 Task: Compose an email with the signature Jordan Davis with the subject Update on a new policy and the message As a reminder, the project status report is due by the end of the week. from softage.5@softage.net to softage.9@softage.net, select the message and change font size to huge, align the email to right Send the email. Finally, move the email from Sent Items to the label Coding
Action: Mouse moved to (61, 60)
Screenshot: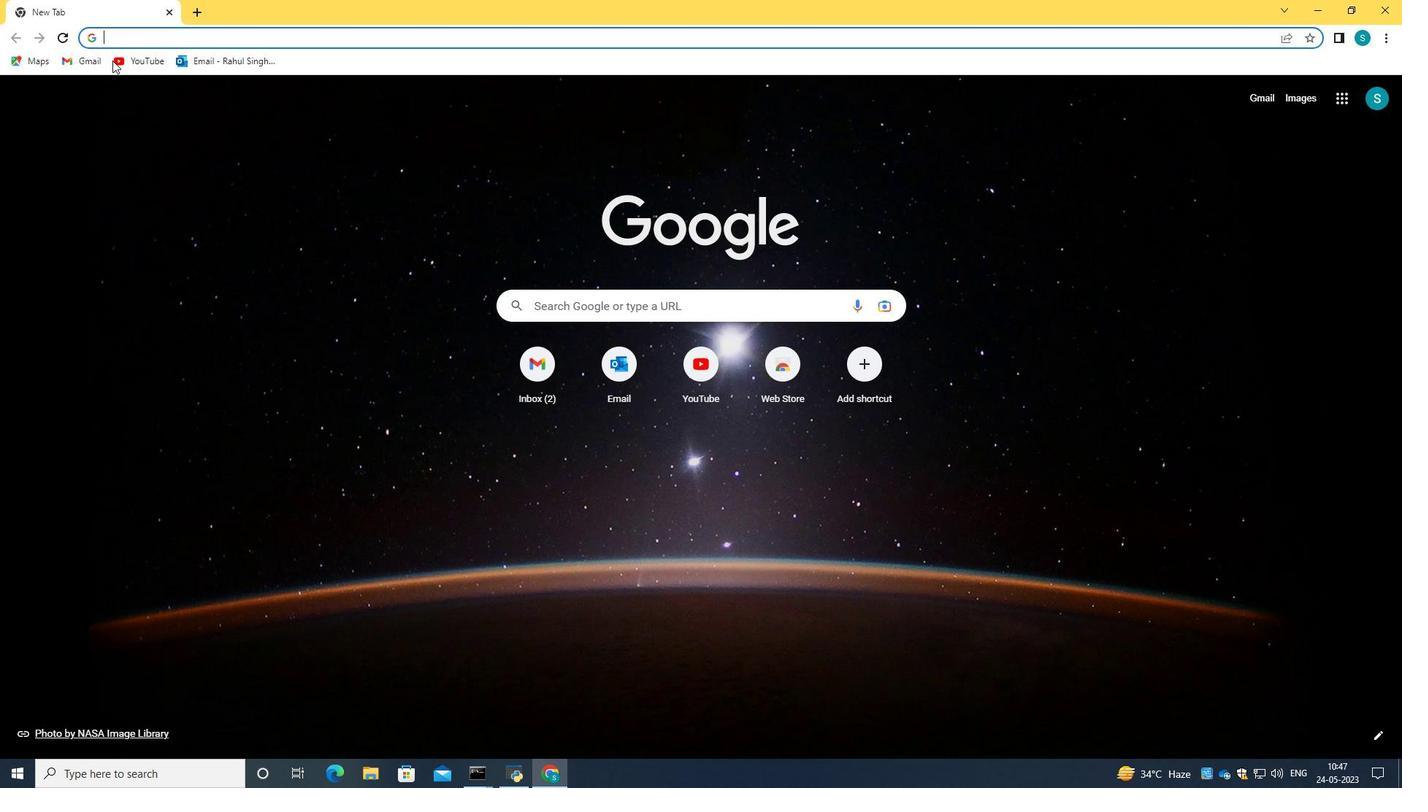 
Action: Mouse pressed left at (61, 60)
Screenshot: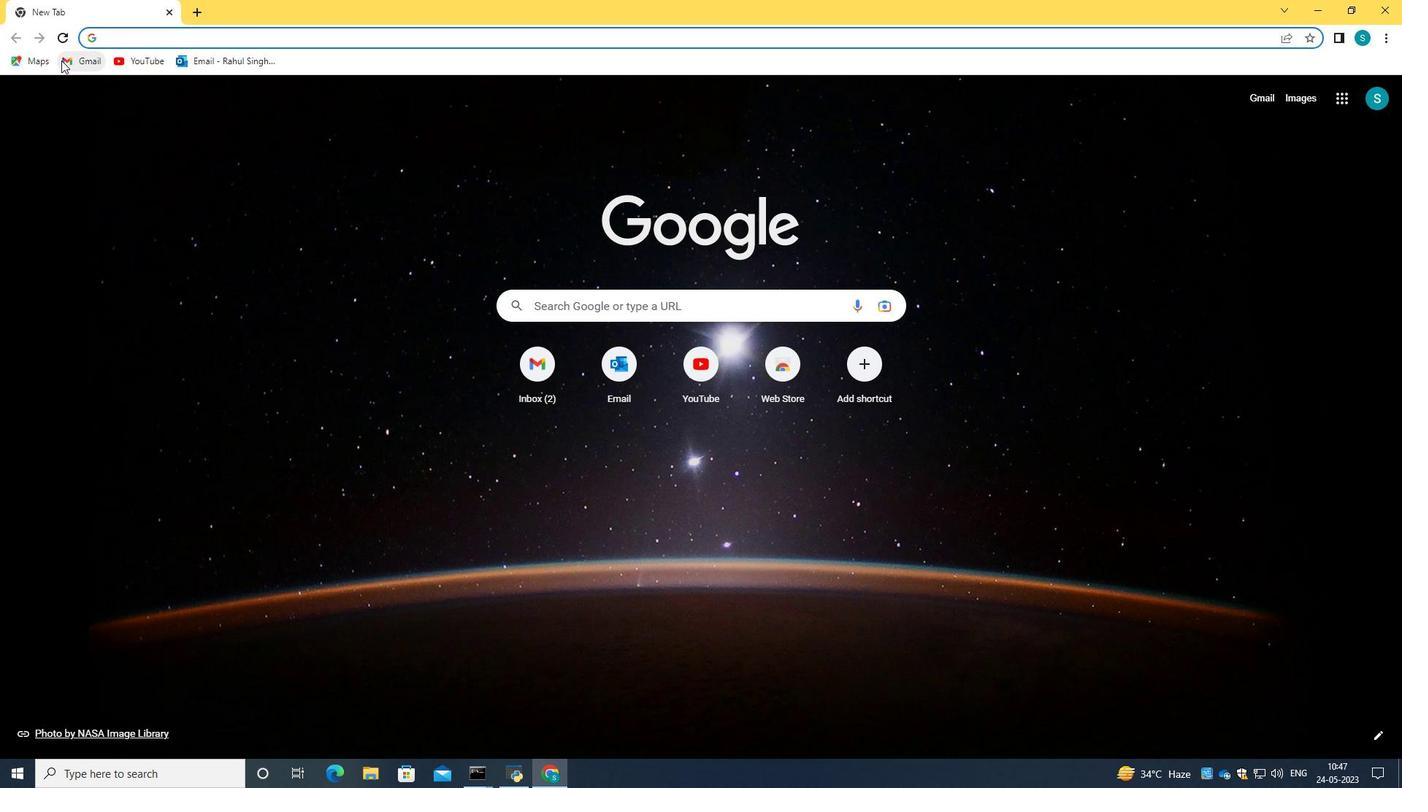 
Action: Mouse moved to (727, 225)
Screenshot: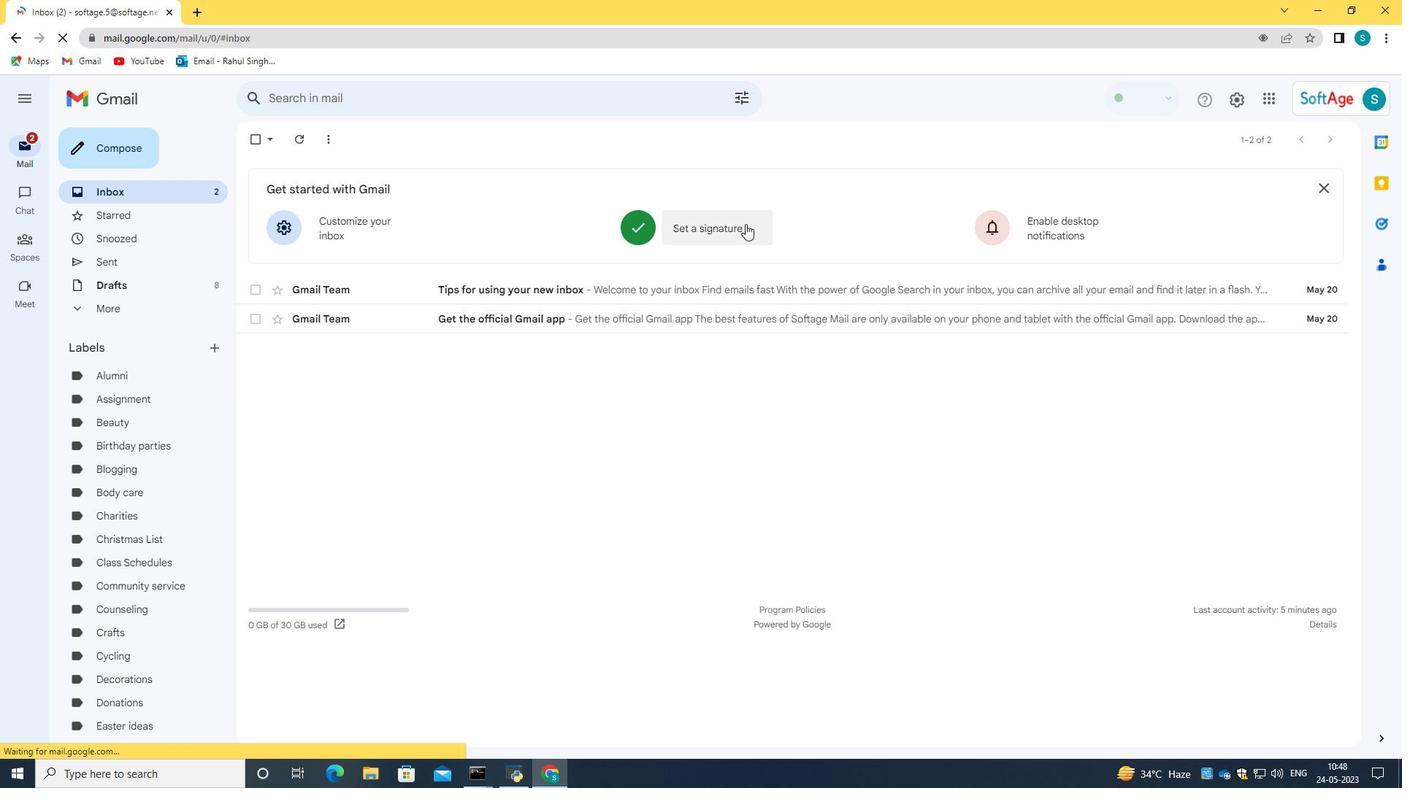
Action: Mouse pressed left at (727, 225)
Screenshot: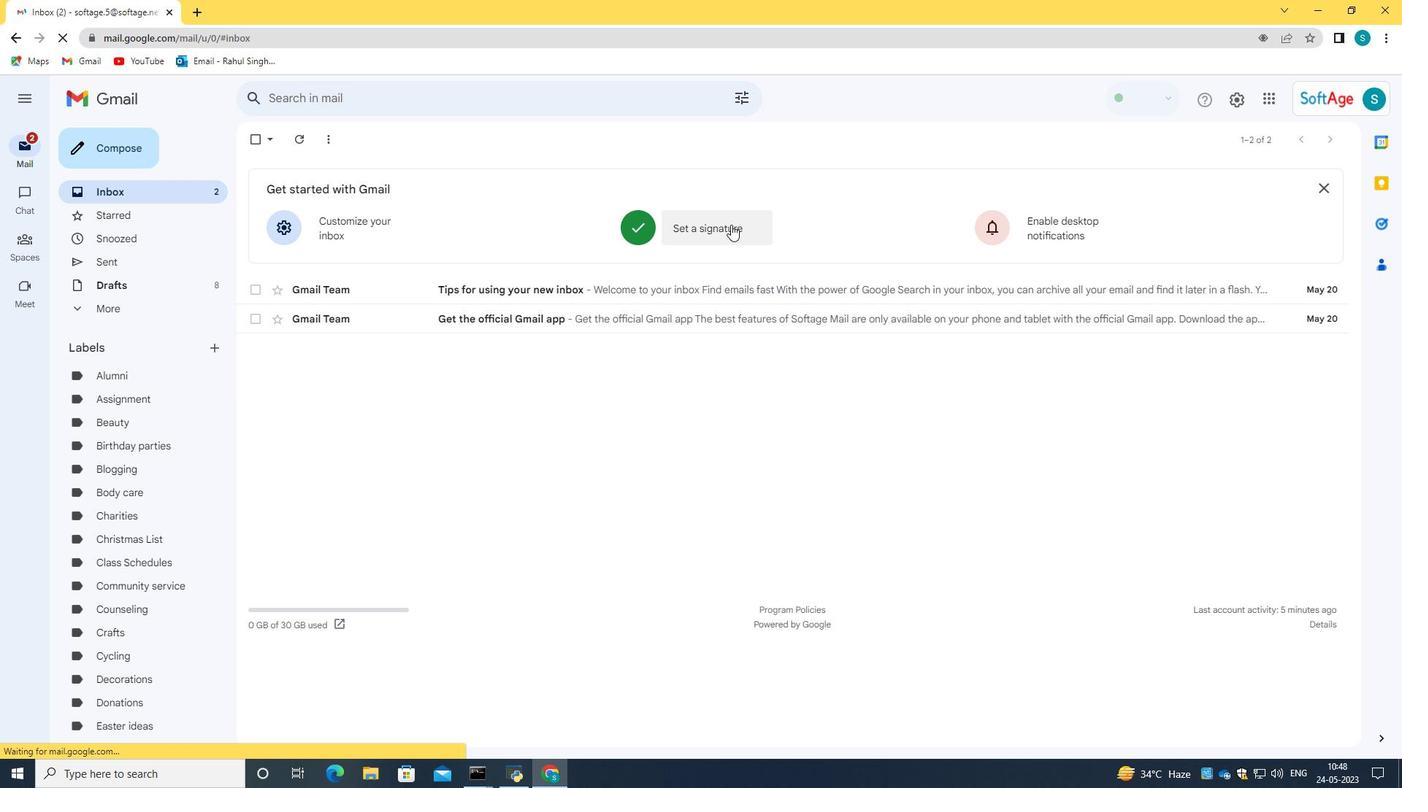 
Action: Mouse moved to (881, 293)
Screenshot: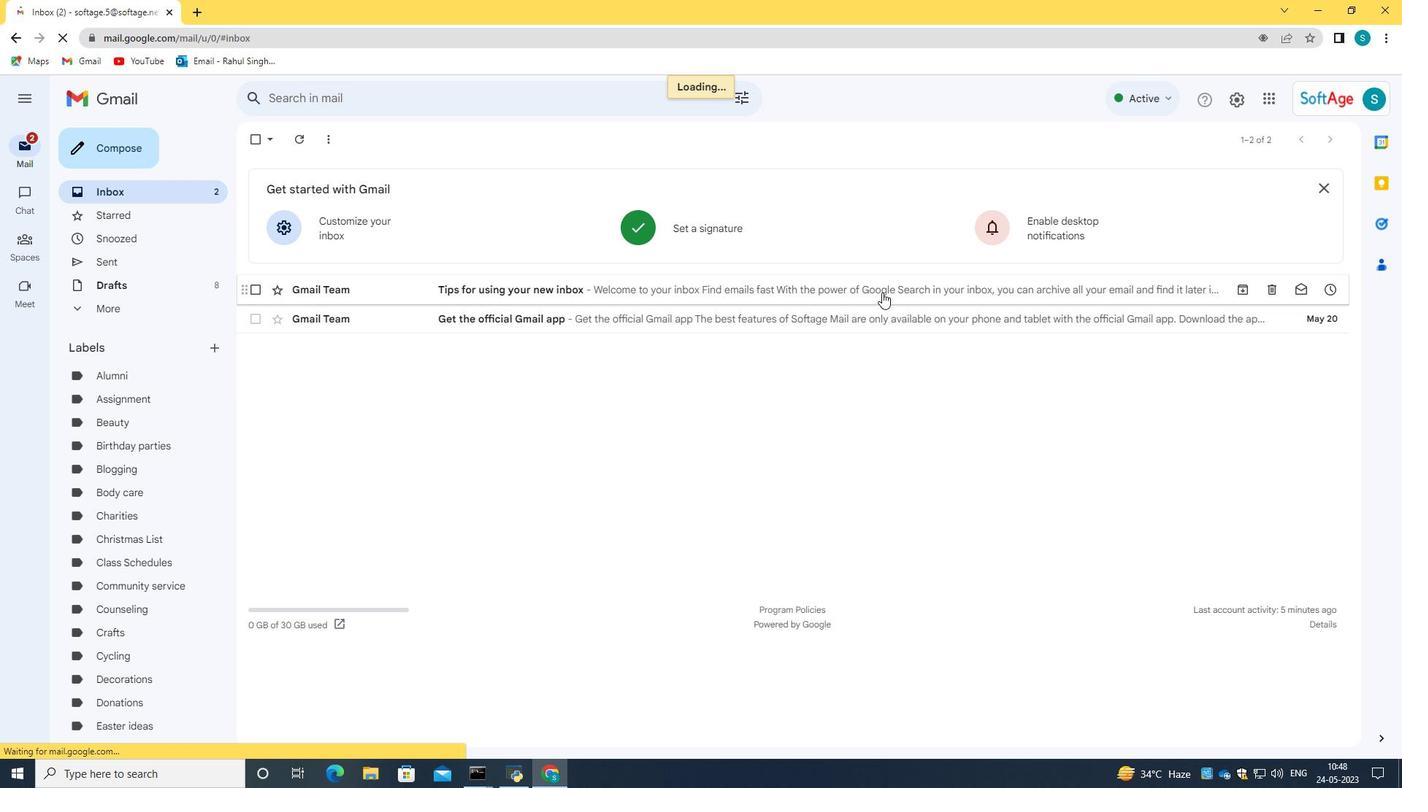 
Action: Mouse scrolled (881, 292) with delta (0, 0)
Screenshot: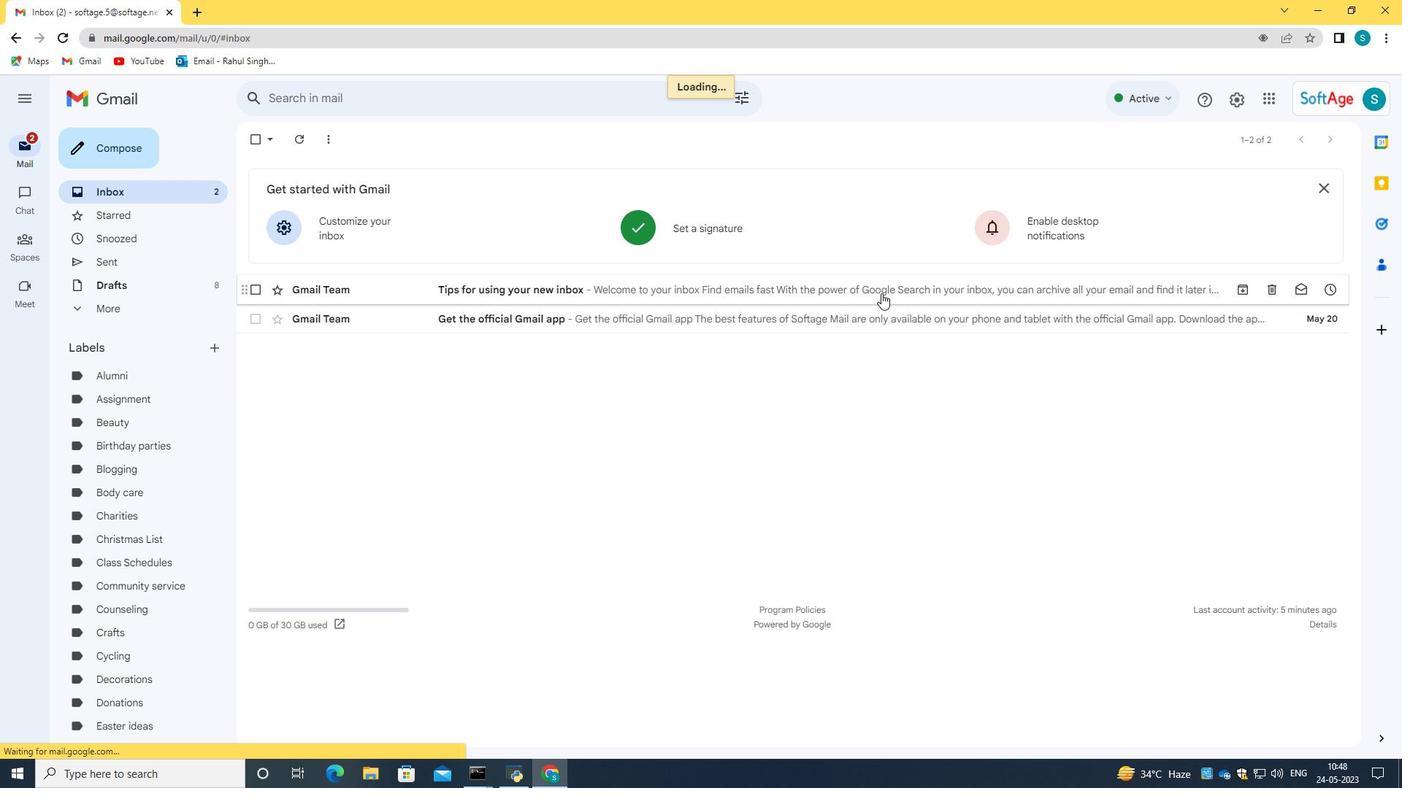 
Action: Mouse scrolled (881, 292) with delta (0, 0)
Screenshot: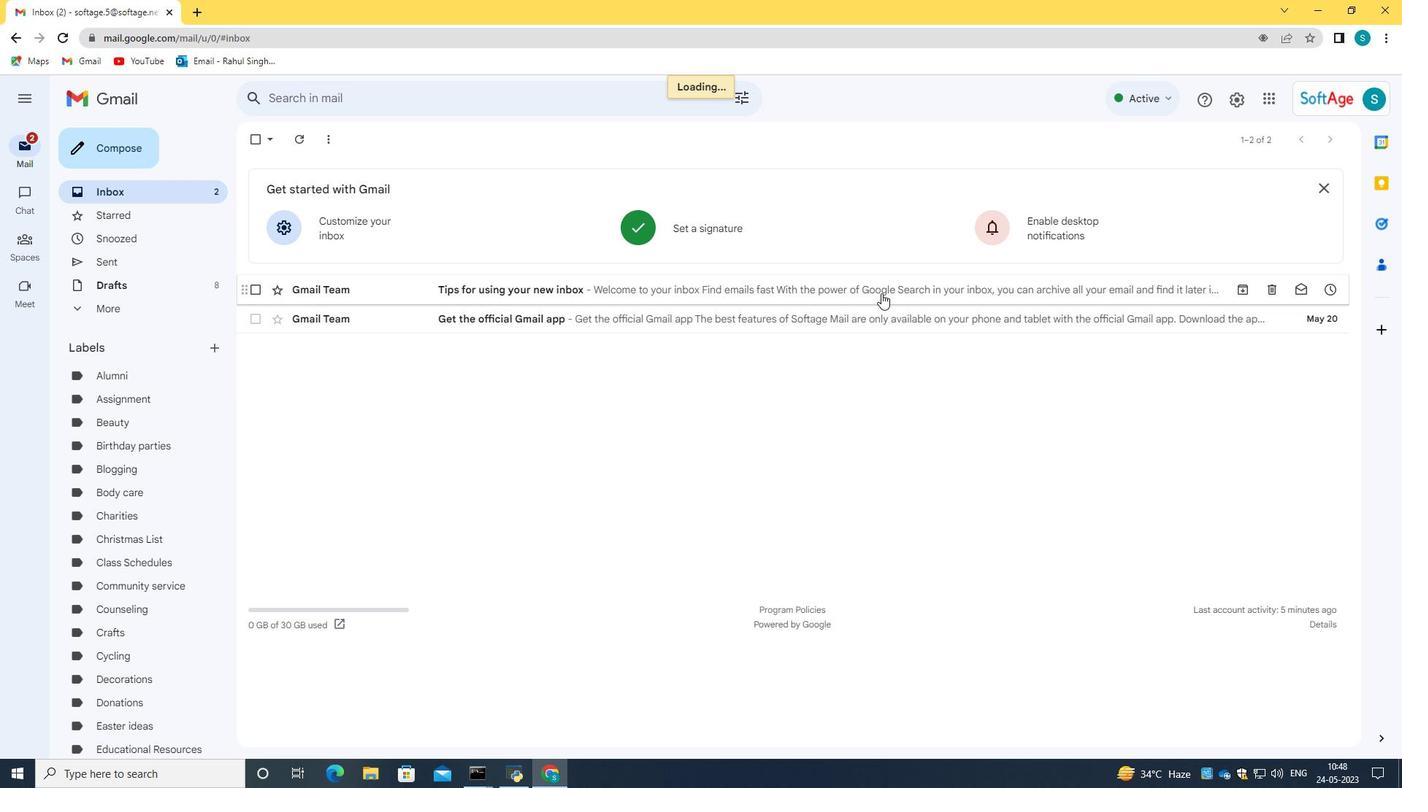 
Action: Mouse scrolled (881, 292) with delta (0, 0)
Screenshot: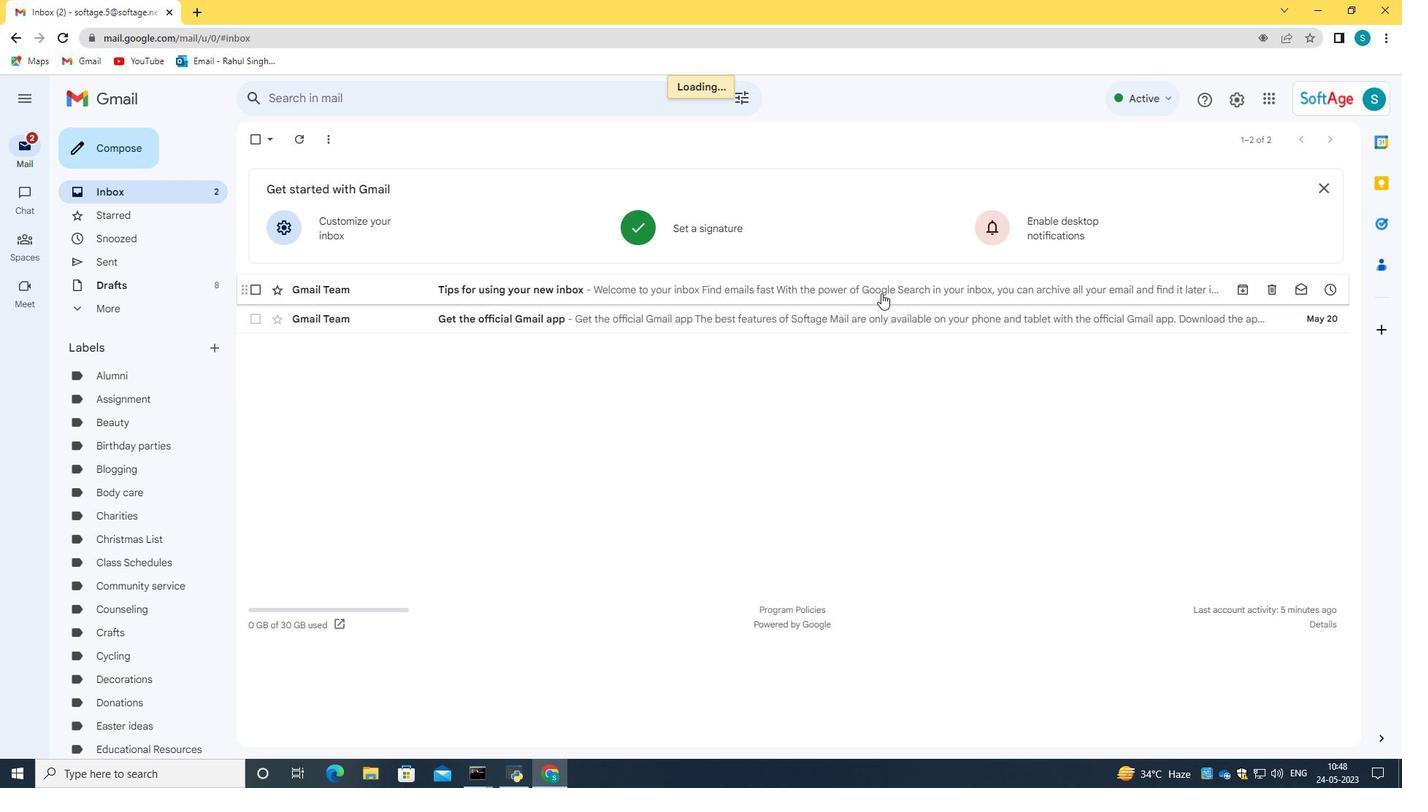 
Action: Mouse moved to (757, 248)
Screenshot: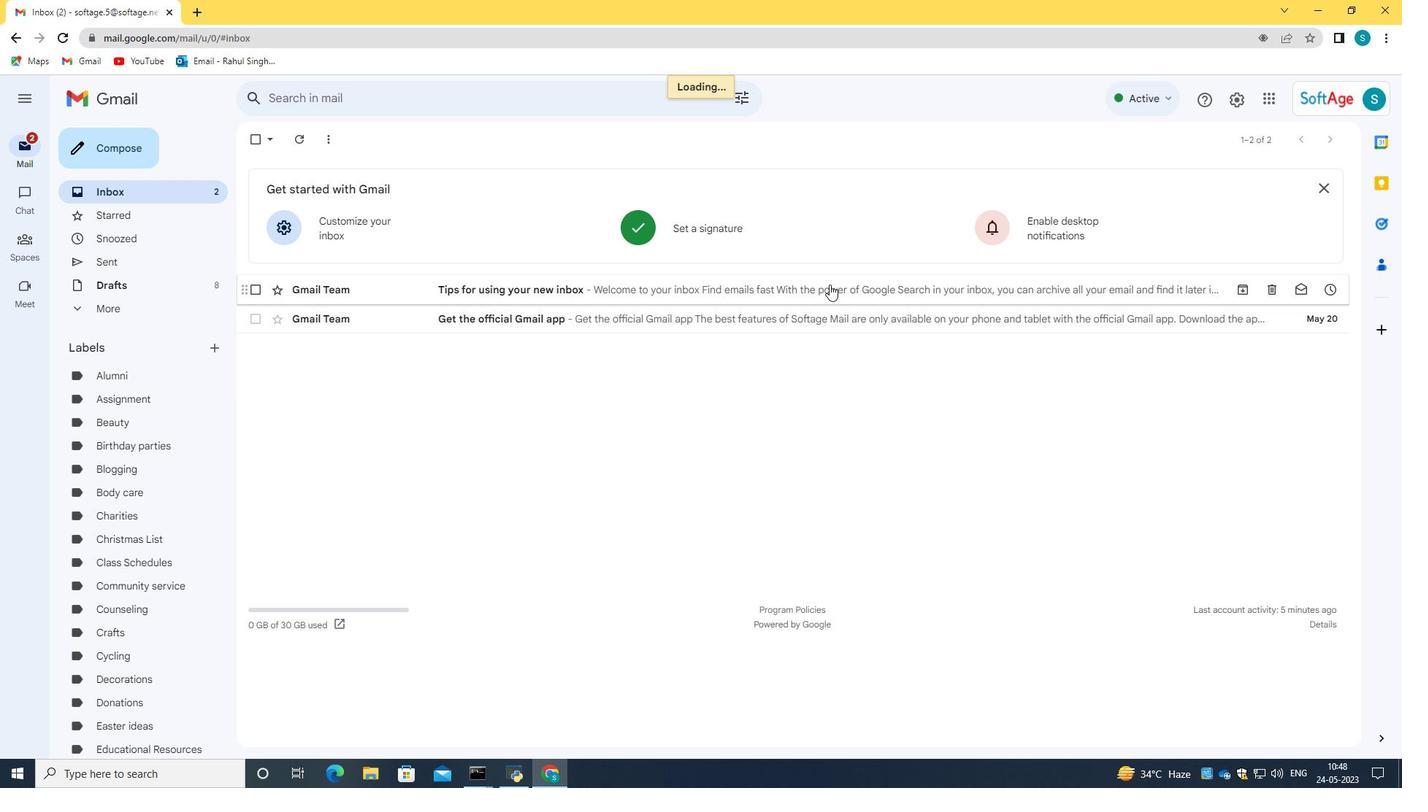 
Action: Mouse scrolled (757, 247) with delta (0, 0)
Screenshot: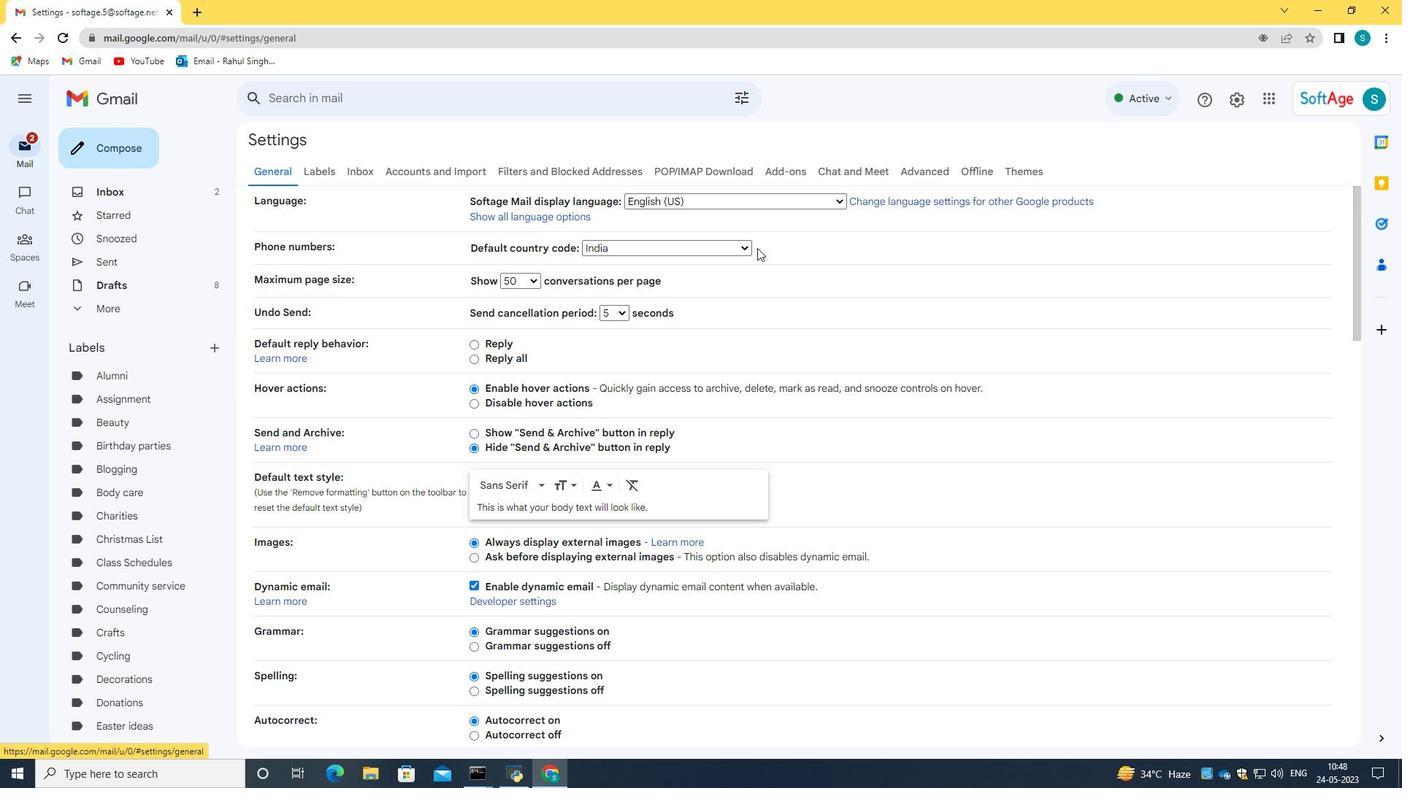 
Action: Mouse scrolled (757, 247) with delta (0, 0)
Screenshot: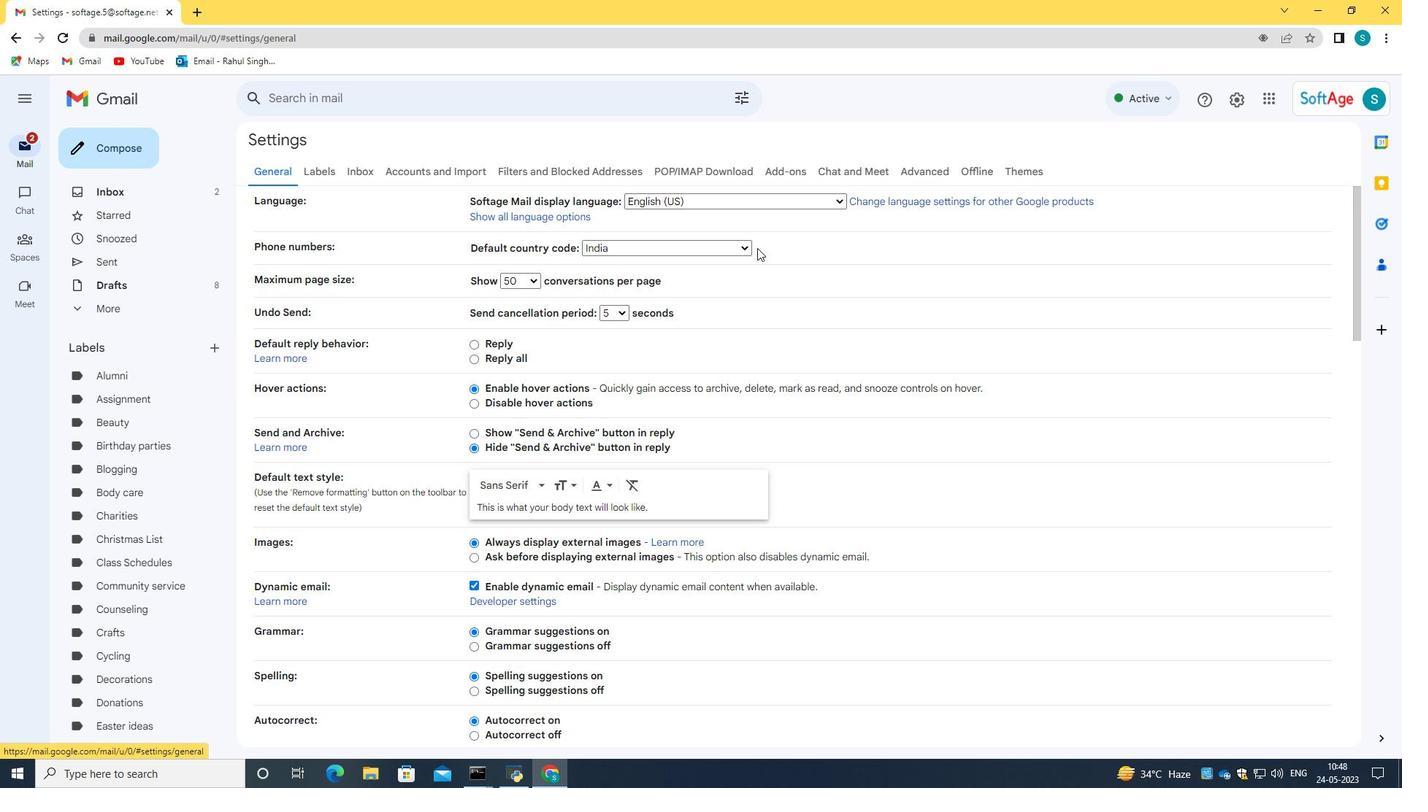 
Action: Mouse scrolled (757, 247) with delta (0, 0)
Screenshot: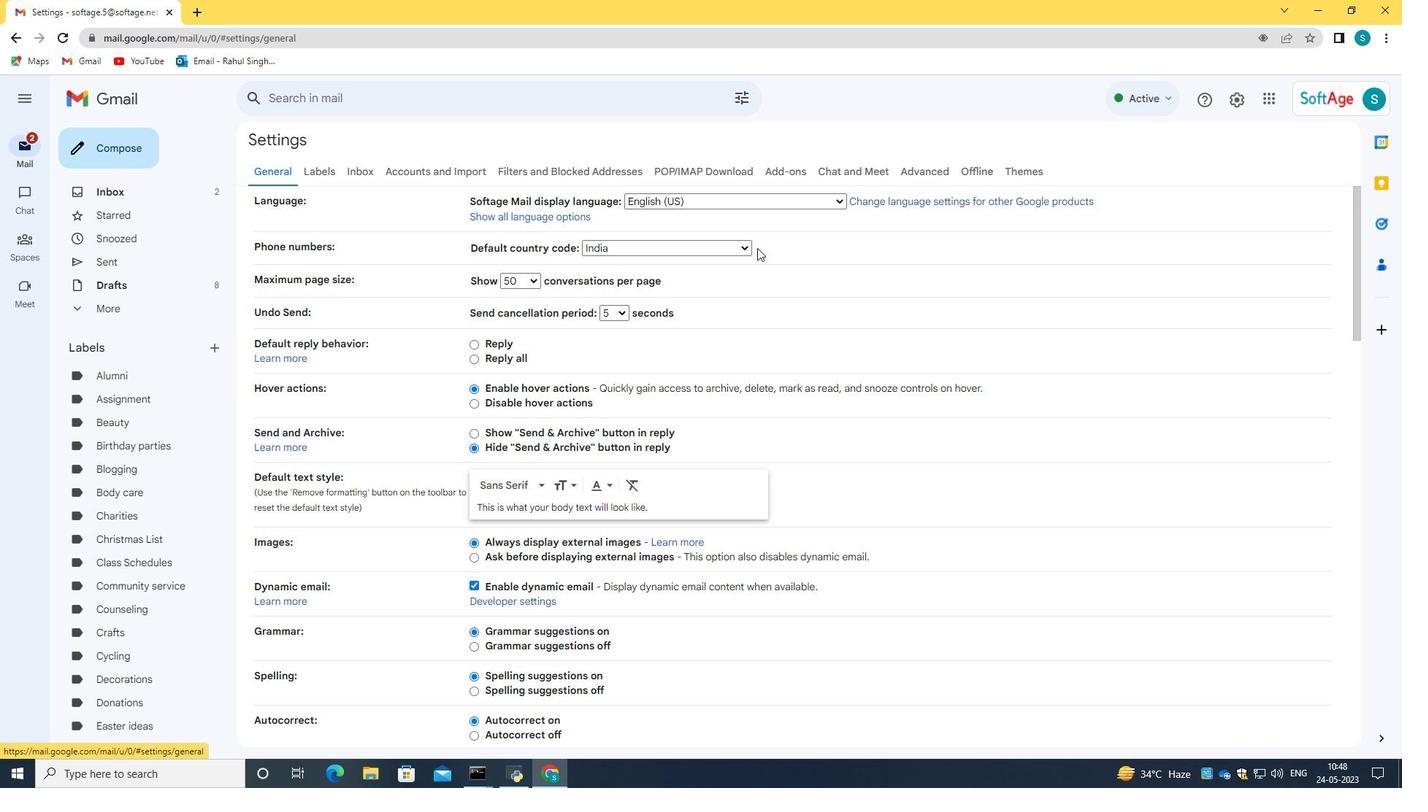 
Action: Mouse scrolled (757, 247) with delta (0, 0)
Screenshot: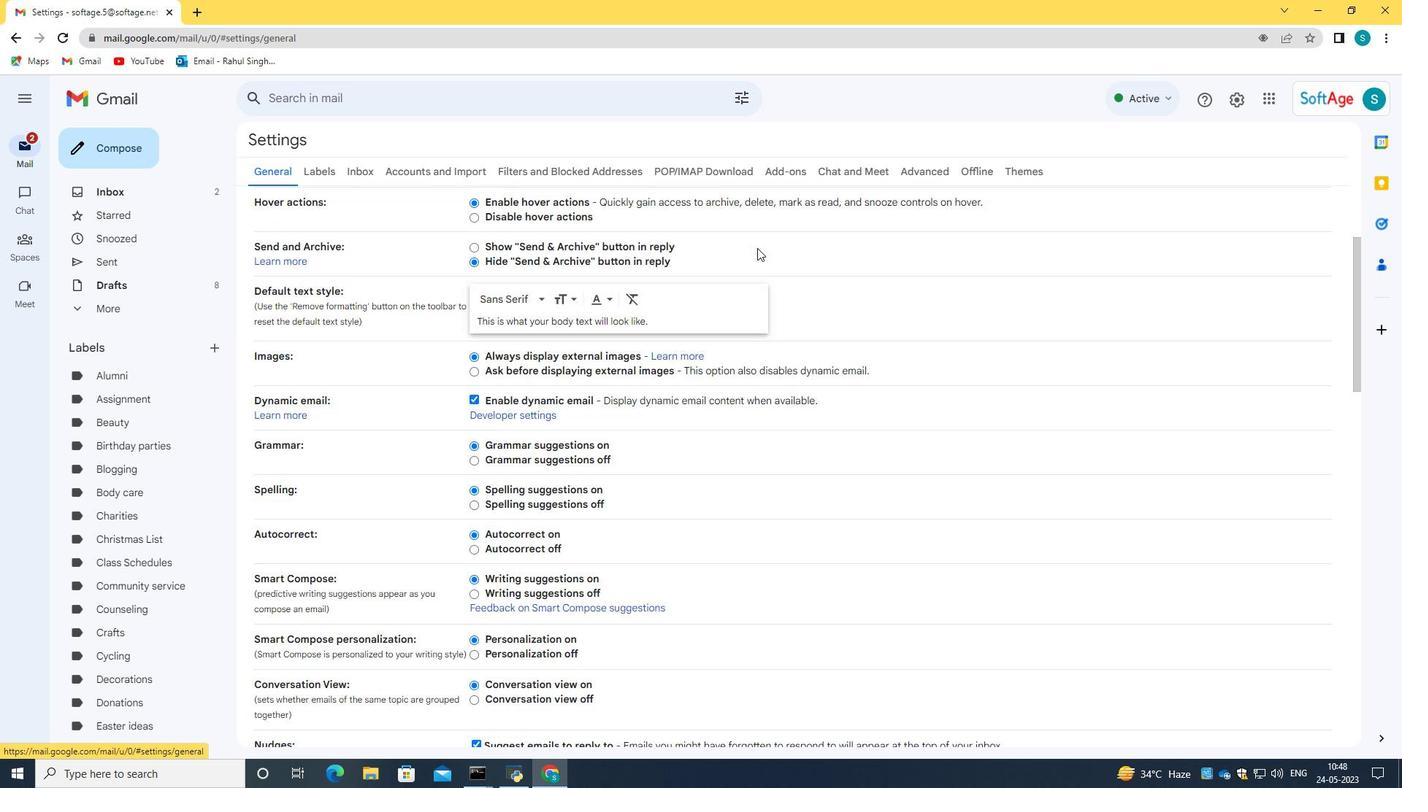 
Action: Mouse scrolled (757, 247) with delta (0, 0)
Screenshot: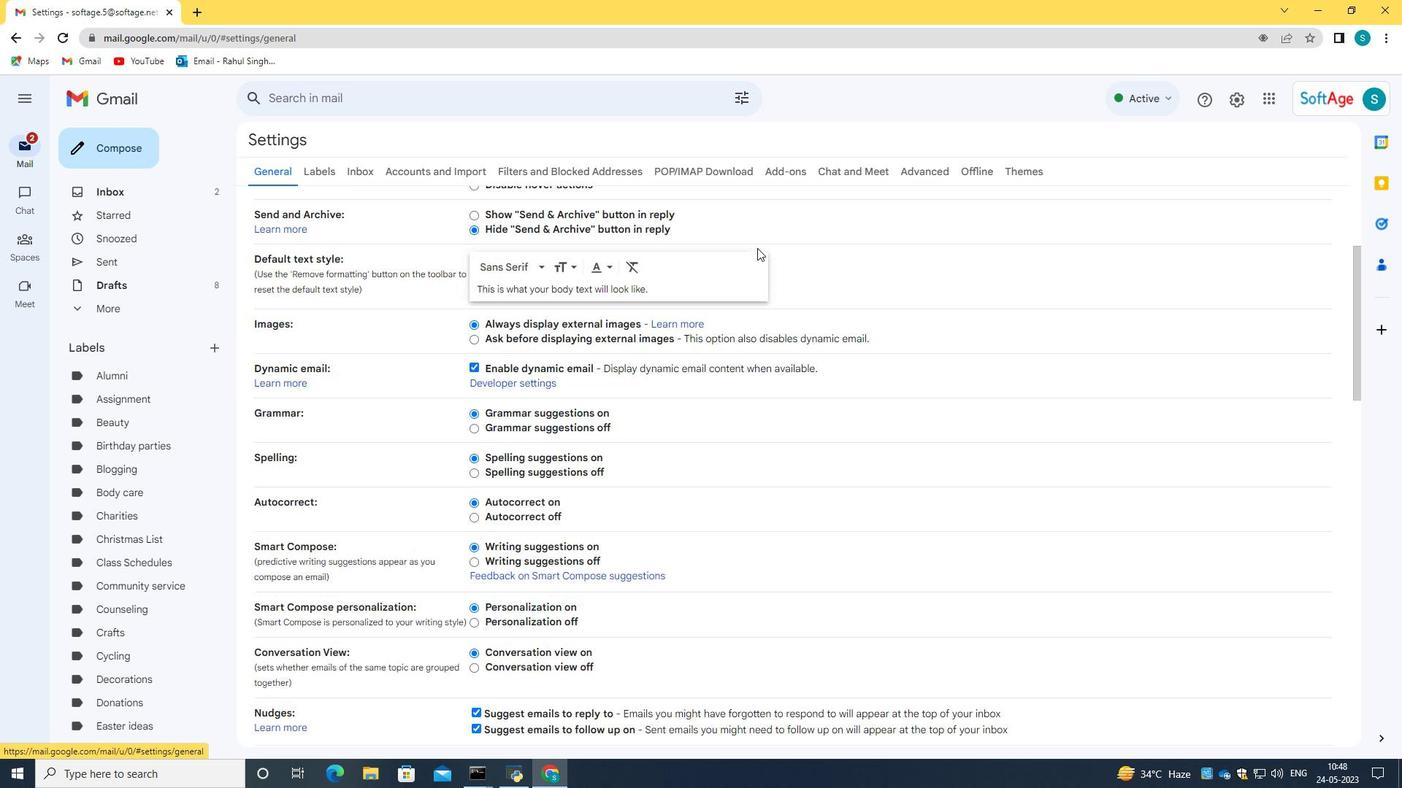
Action: Mouse scrolled (757, 247) with delta (0, 0)
Screenshot: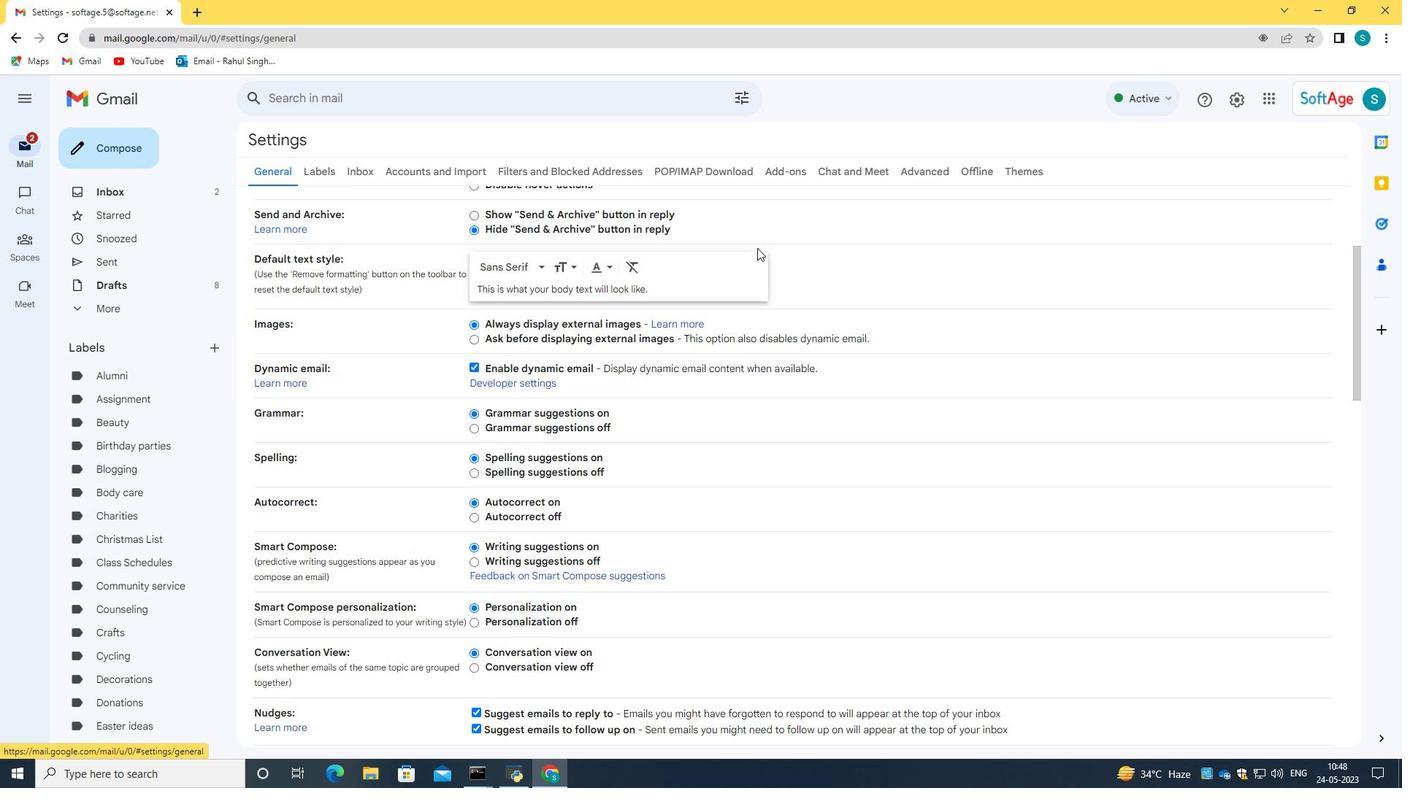 
Action: Mouse scrolled (757, 247) with delta (0, 0)
Screenshot: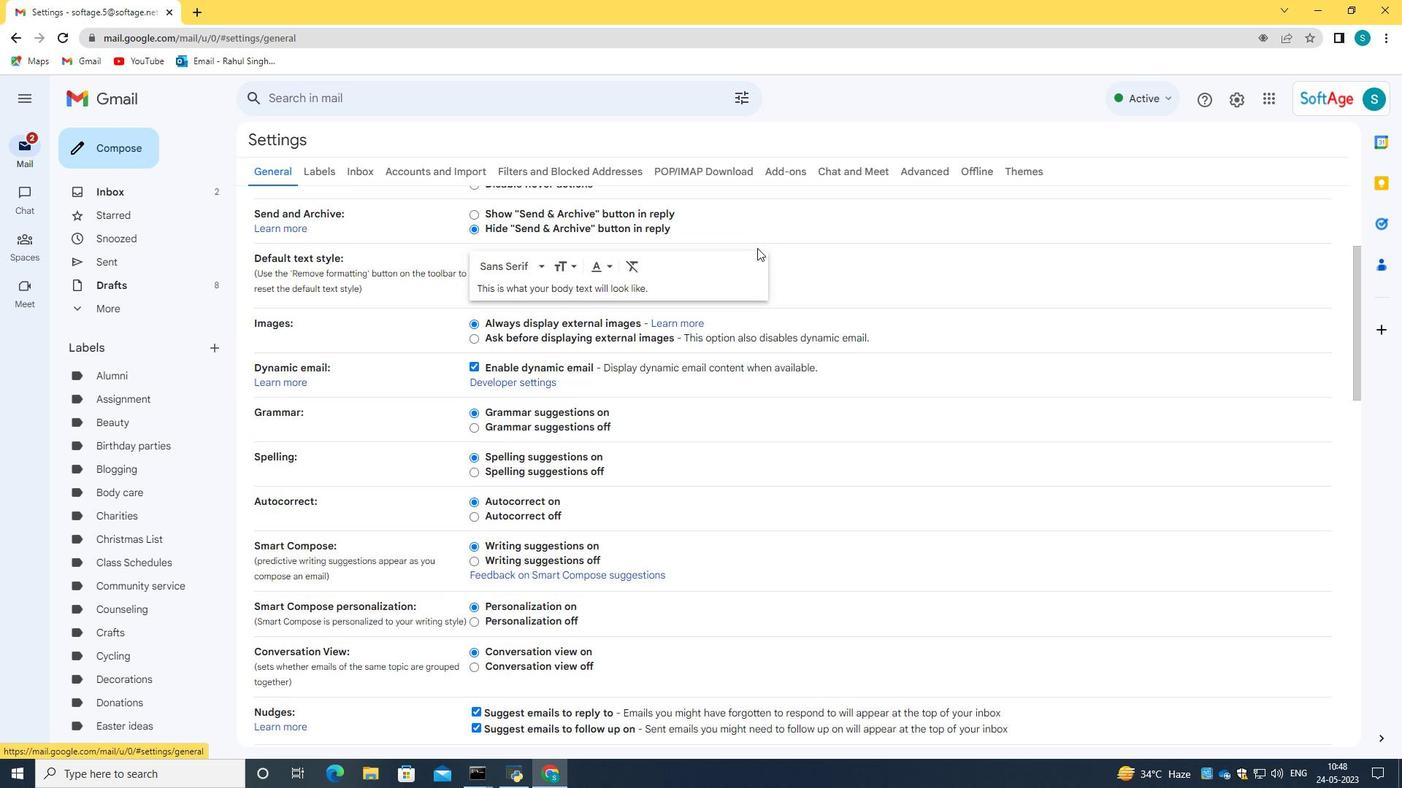 
Action: Mouse scrolled (757, 247) with delta (0, 0)
Screenshot: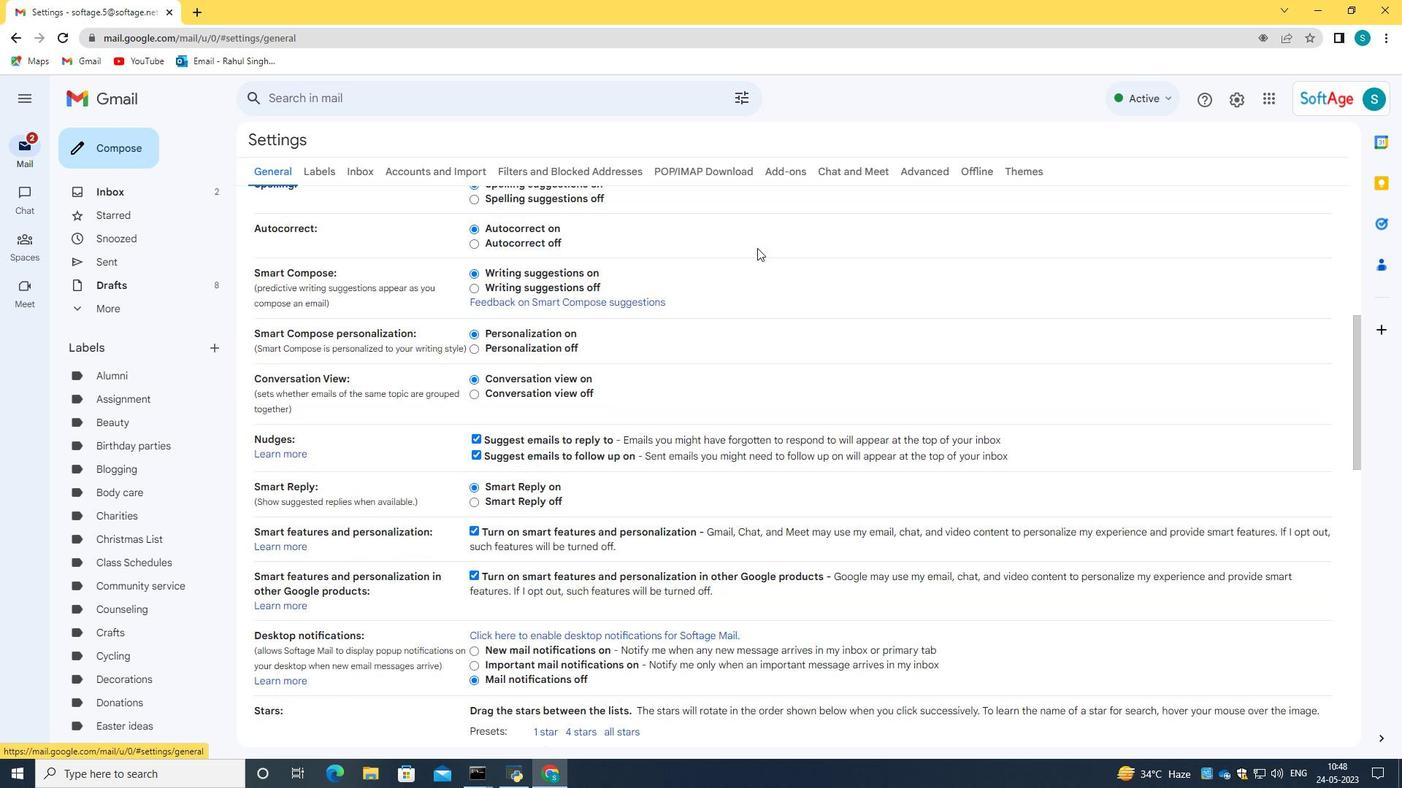 
Action: Mouse scrolled (757, 247) with delta (0, 0)
Screenshot: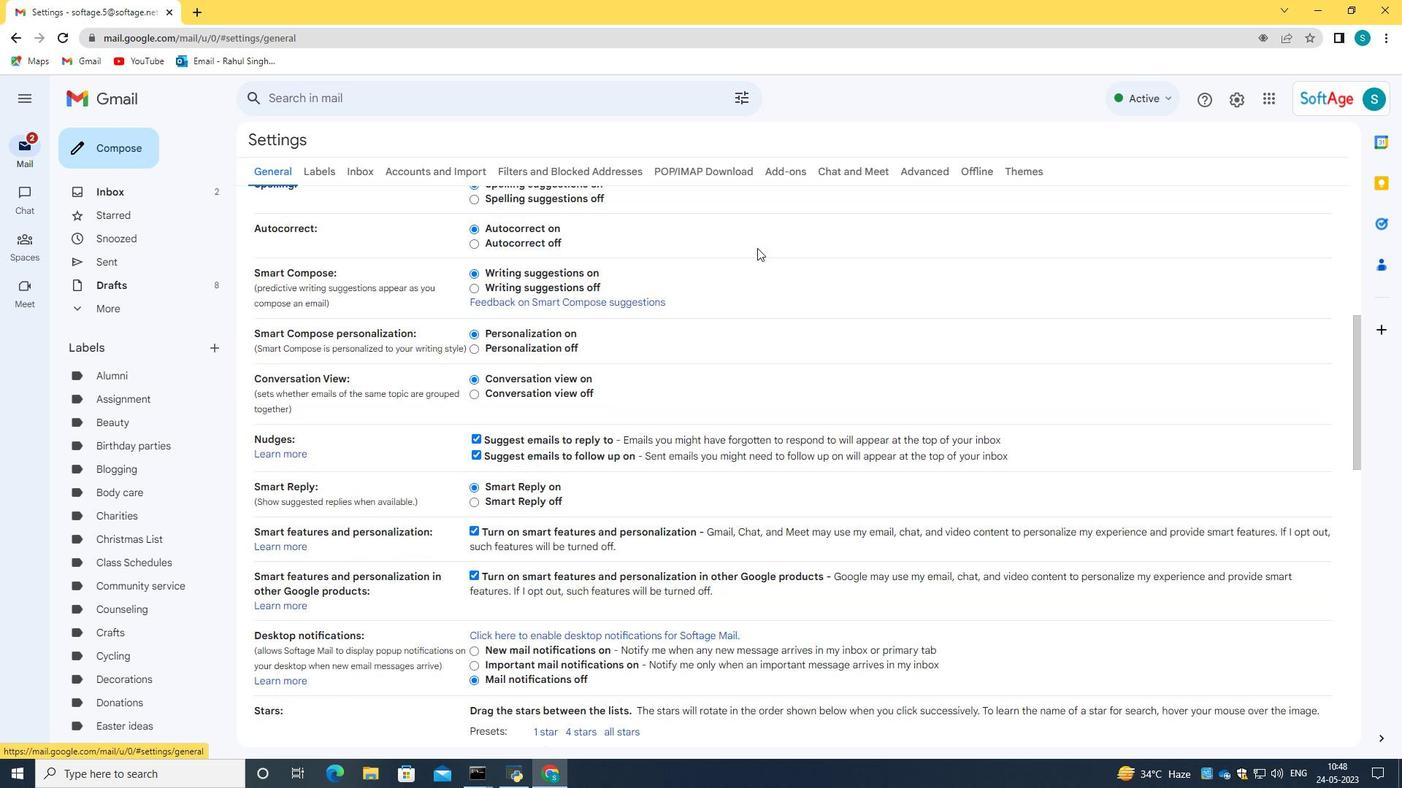 
Action: Mouse scrolled (757, 247) with delta (0, 0)
Screenshot: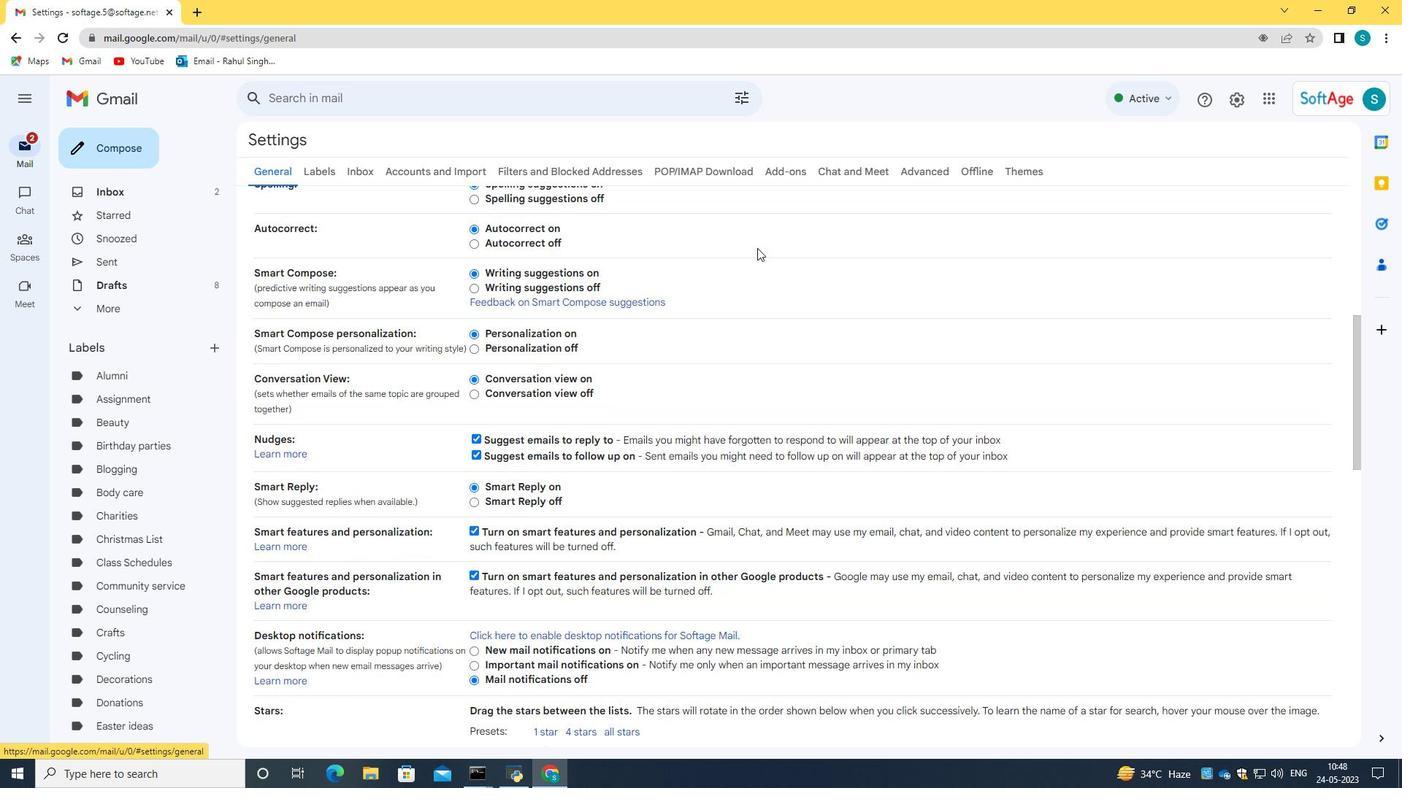 
Action: Mouse scrolled (757, 247) with delta (0, 0)
Screenshot: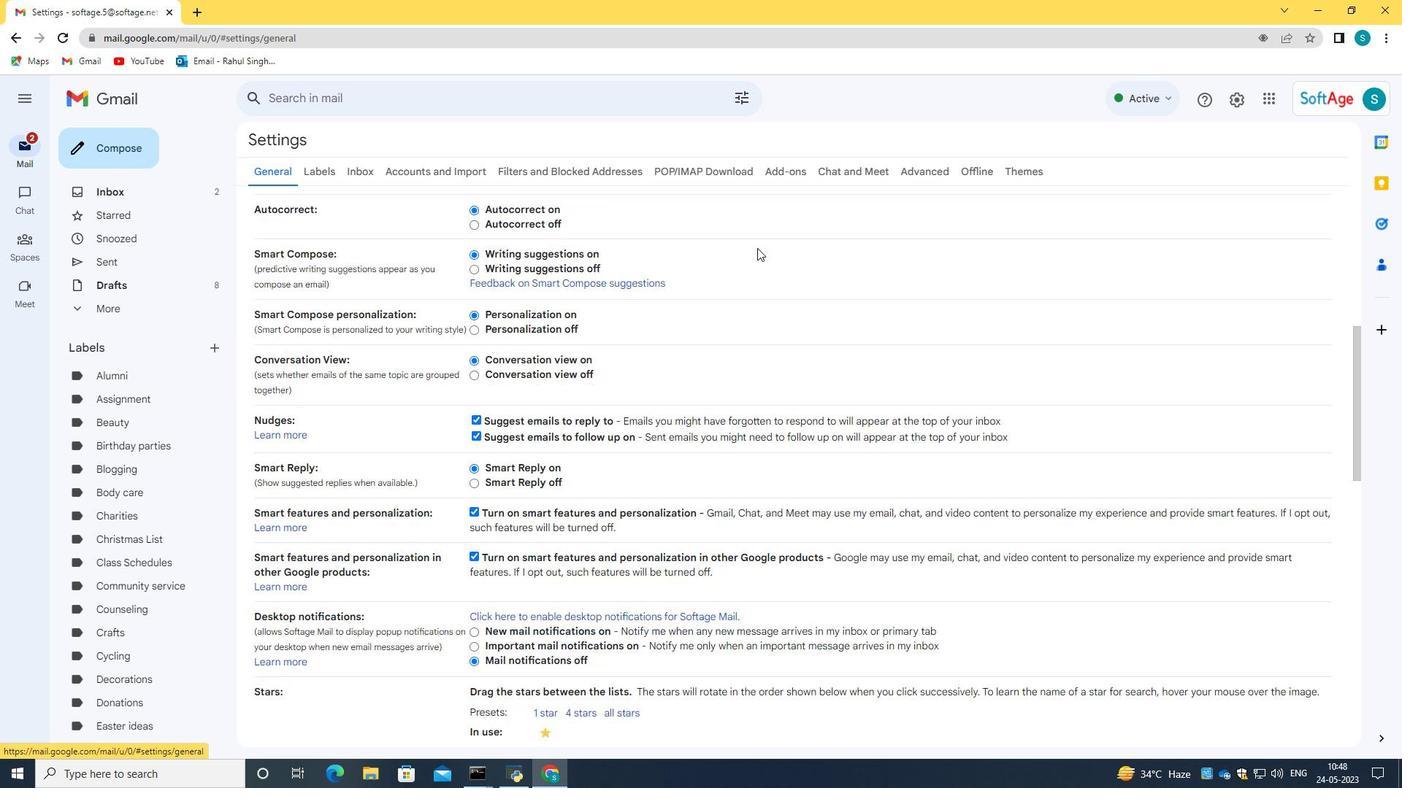 
Action: Mouse scrolled (757, 247) with delta (0, 0)
Screenshot: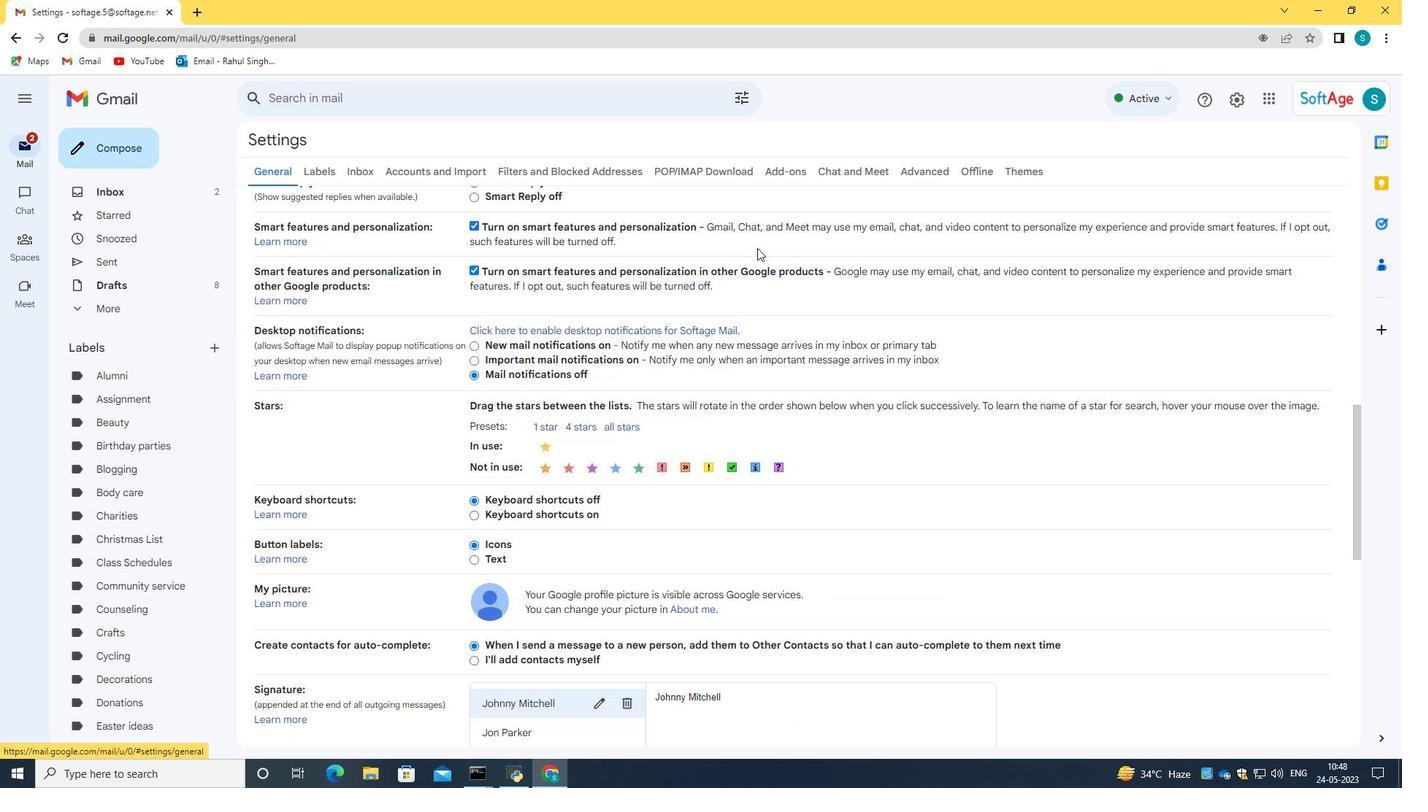 
Action: Mouse scrolled (757, 247) with delta (0, 0)
Screenshot: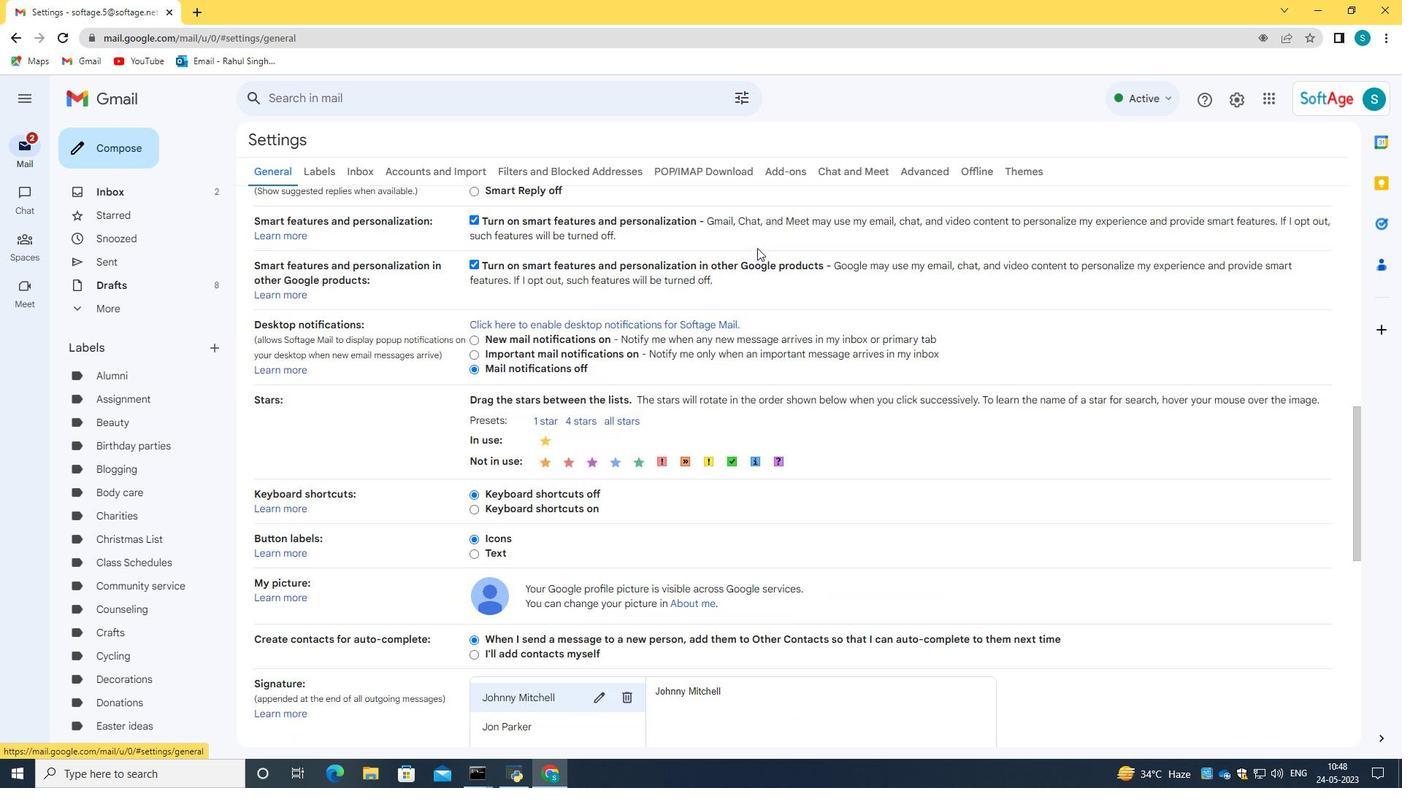 
Action: Mouse moved to (756, 248)
Screenshot: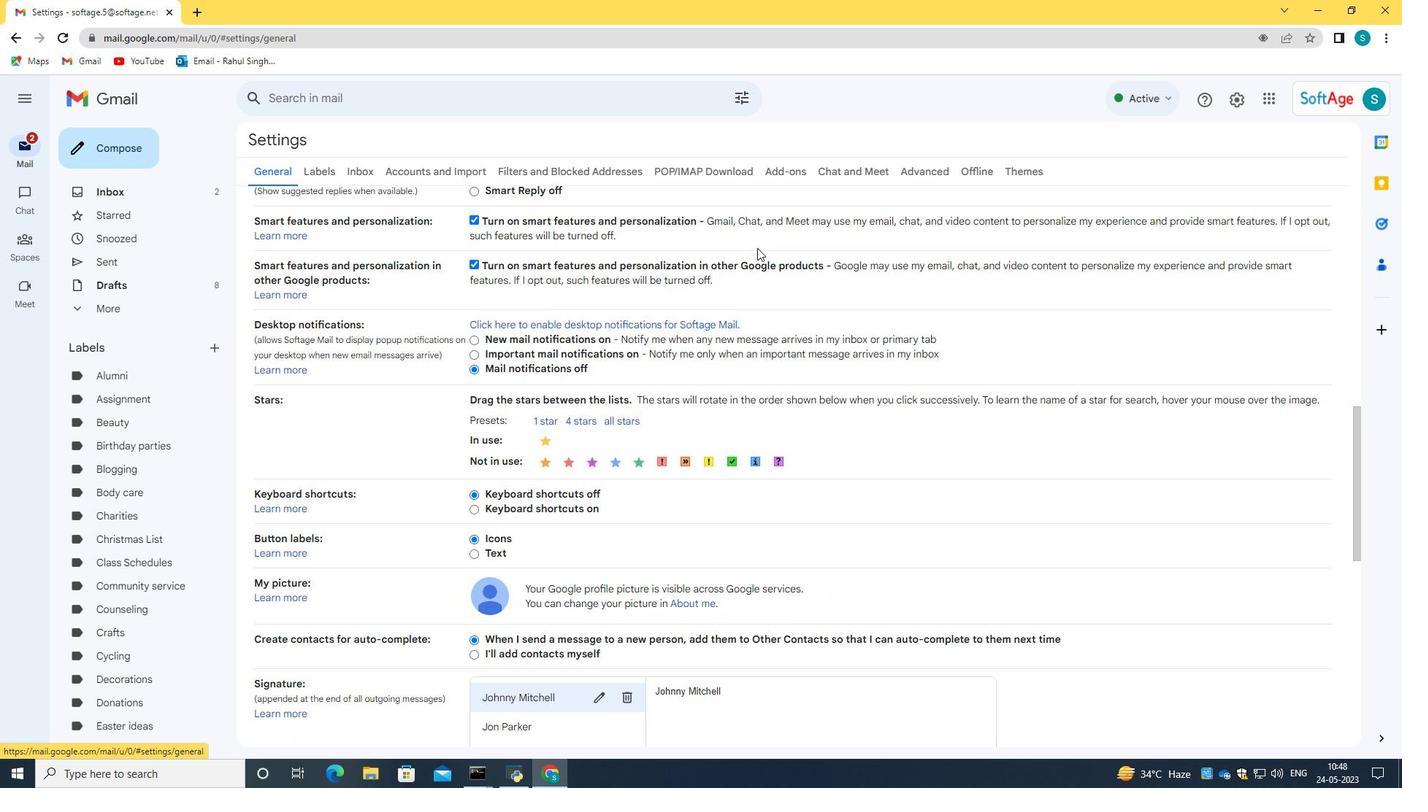 
Action: Mouse scrolled (756, 247) with delta (0, 0)
Screenshot: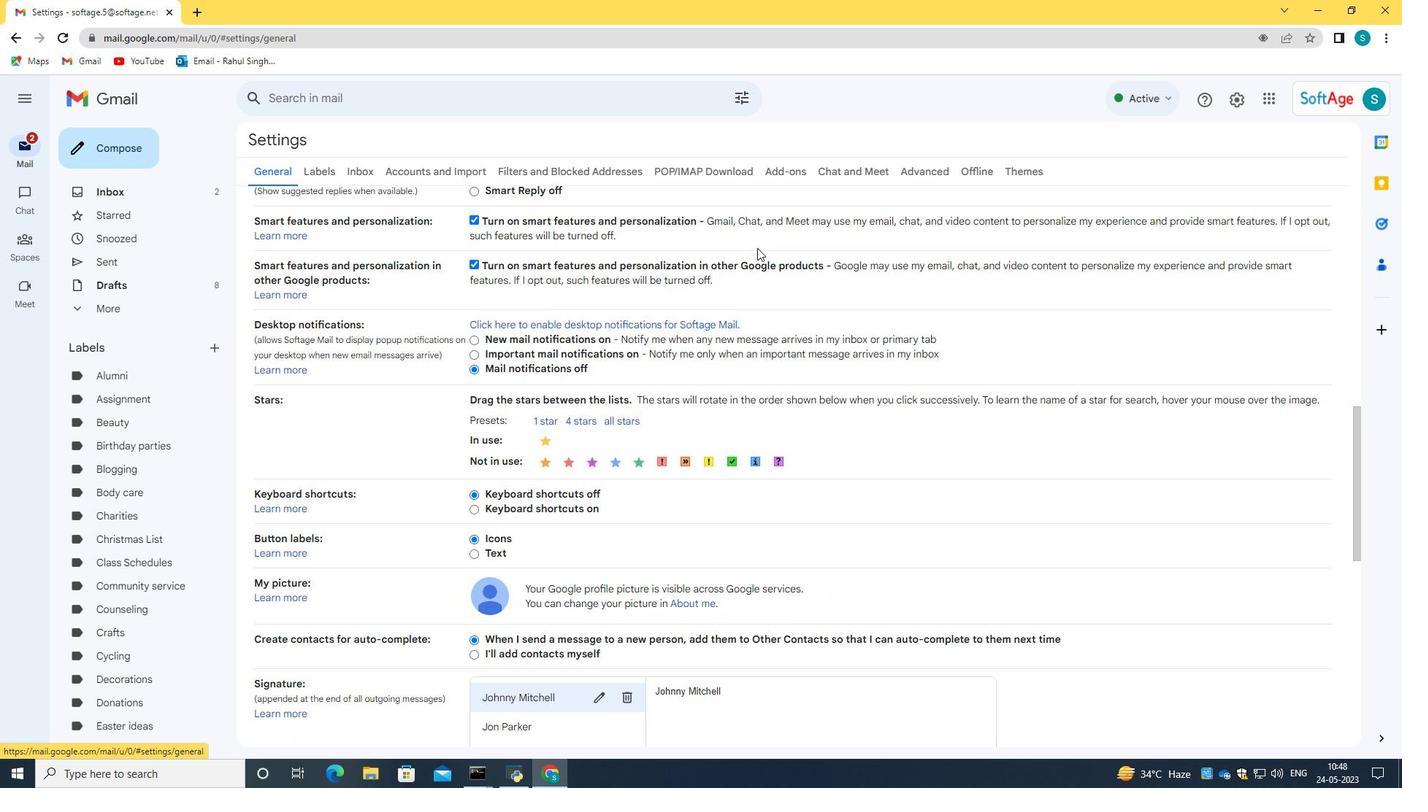 
Action: Mouse moved to (615, 598)
Screenshot: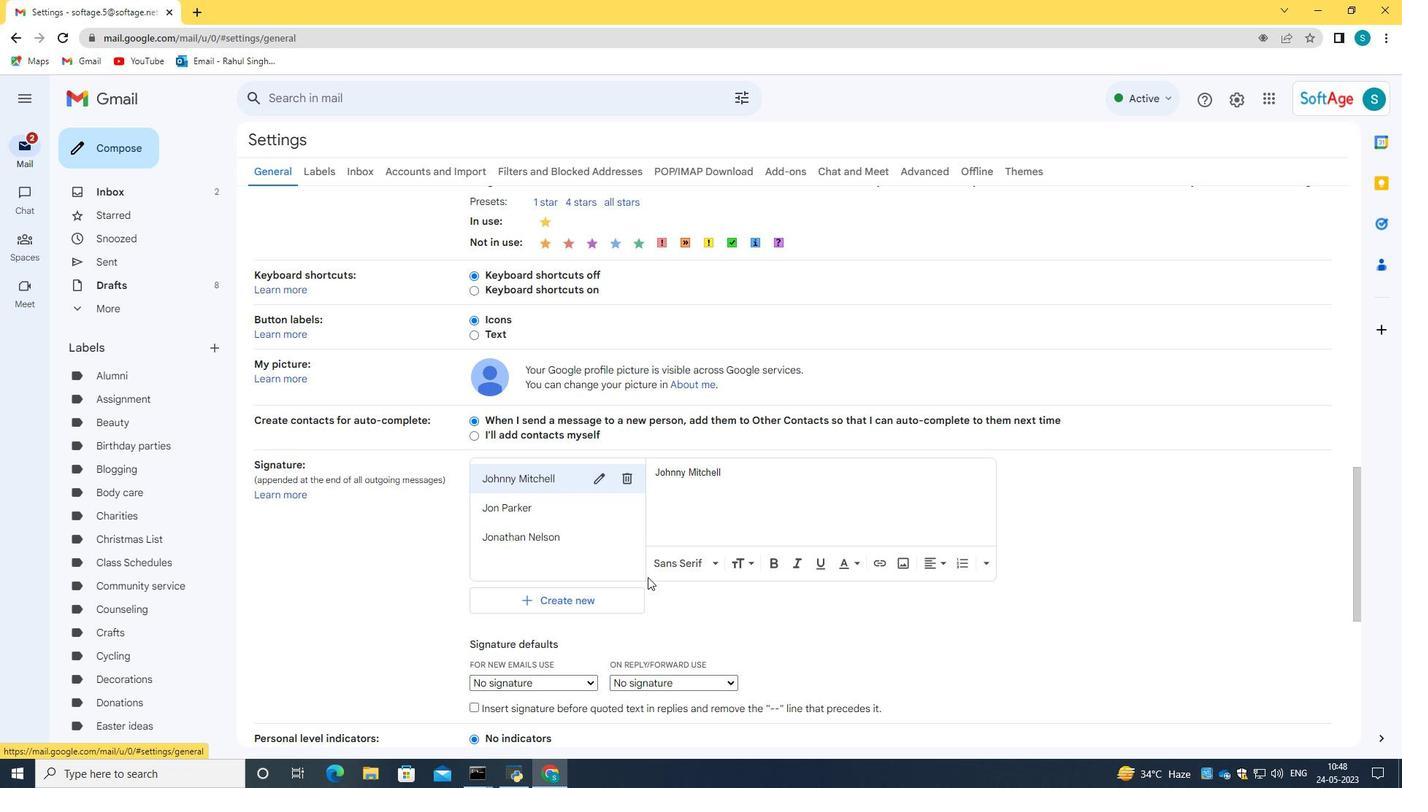 
Action: Mouse pressed left at (615, 598)
Screenshot: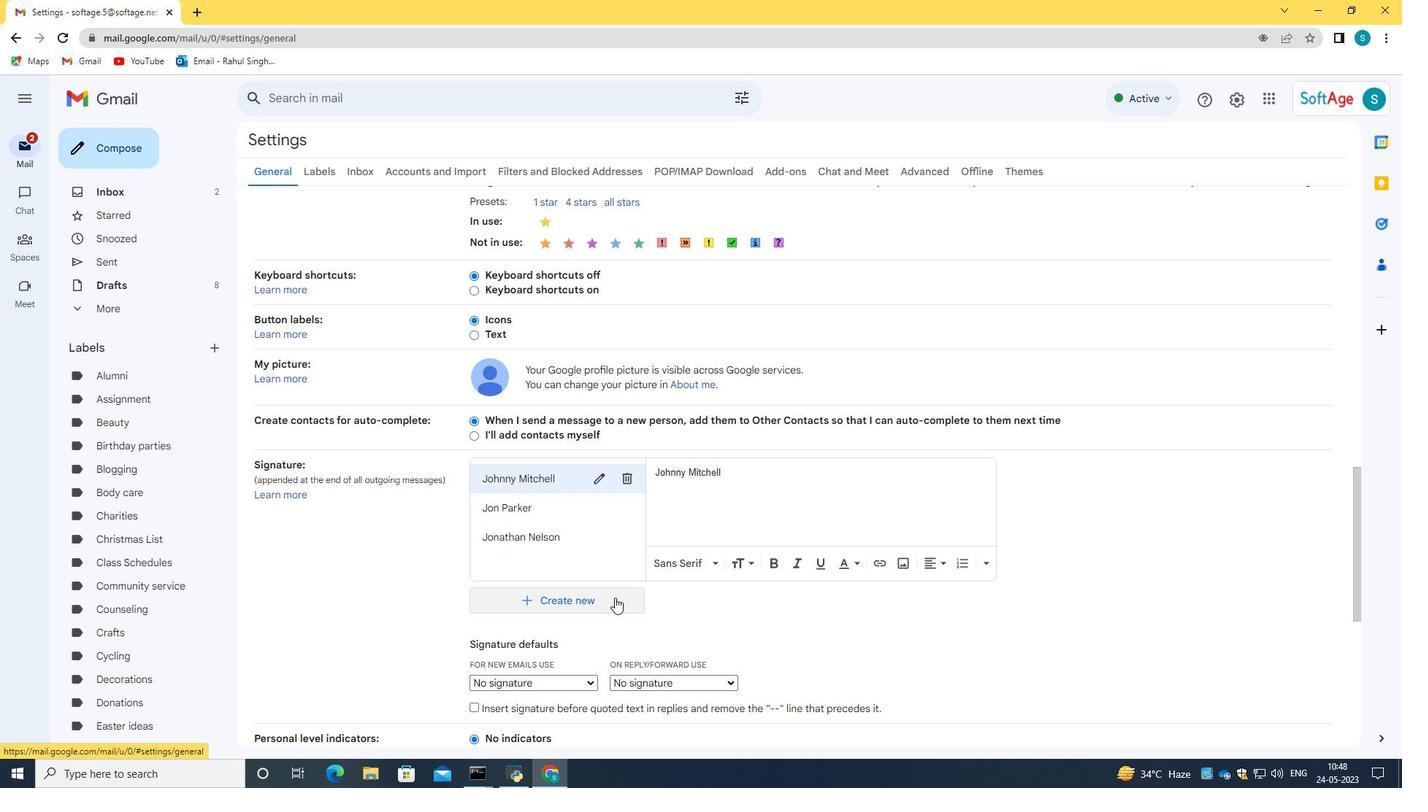 
Action: Mouse moved to (645, 422)
Screenshot: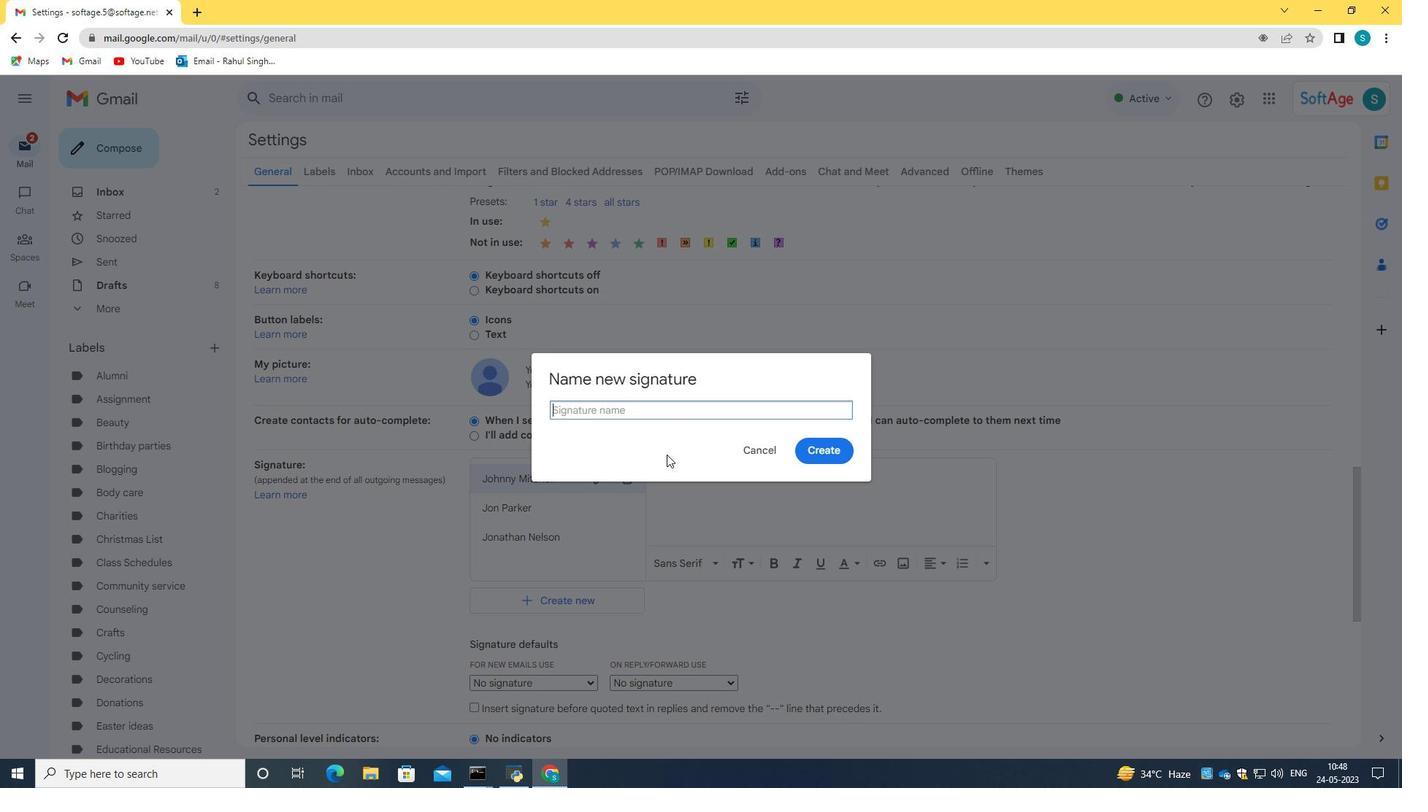 
Action: Key pressed <Key.caps_lock>J<Key.caps_lock>ordan<Key.space><Key.caps_lock>D<Key.caps_lock>avis
Screenshot: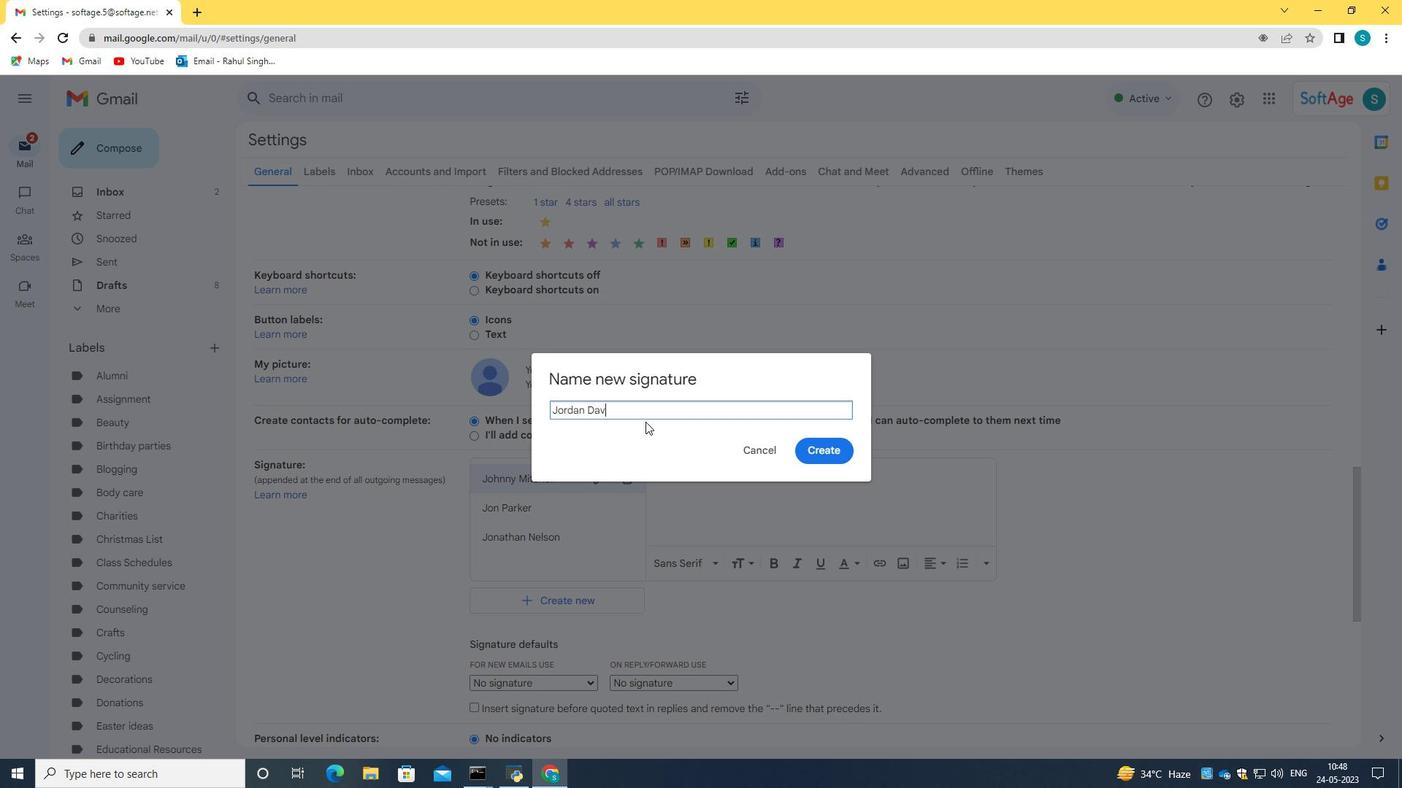 
Action: Mouse moved to (828, 455)
Screenshot: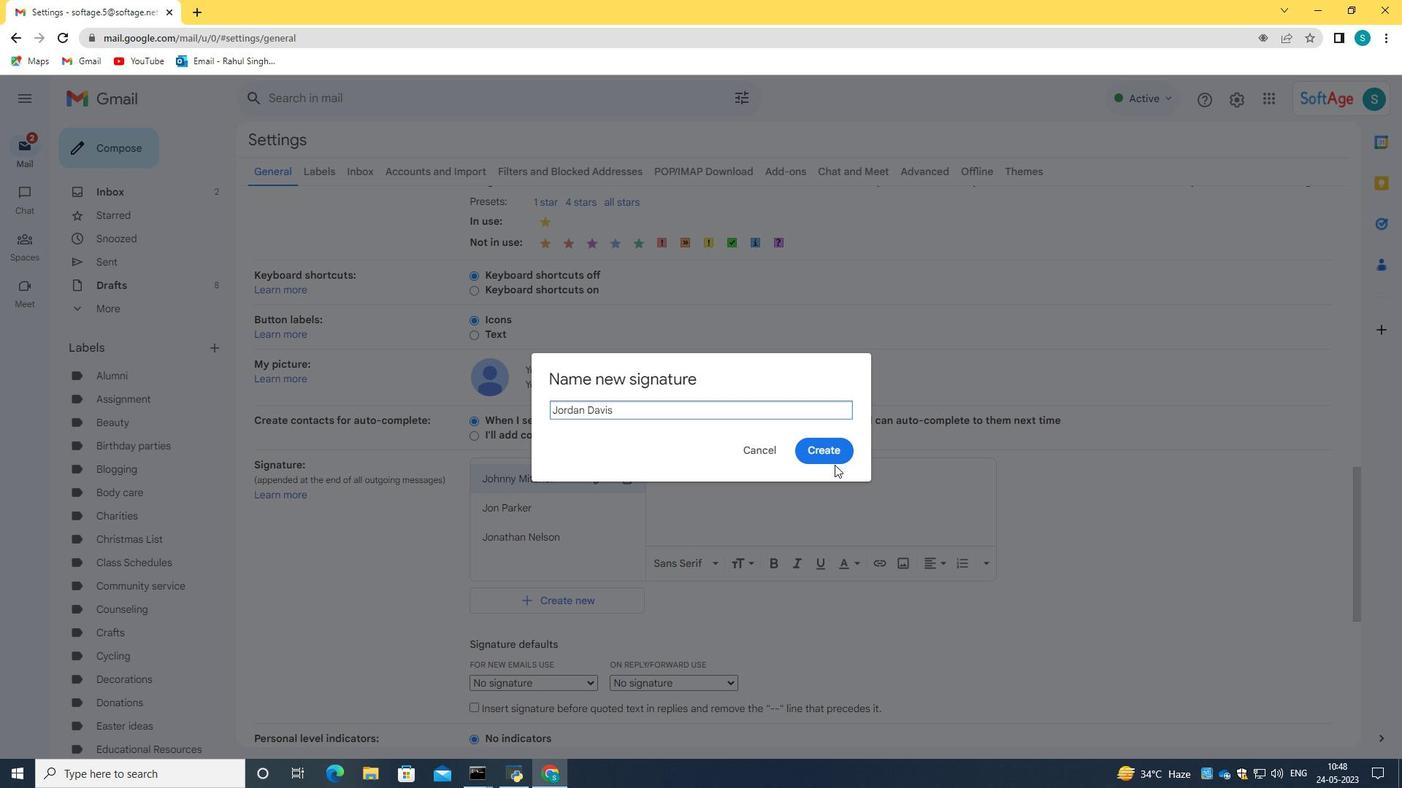 
Action: Mouse pressed left at (828, 455)
Screenshot: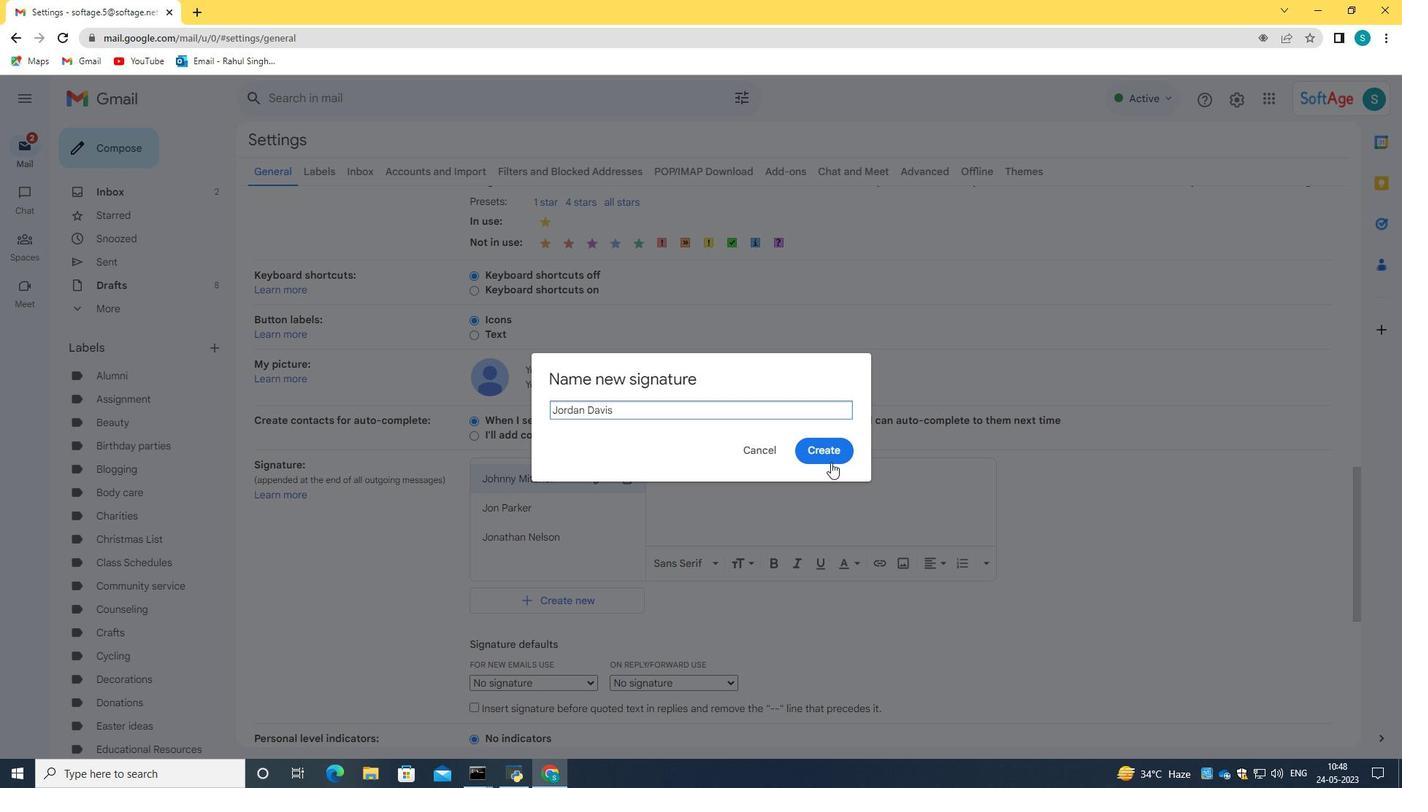 
Action: Mouse moved to (786, 487)
Screenshot: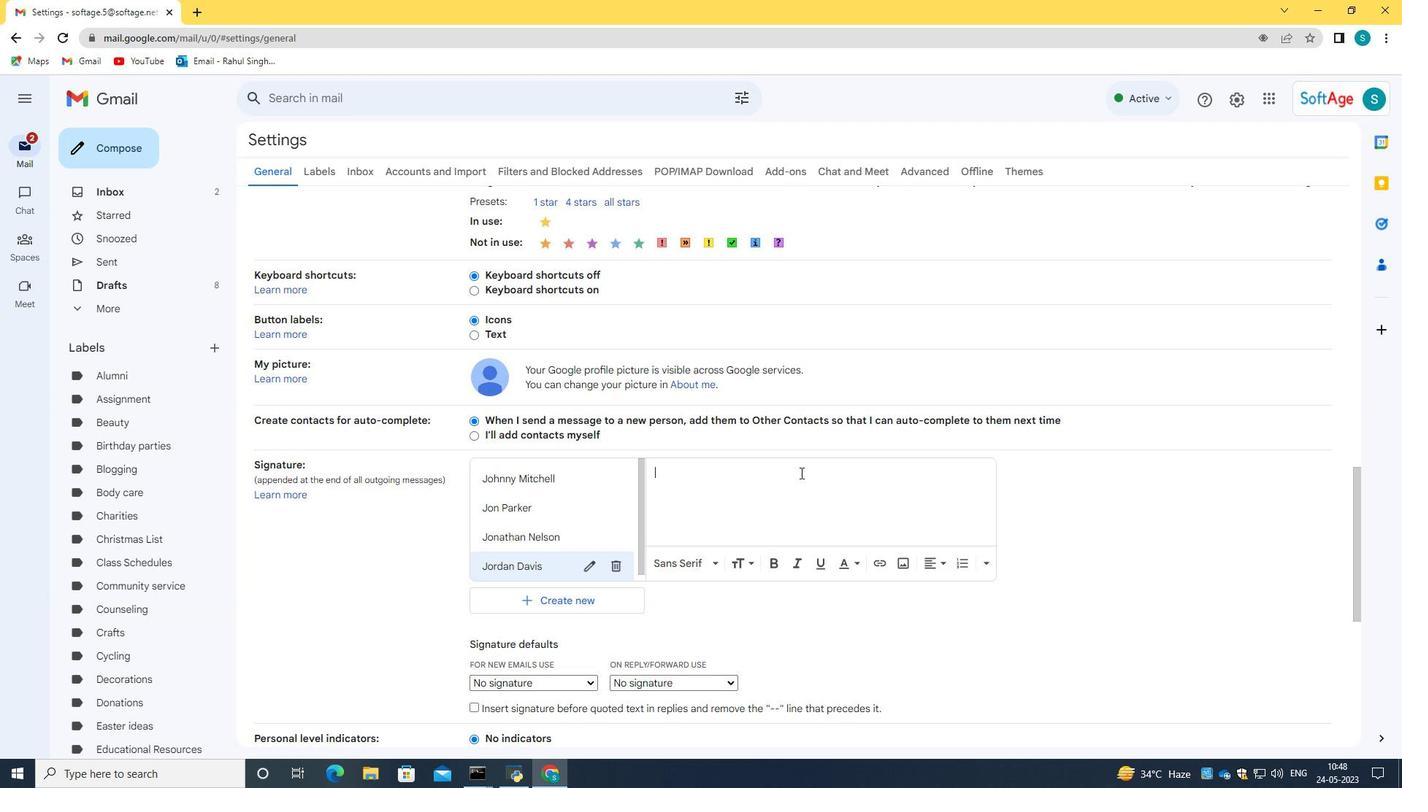 
Action: Mouse pressed left at (786, 487)
Screenshot: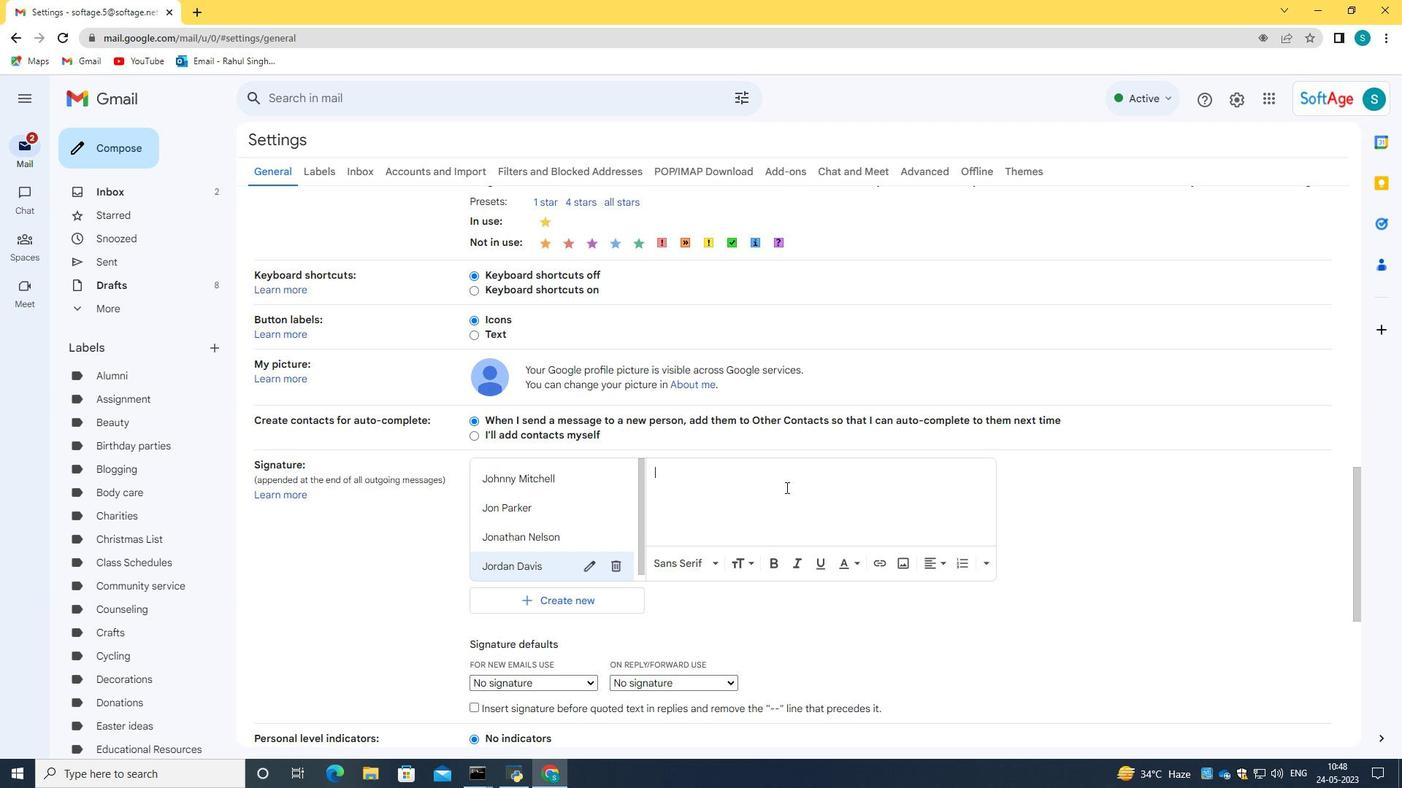 
Action: Key pressed <Key.caps_lock>J<Key.caps_lock>ordan<Key.space><Key.caps_lock>D<Key.caps_lock>avis
Screenshot: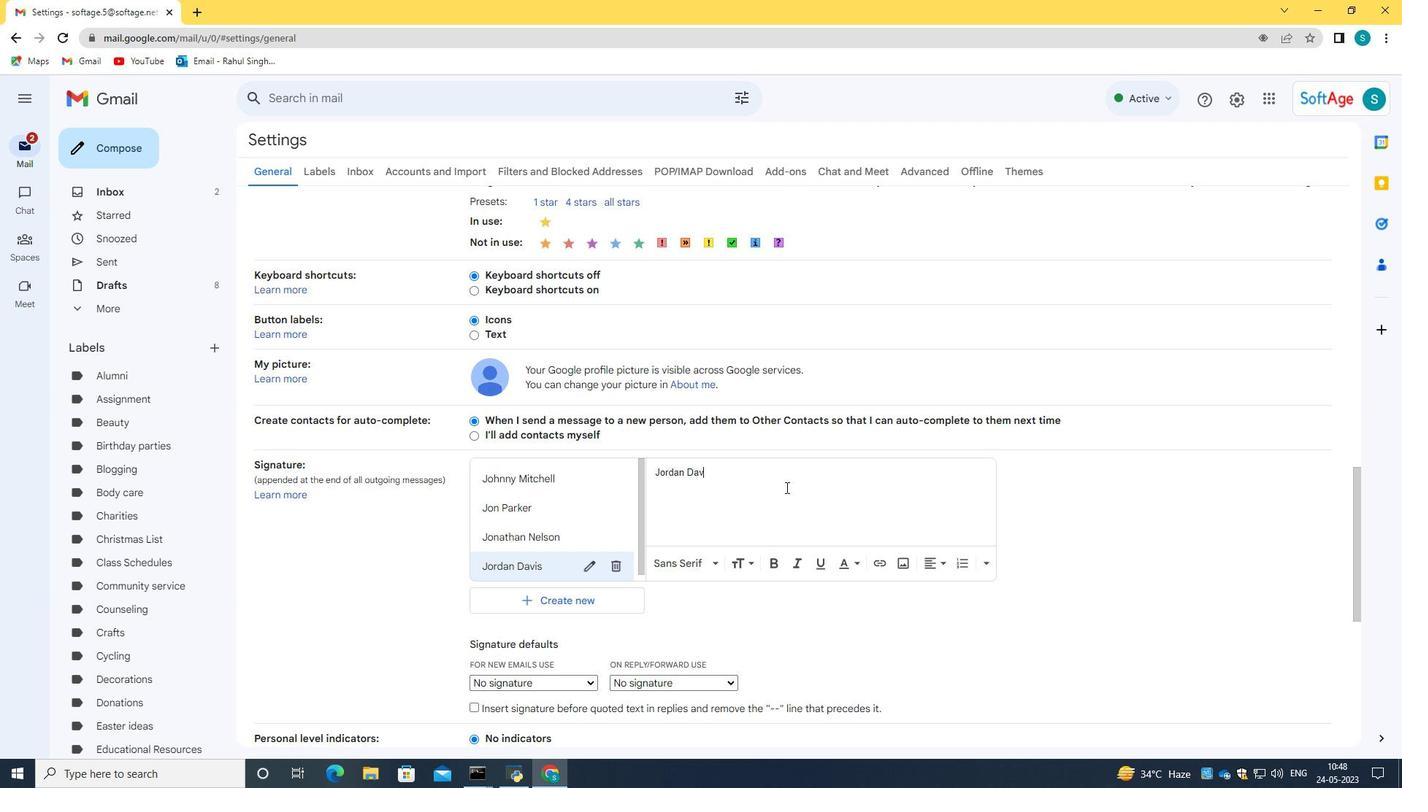
Action: Mouse scrolled (786, 487) with delta (0, 0)
Screenshot: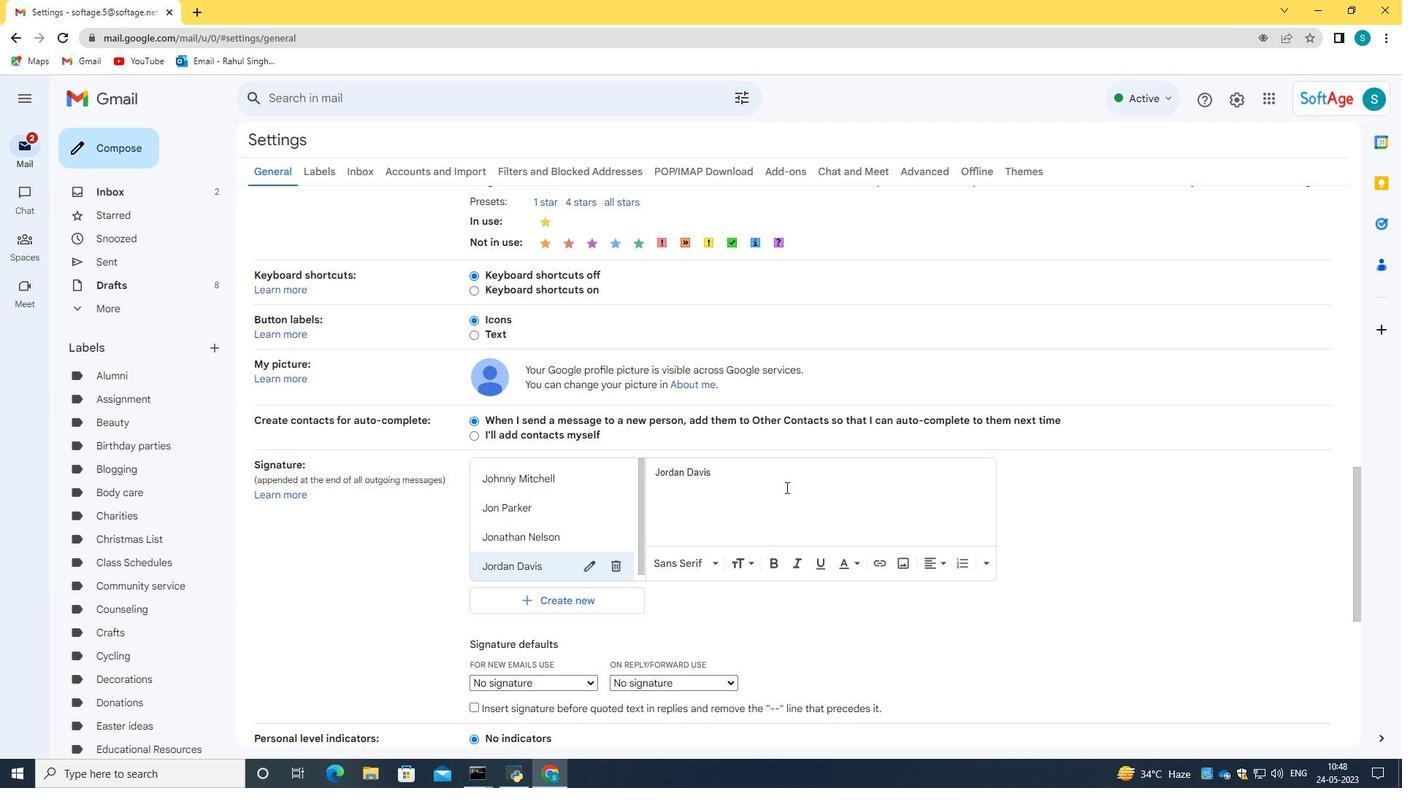 
Action: Mouse scrolled (786, 487) with delta (0, 0)
Screenshot: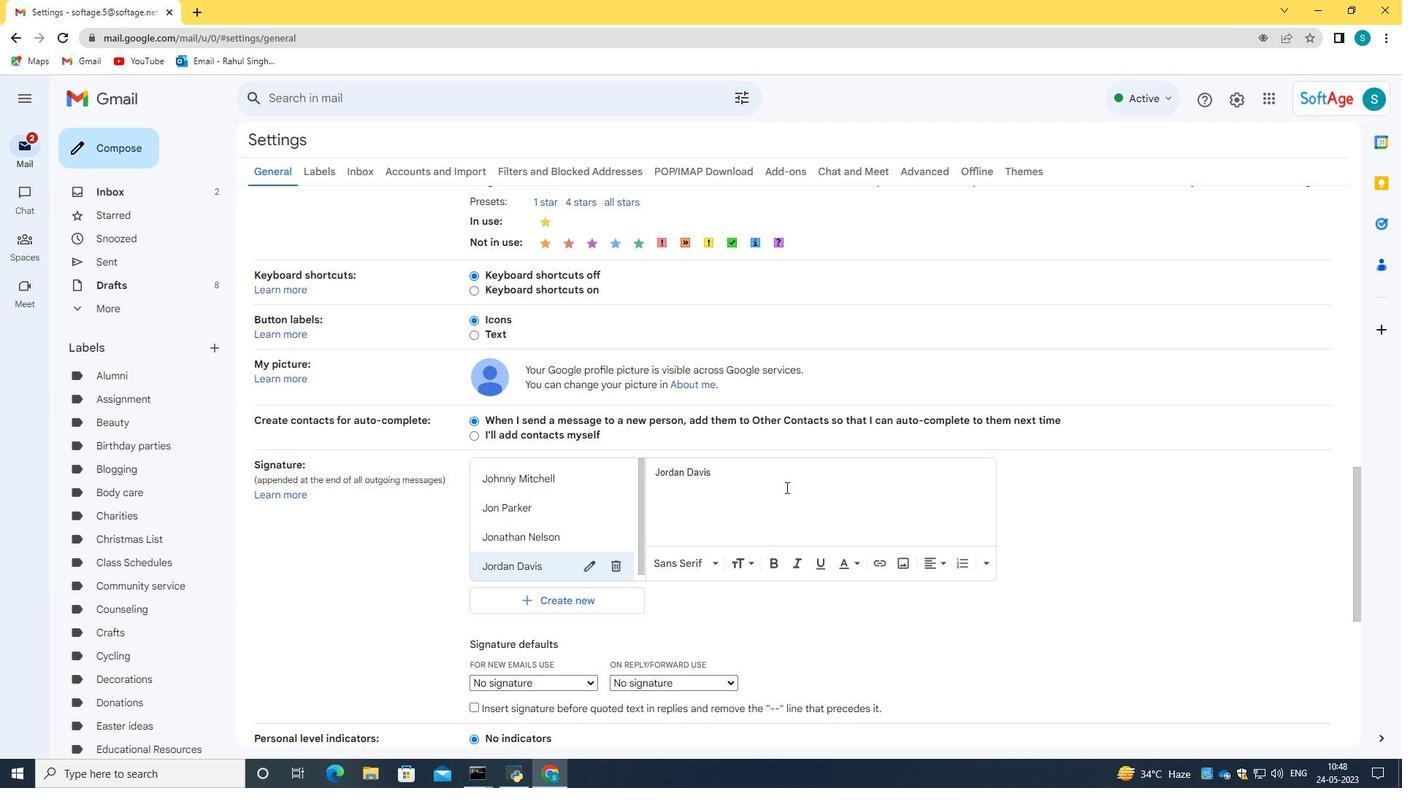 
Action: Mouse scrolled (786, 487) with delta (0, 0)
Screenshot: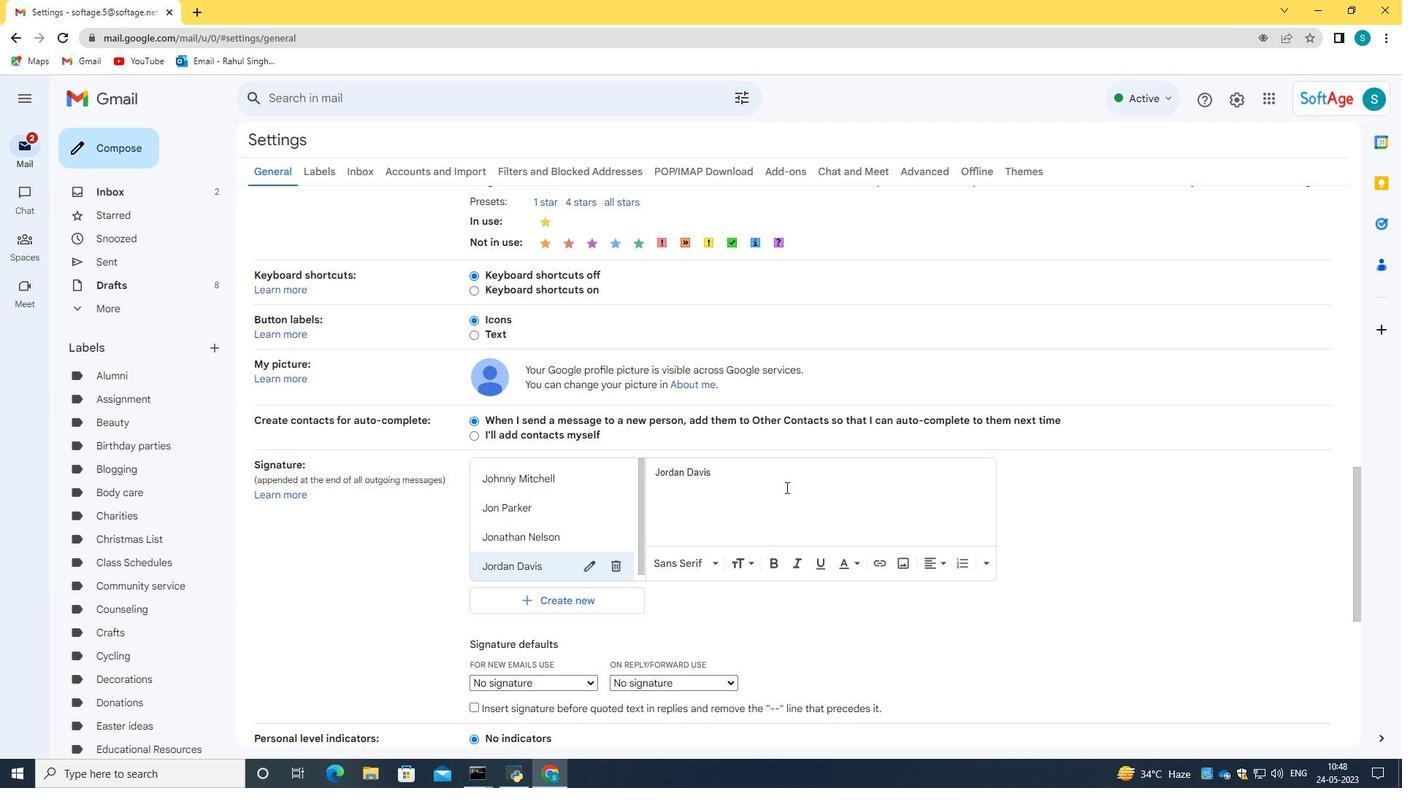 
Action: Mouse scrolled (786, 487) with delta (0, 0)
Screenshot: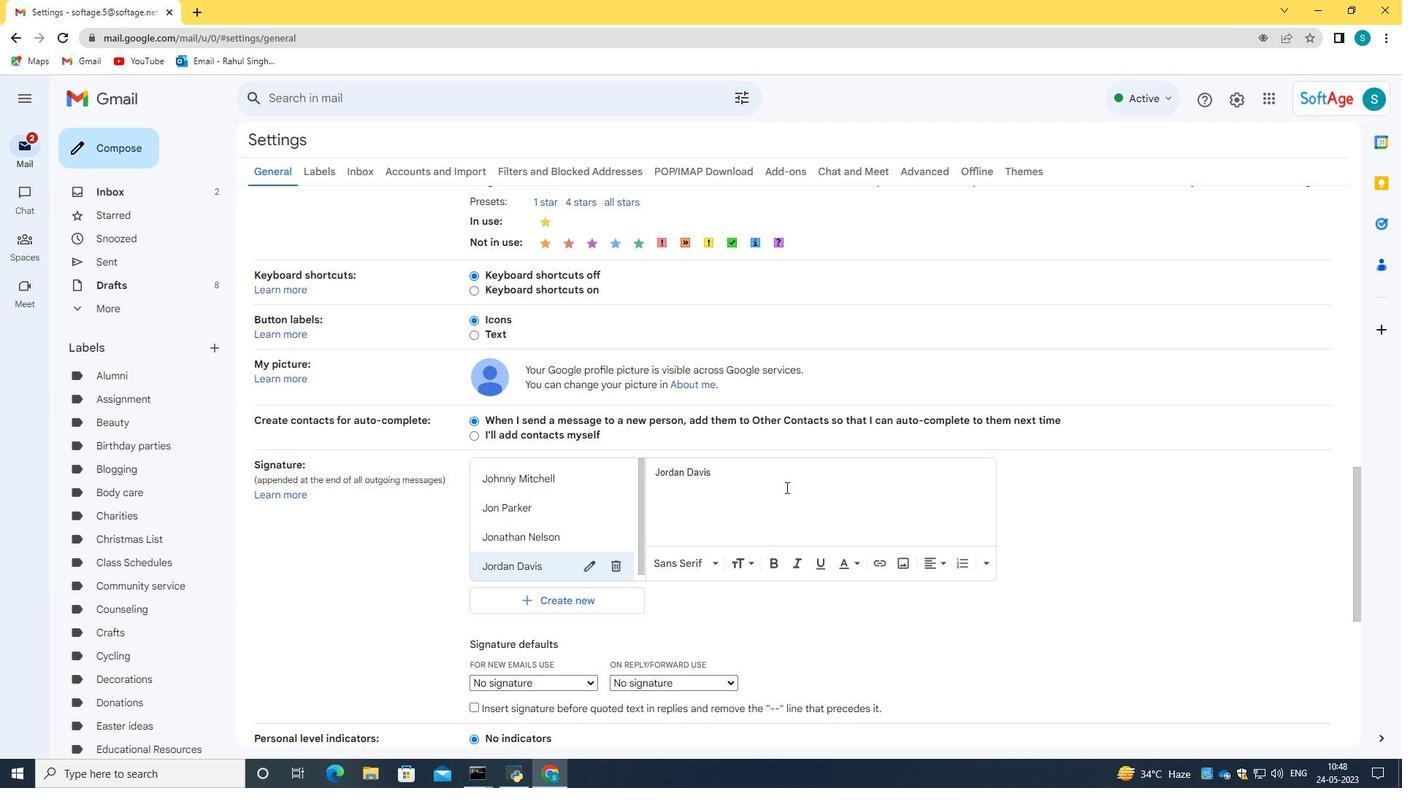 
Action: Mouse moved to (789, 548)
Screenshot: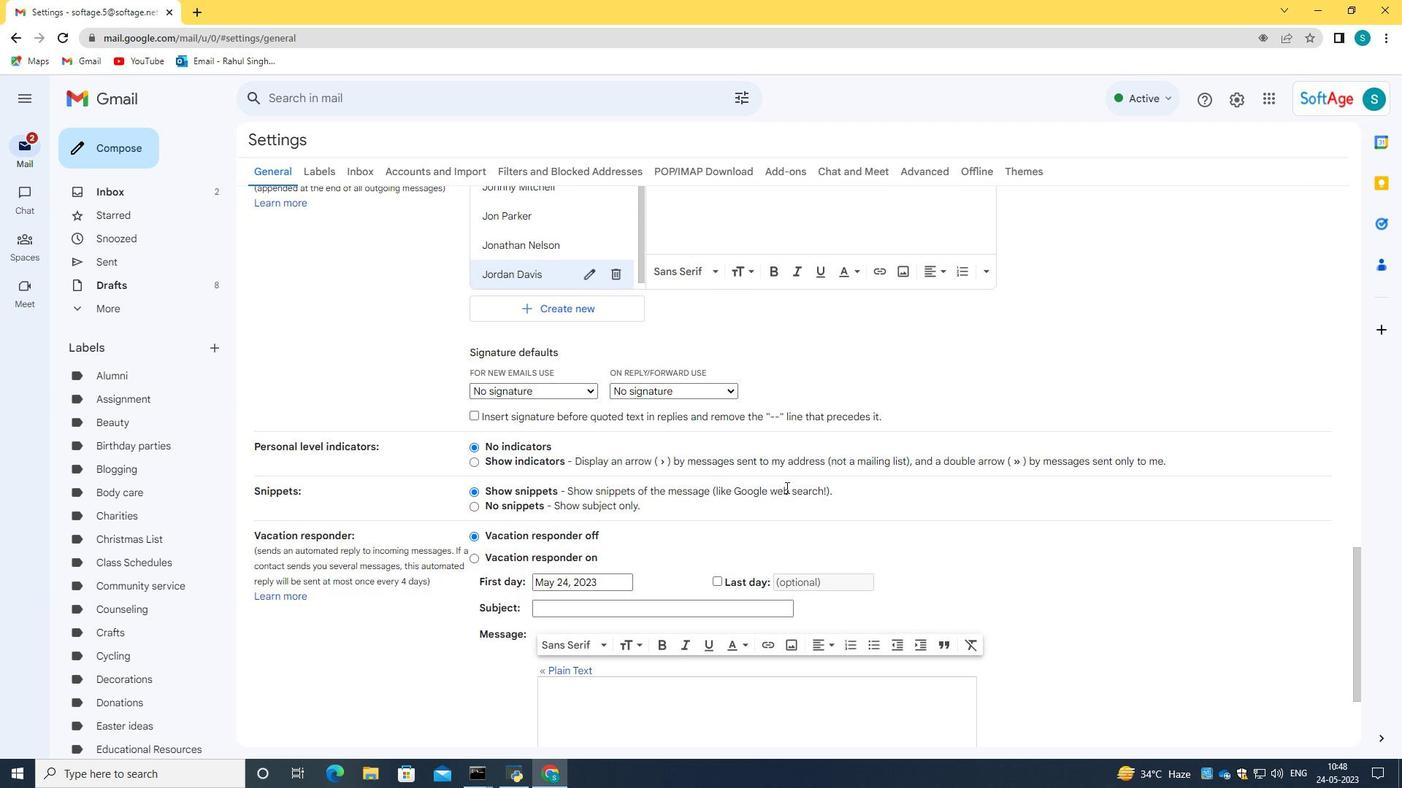 
Action: Mouse scrolled (789, 547) with delta (0, 0)
Screenshot: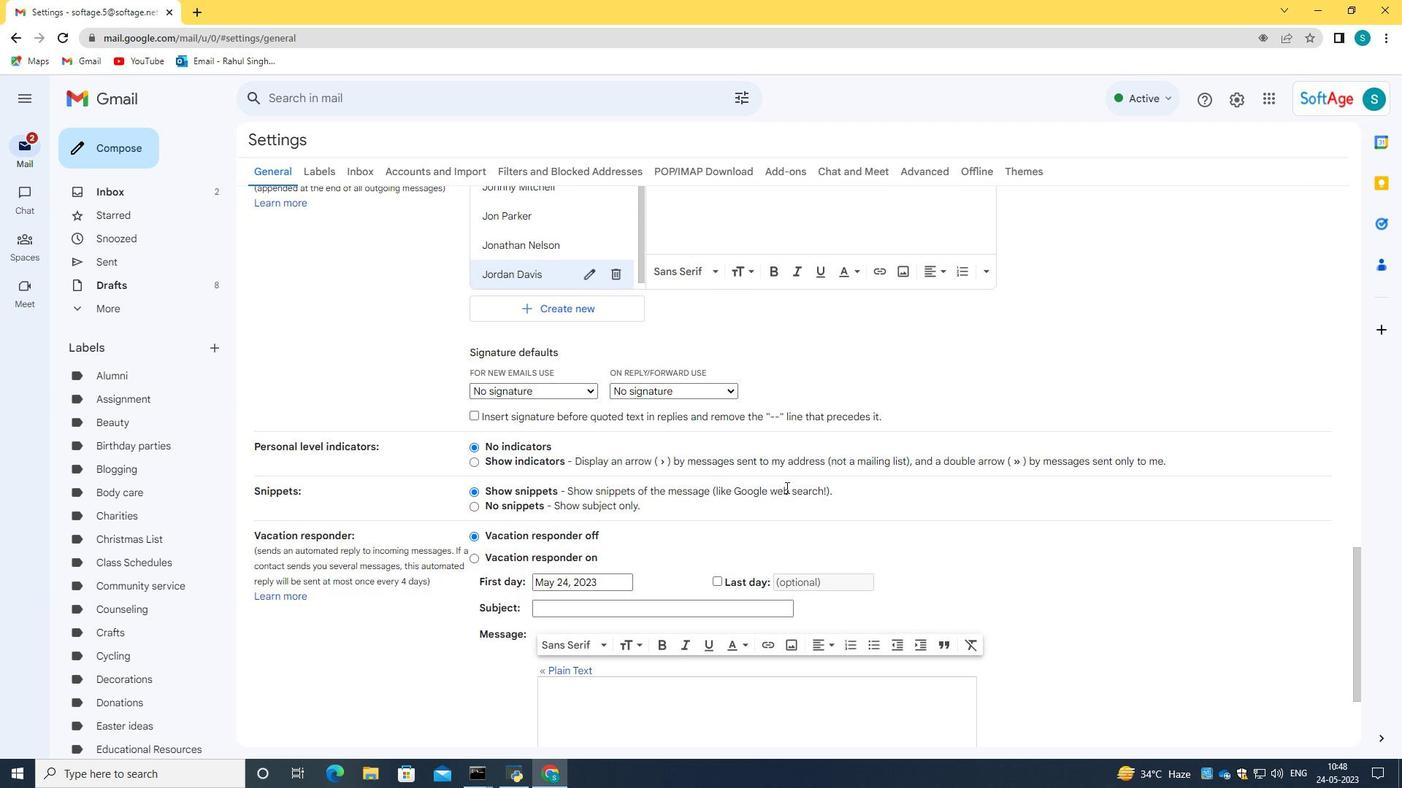 
Action: Mouse moved to (789, 550)
Screenshot: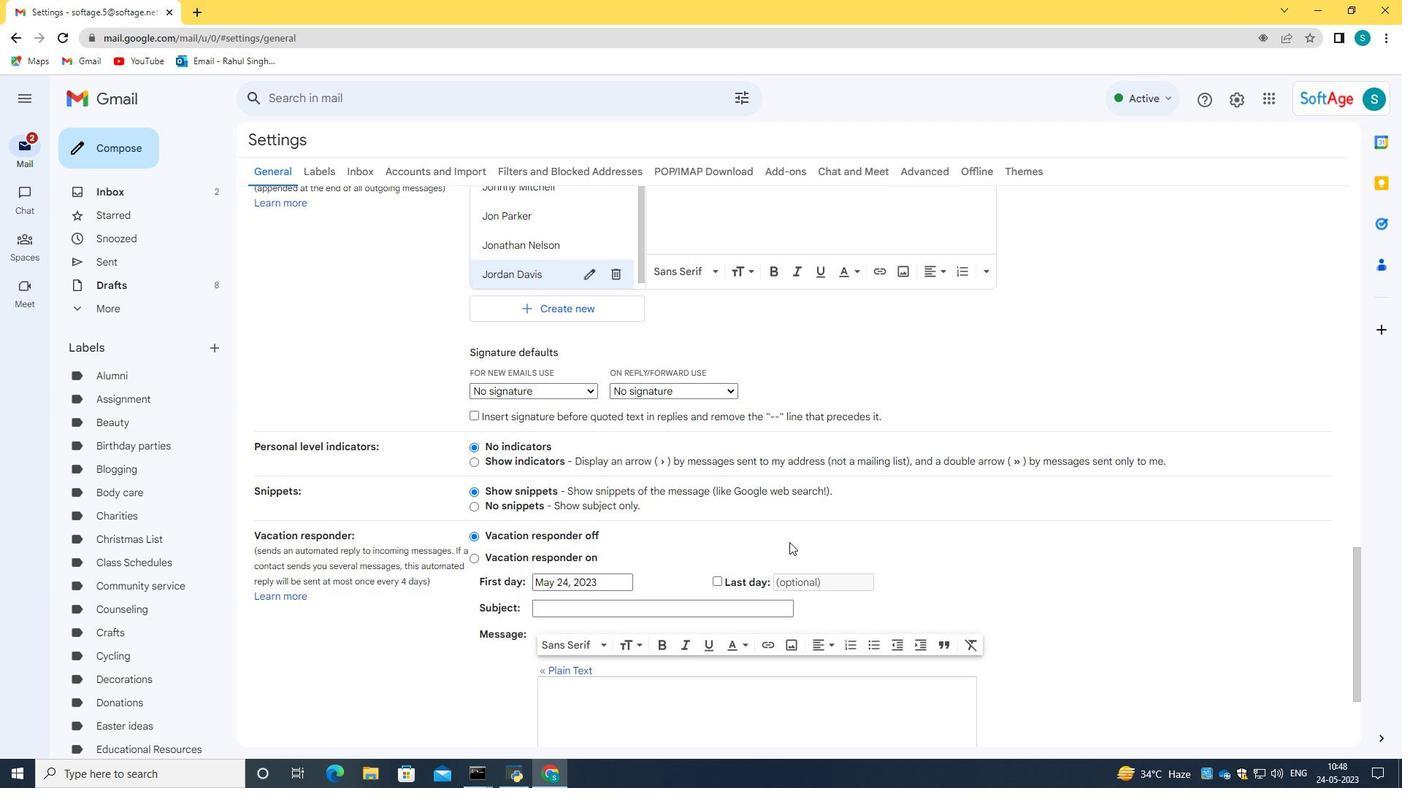 
Action: Mouse scrolled (789, 549) with delta (0, 0)
Screenshot: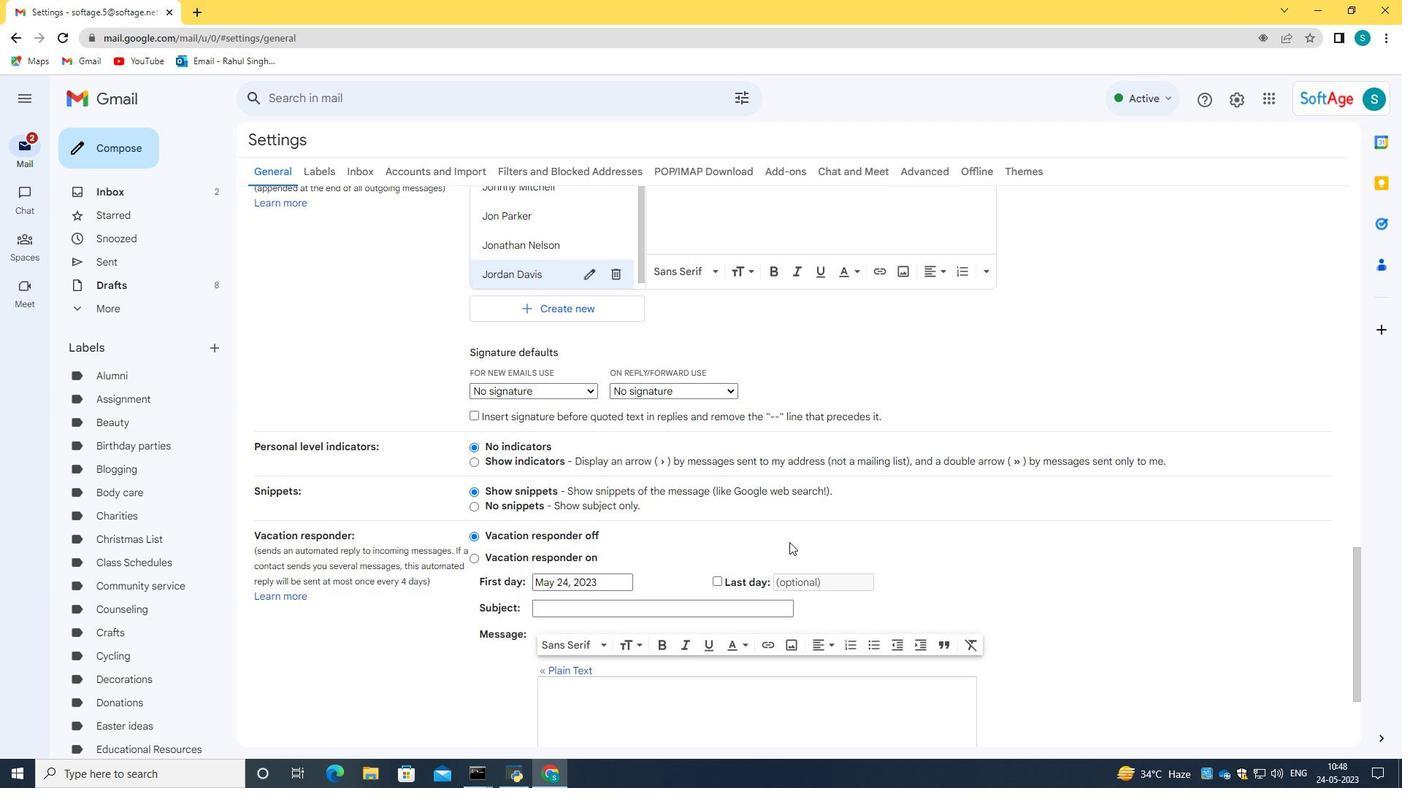 
Action: Mouse moved to (789, 551)
Screenshot: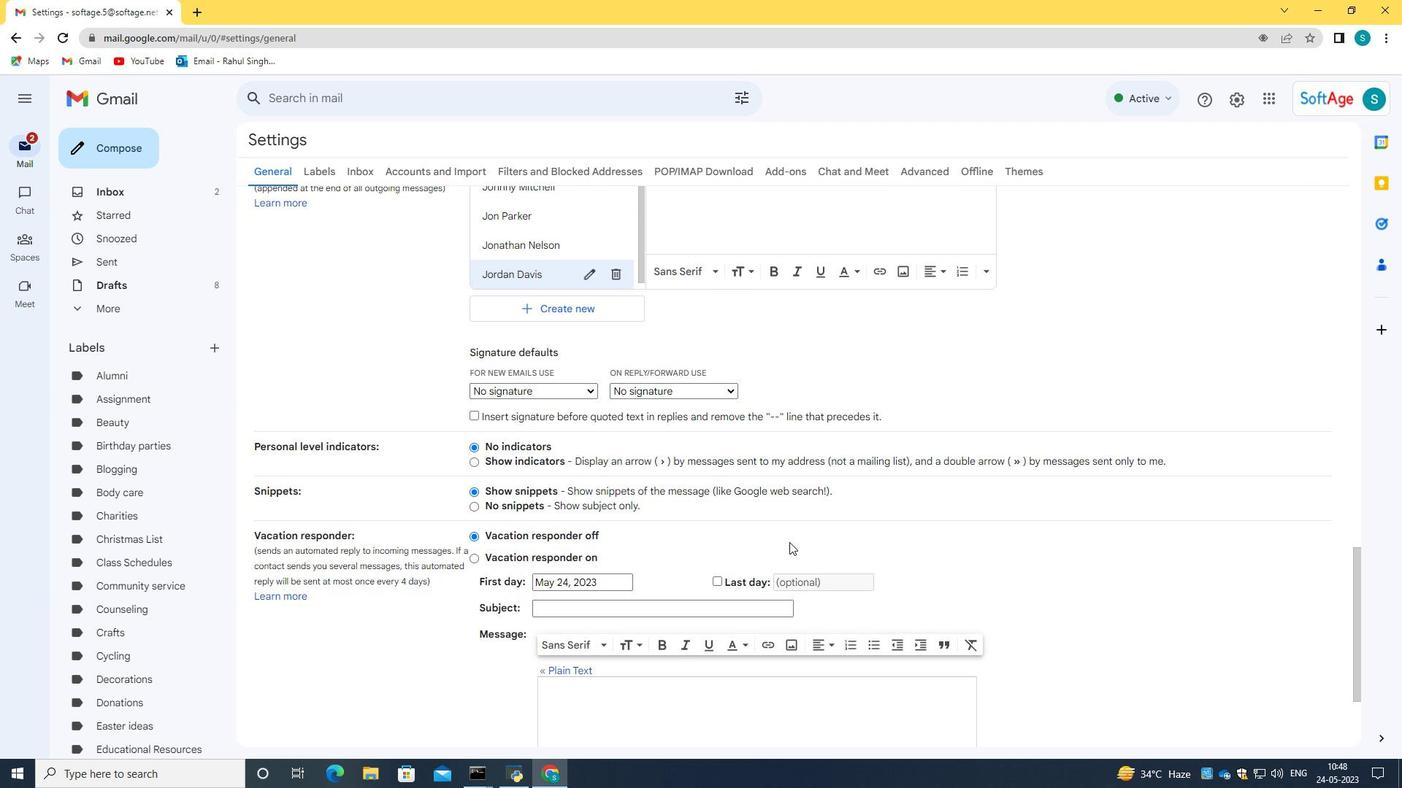 
Action: Mouse scrolled (789, 550) with delta (0, 0)
Screenshot: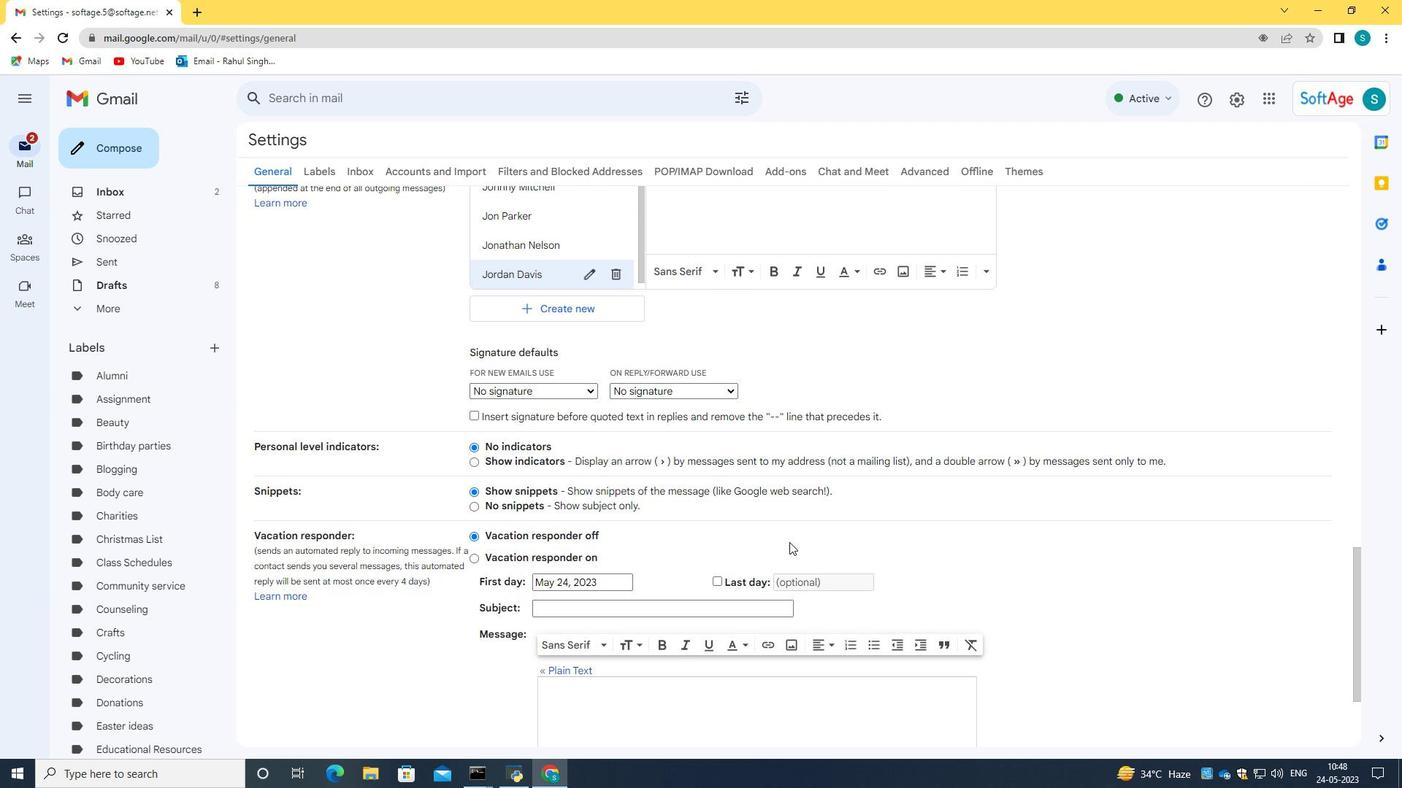 
Action: Mouse moved to (788, 561)
Screenshot: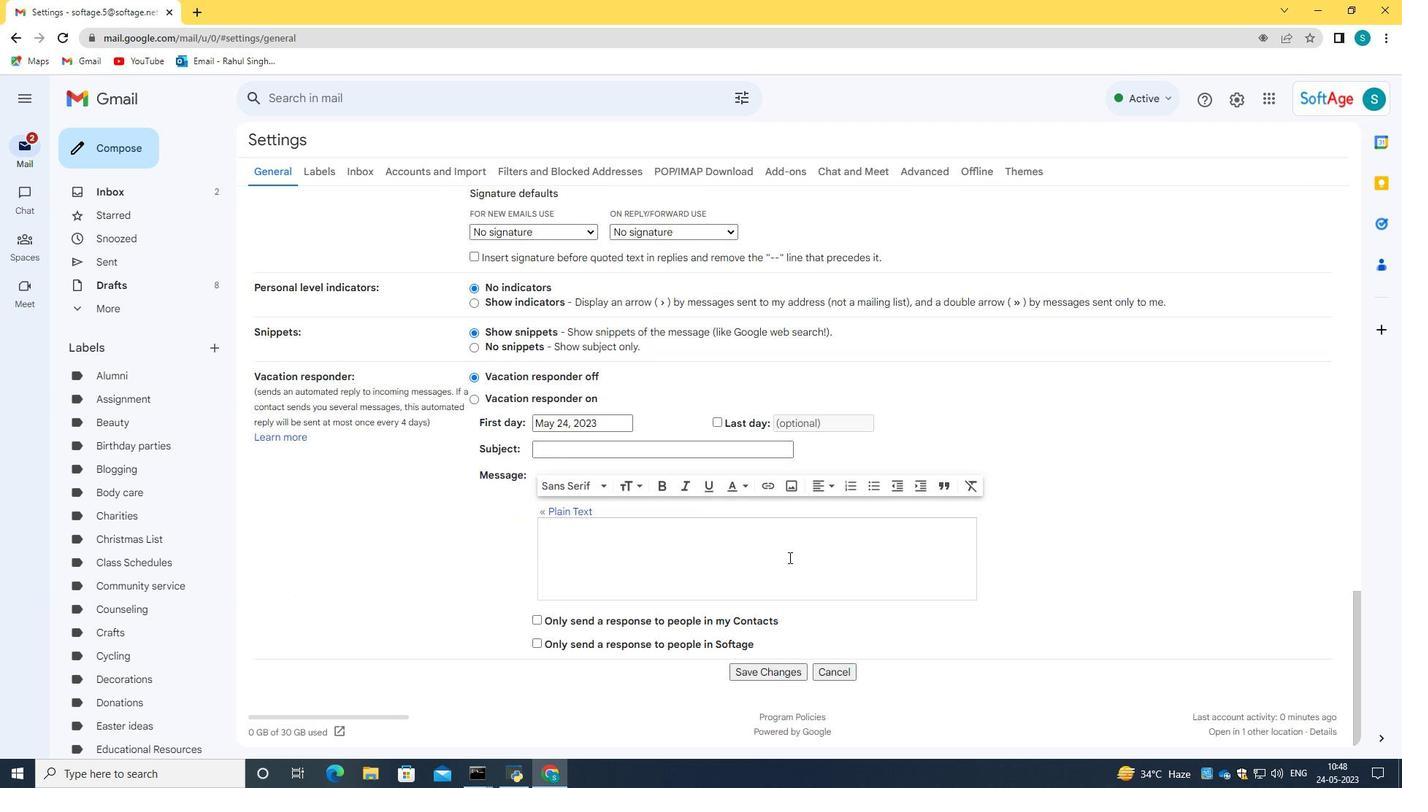 
Action: Mouse scrolled (788, 560) with delta (0, 0)
Screenshot: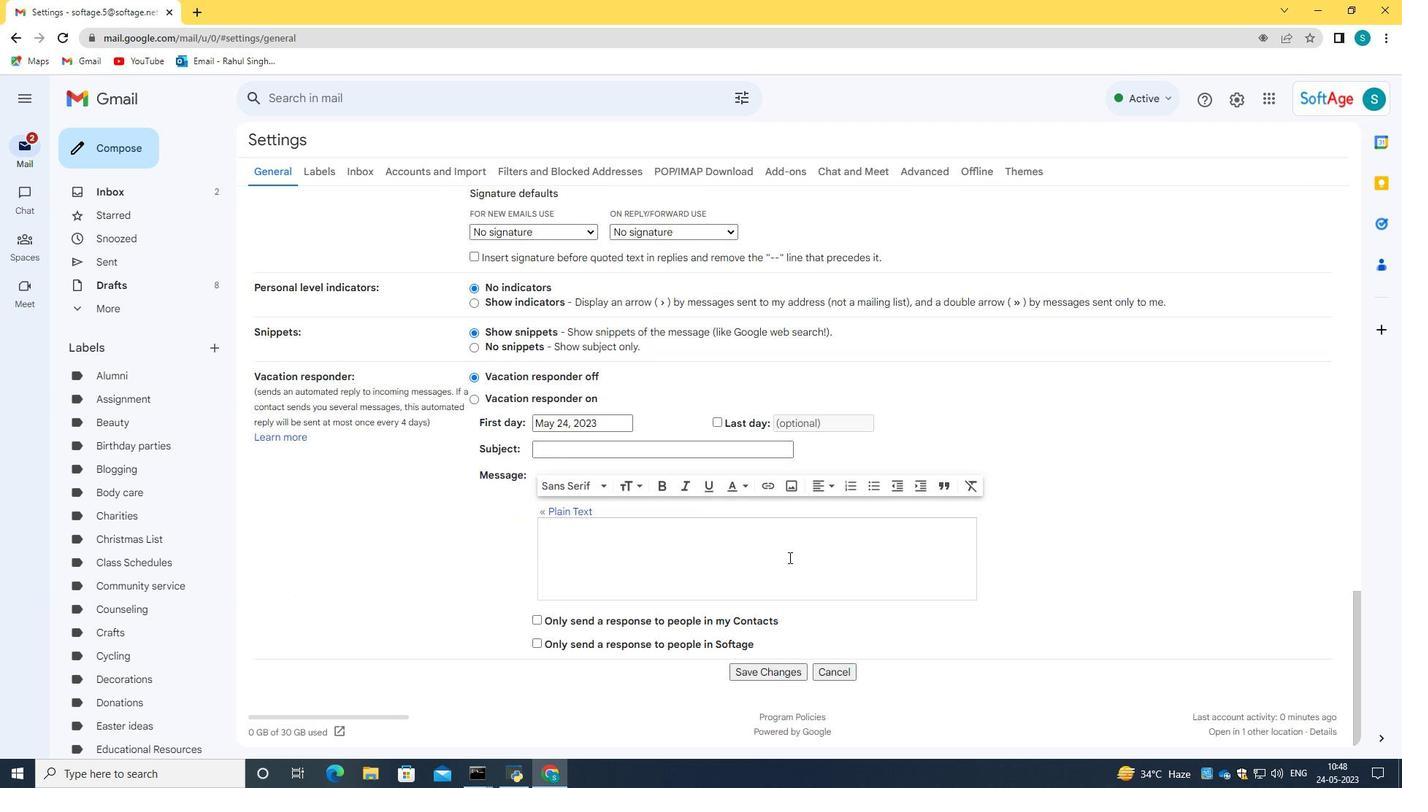 
Action: Mouse moved to (785, 568)
Screenshot: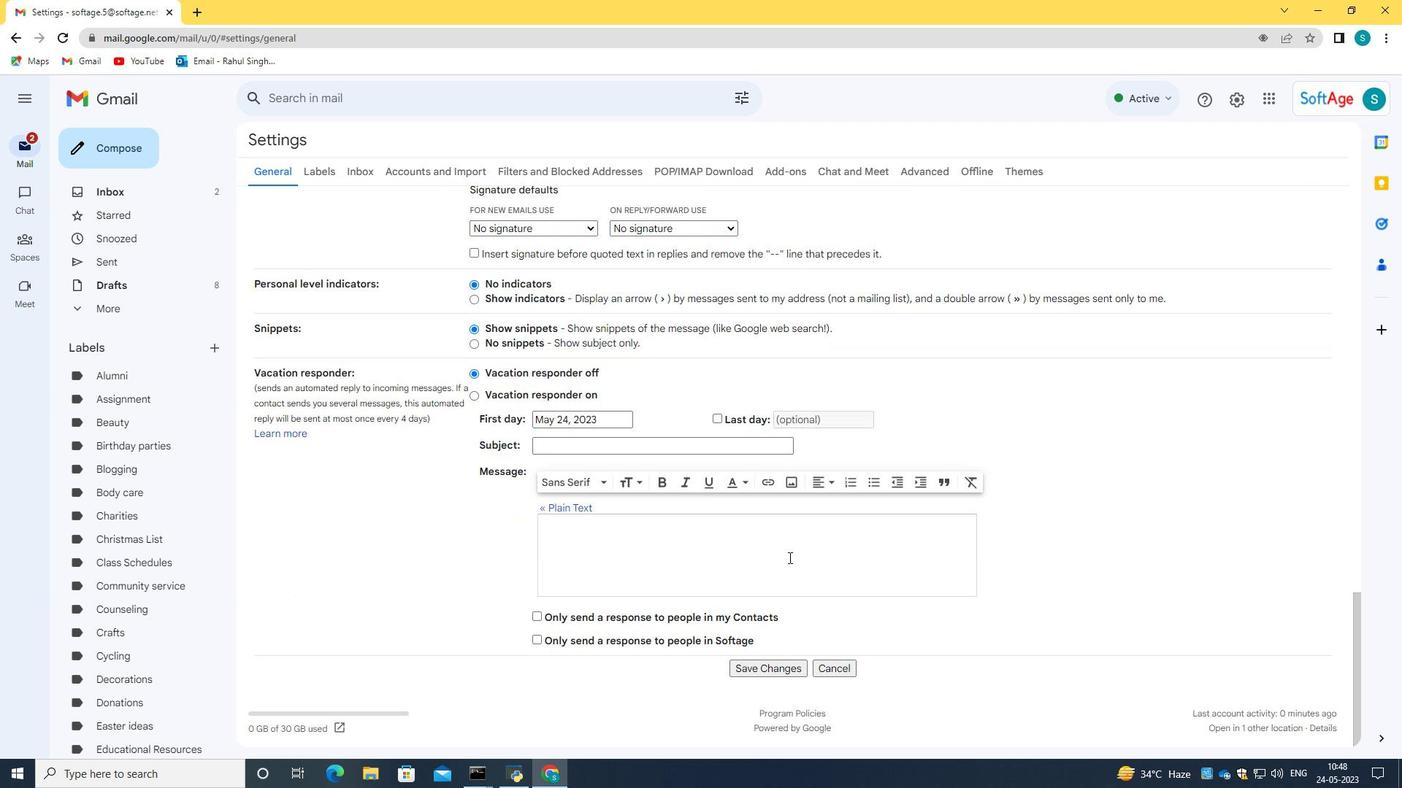 
Action: Mouse scrolled (785, 567) with delta (0, 0)
Screenshot: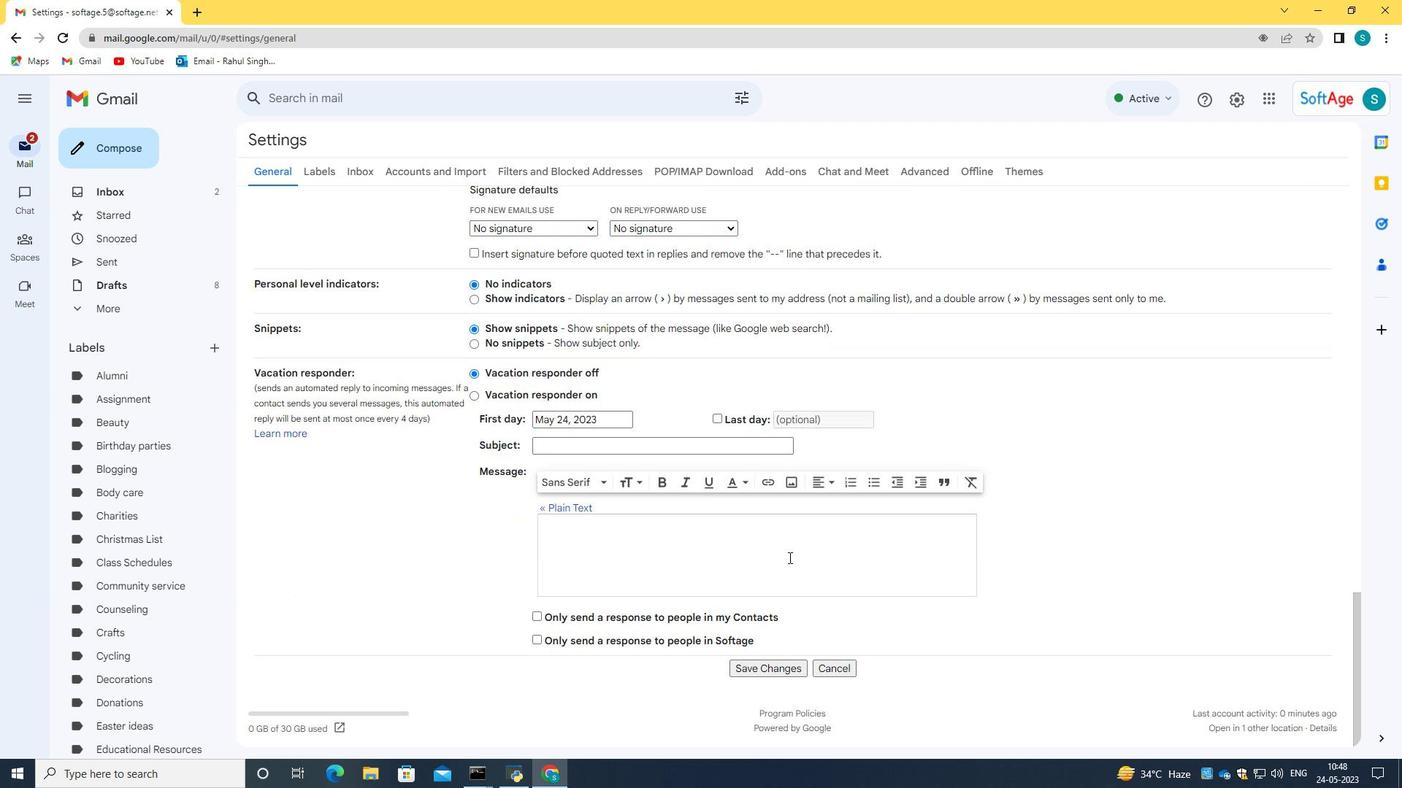 
Action: Mouse moved to (780, 664)
Screenshot: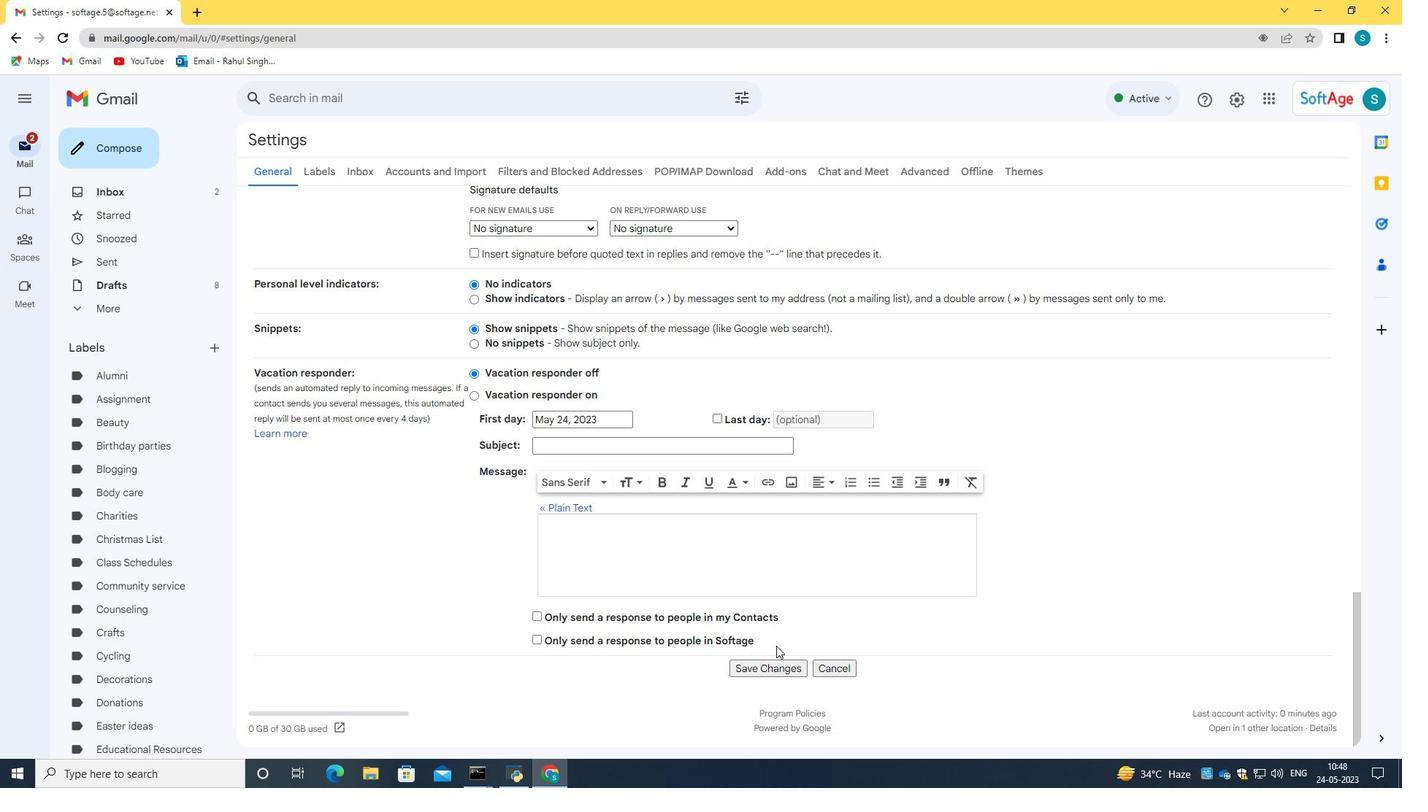 
Action: Mouse pressed left at (780, 664)
Screenshot: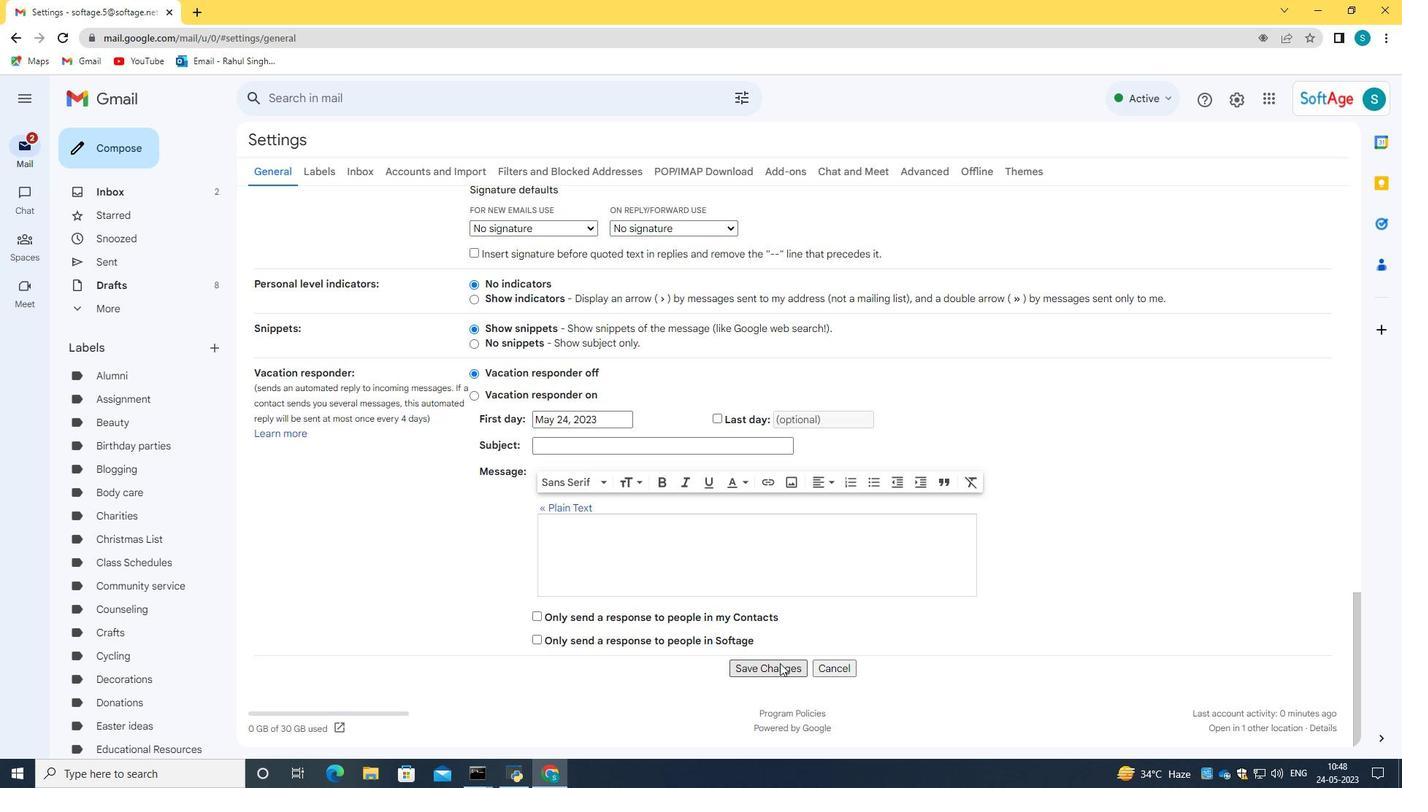 
Action: Mouse moved to (107, 140)
Screenshot: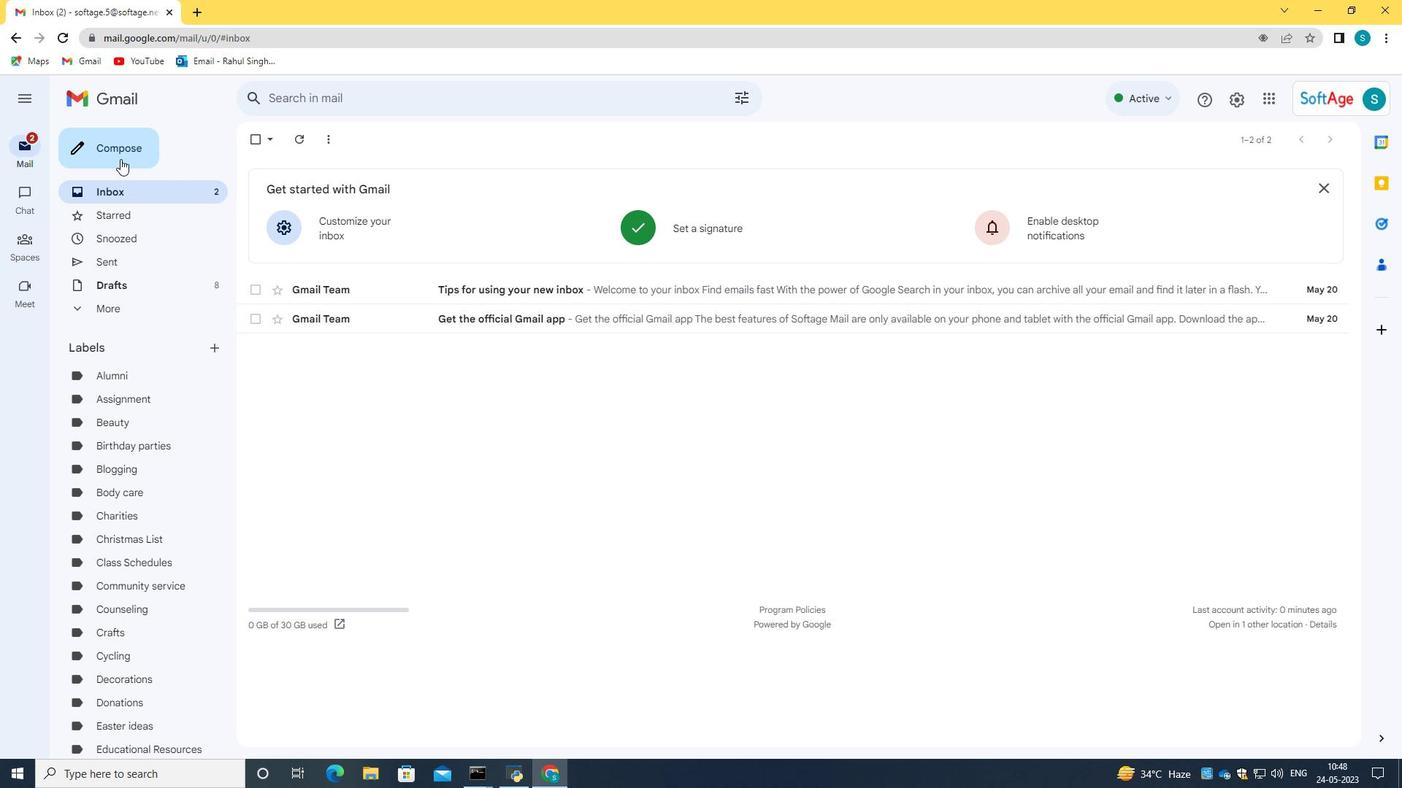 
Action: Mouse pressed left at (107, 140)
Screenshot: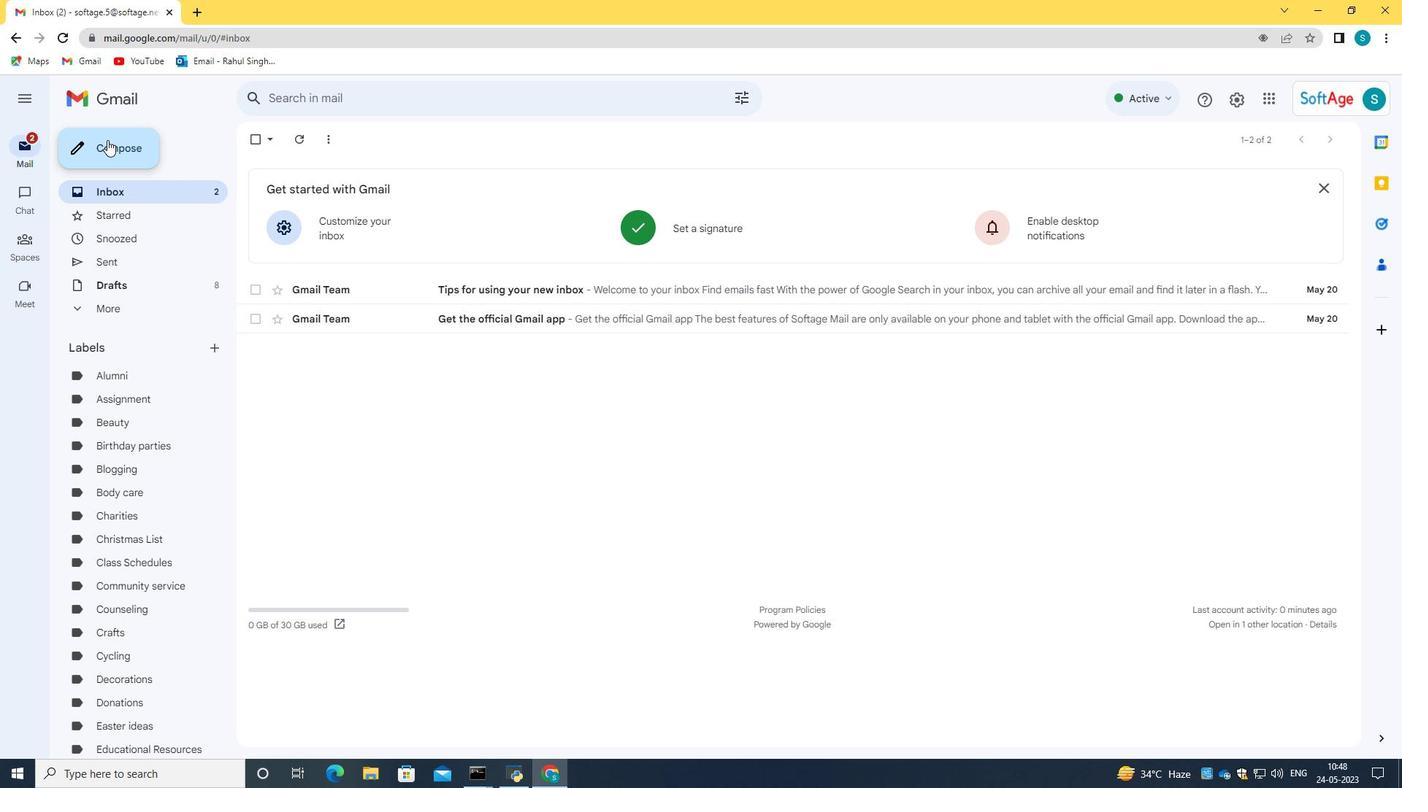 
Action: Mouse moved to (1320, 322)
Screenshot: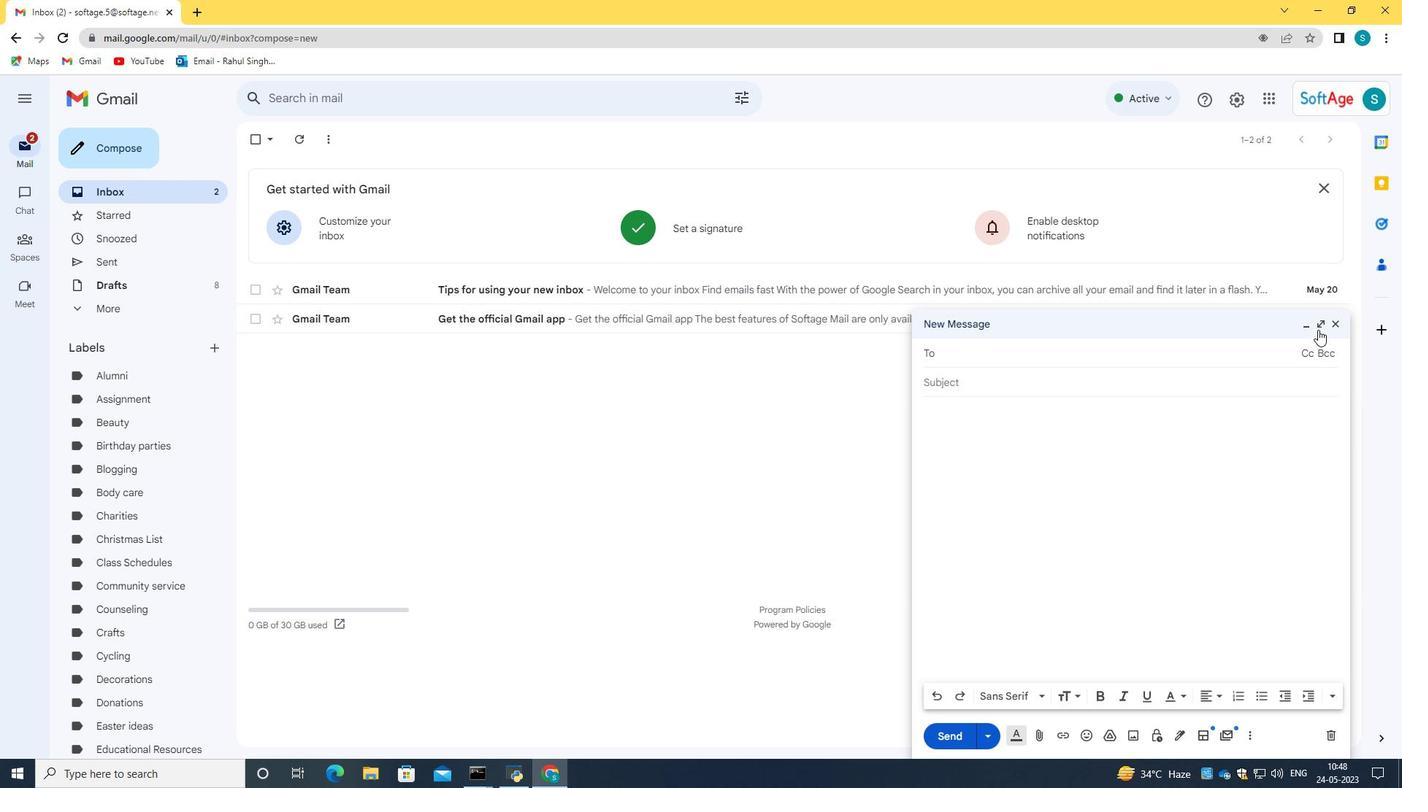 
Action: Mouse pressed left at (1320, 322)
Screenshot: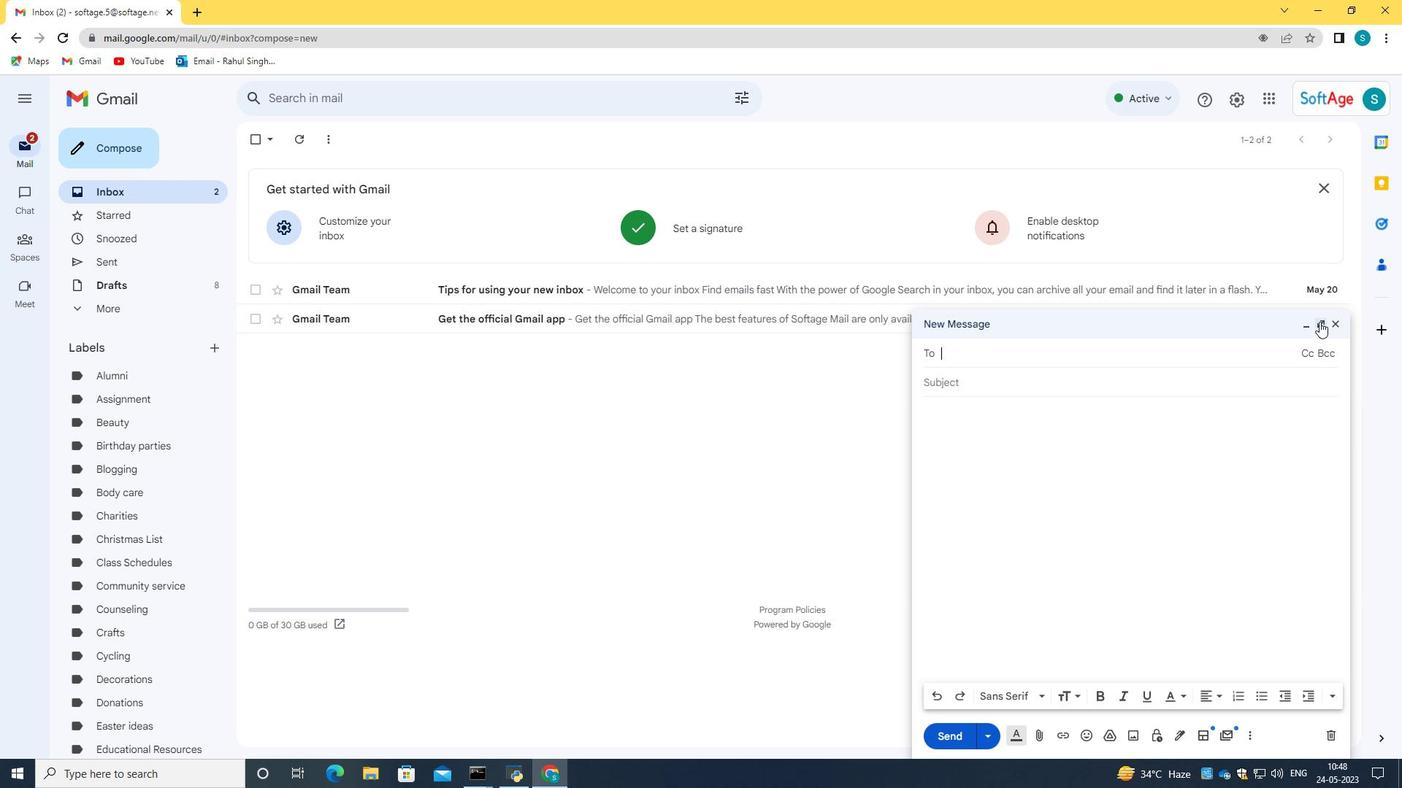 
Action: Mouse moved to (357, 596)
Screenshot: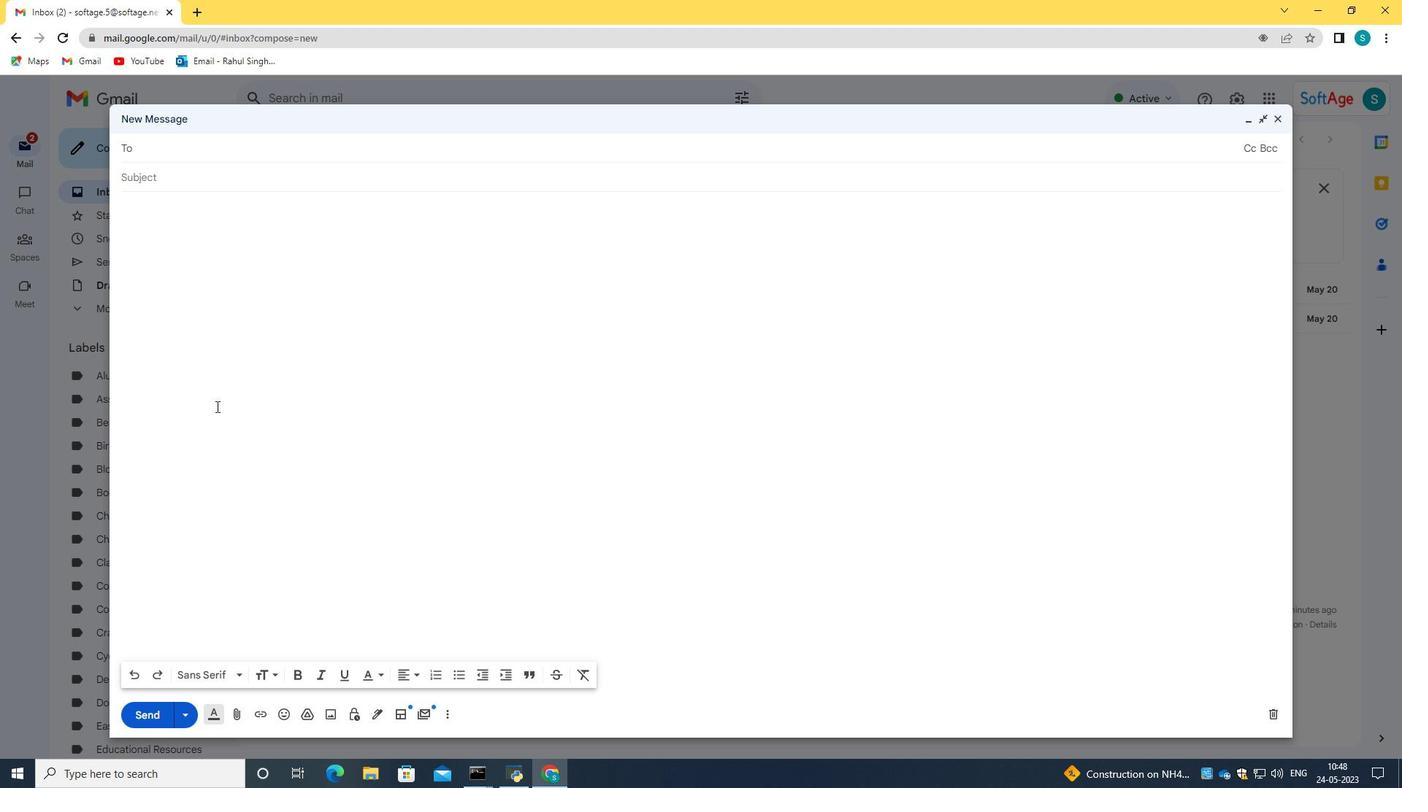
Action: Mouse pressed left at (357, 596)
Screenshot: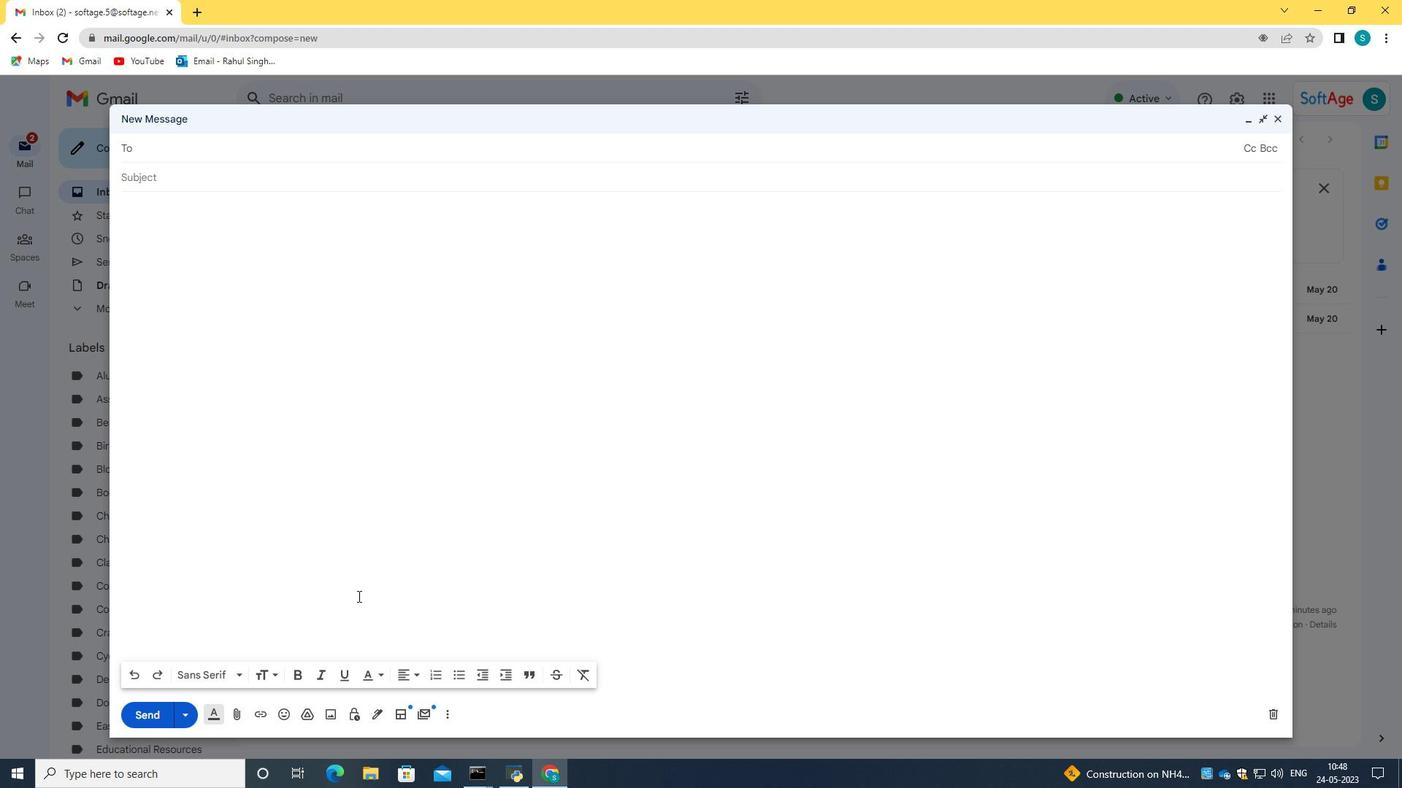 
Action: Mouse moved to (374, 718)
Screenshot: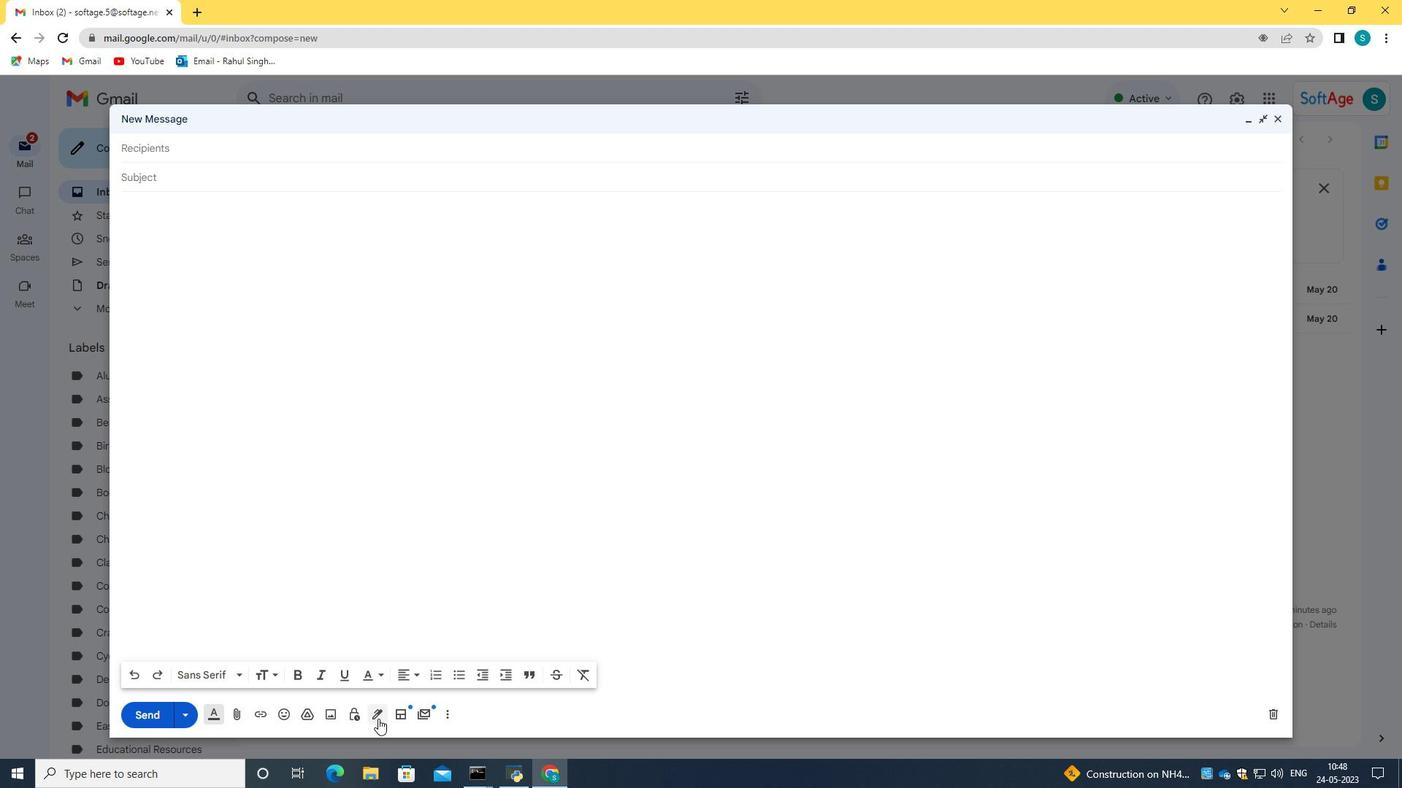 
Action: Mouse pressed left at (374, 718)
Screenshot: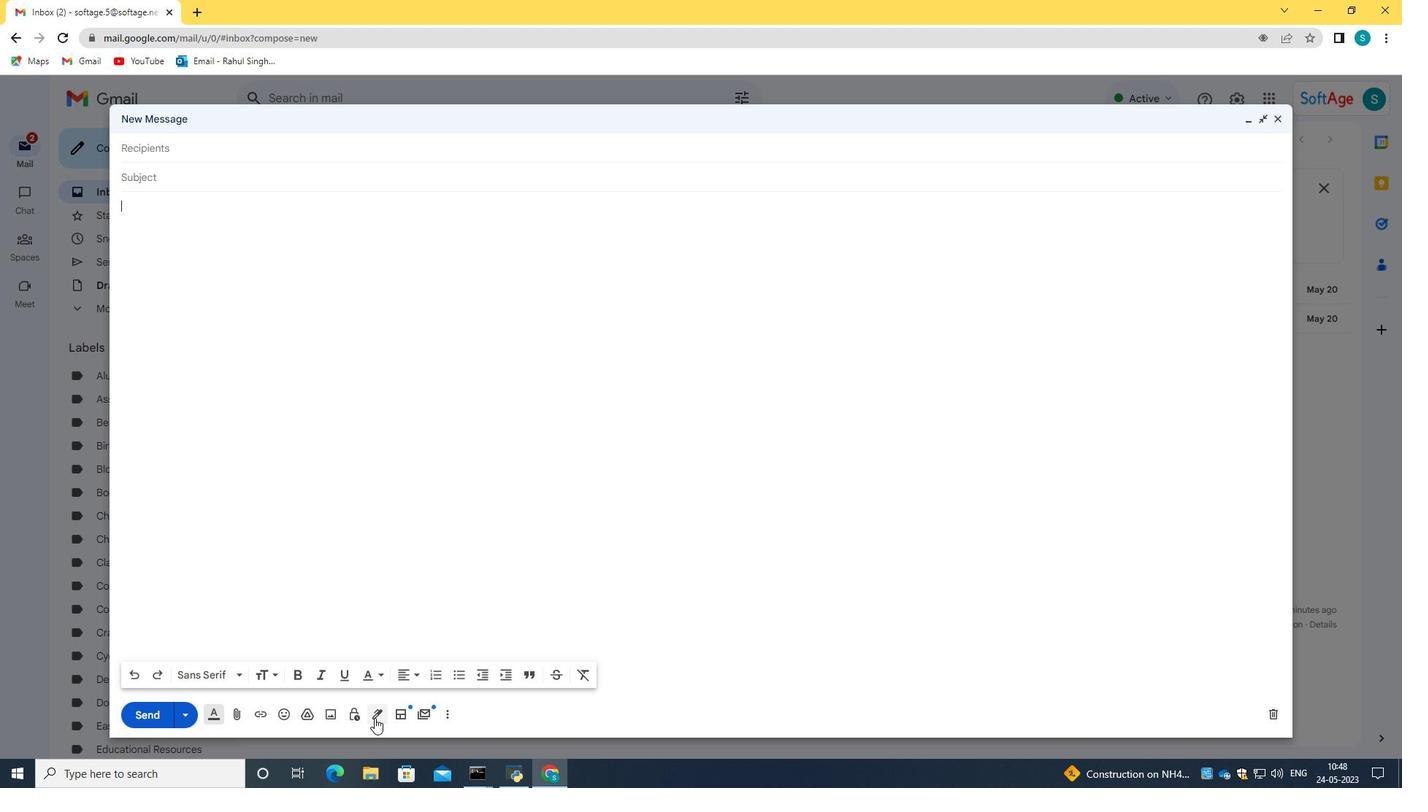 
Action: Mouse moved to (436, 684)
Screenshot: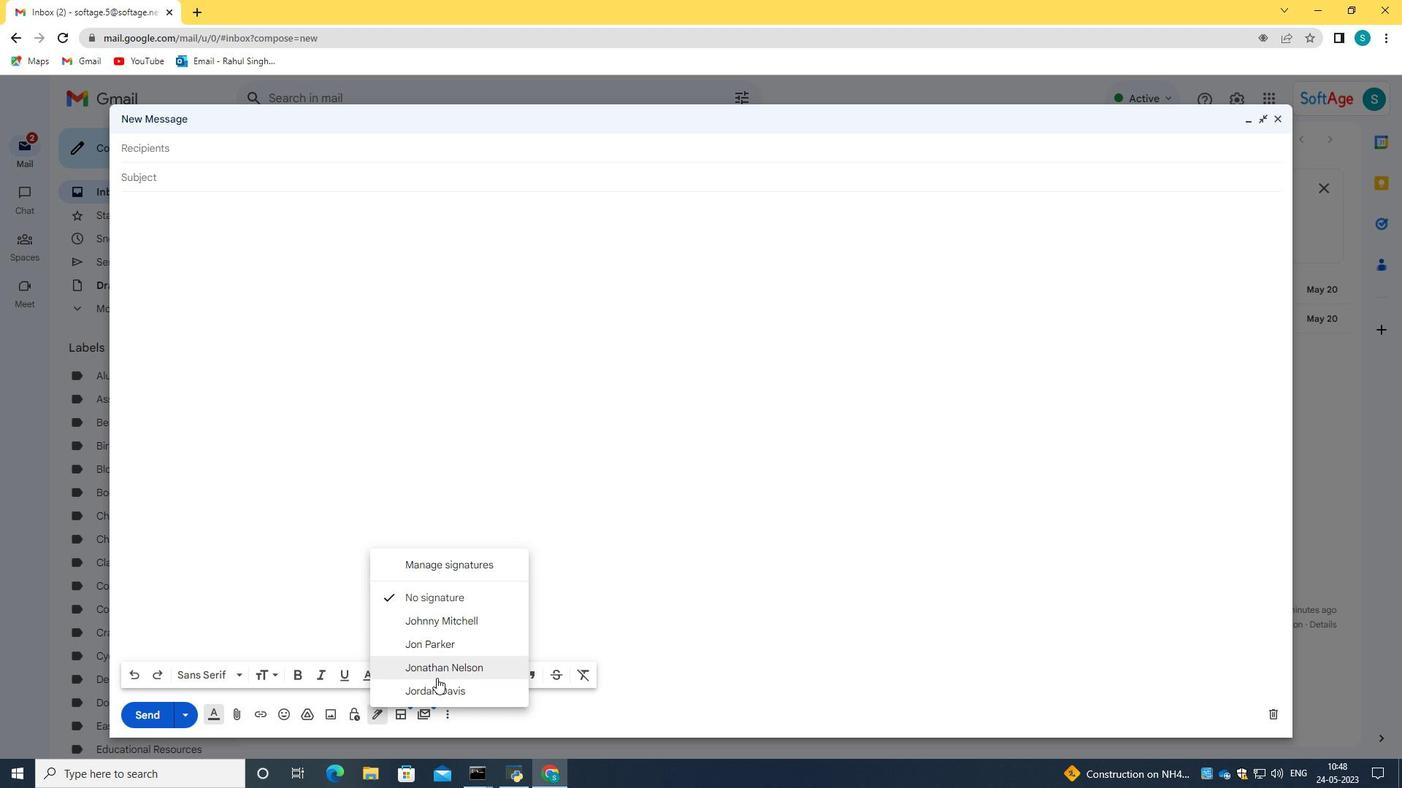 
Action: Mouse pressed left at (436, 684)
Screenshot: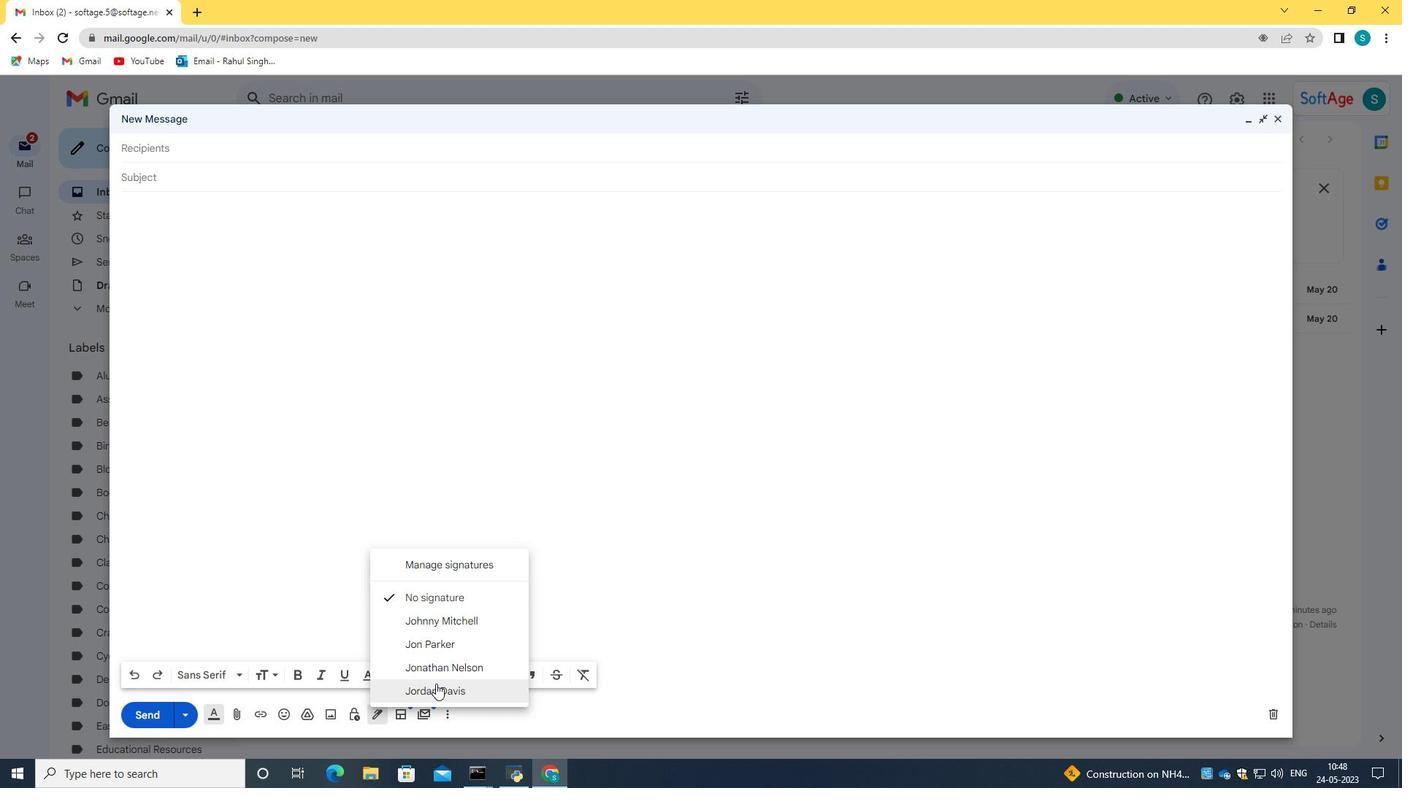 
Action: Mouse moved to (159, 180)
Screenshot: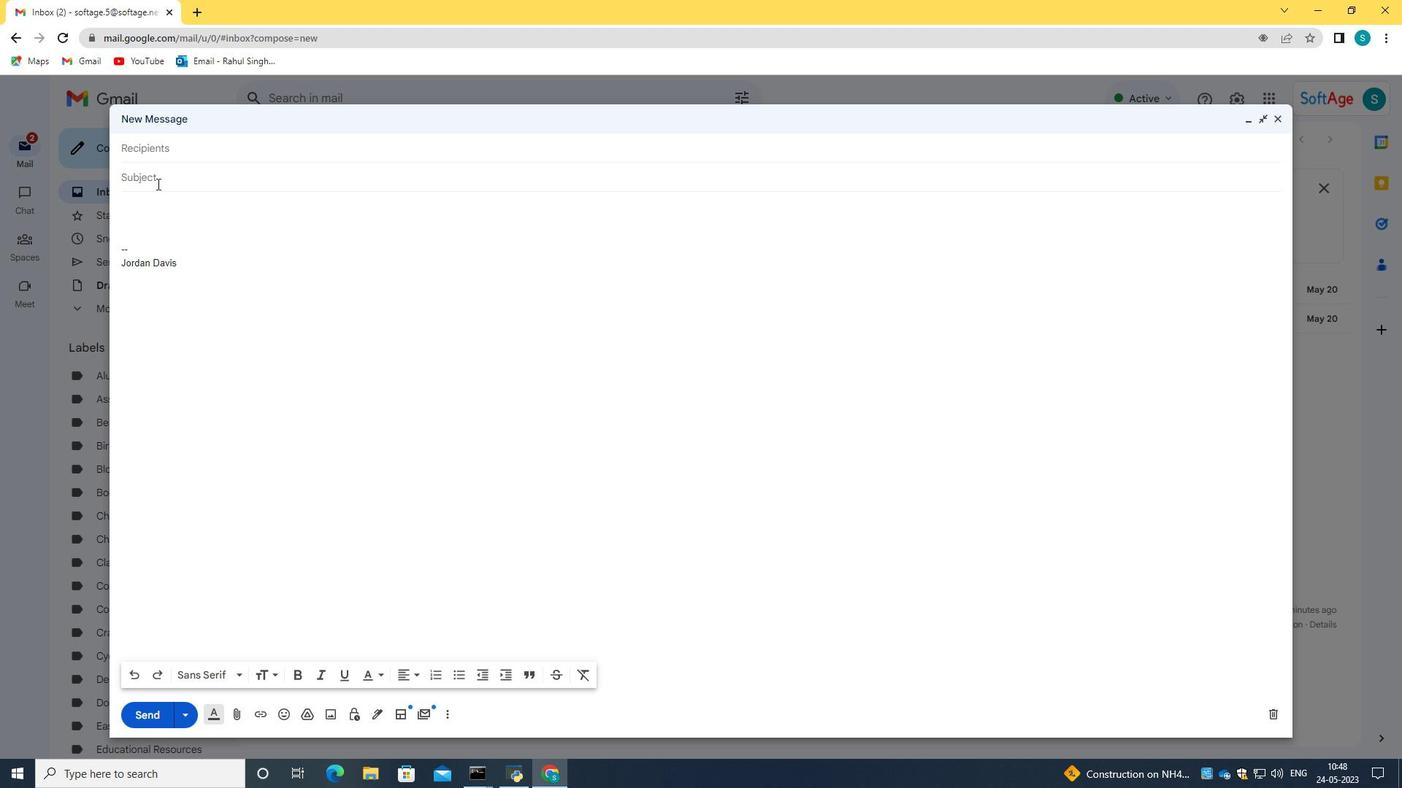 
Action: Mouse pressed left at (159, 180)
Screenshot: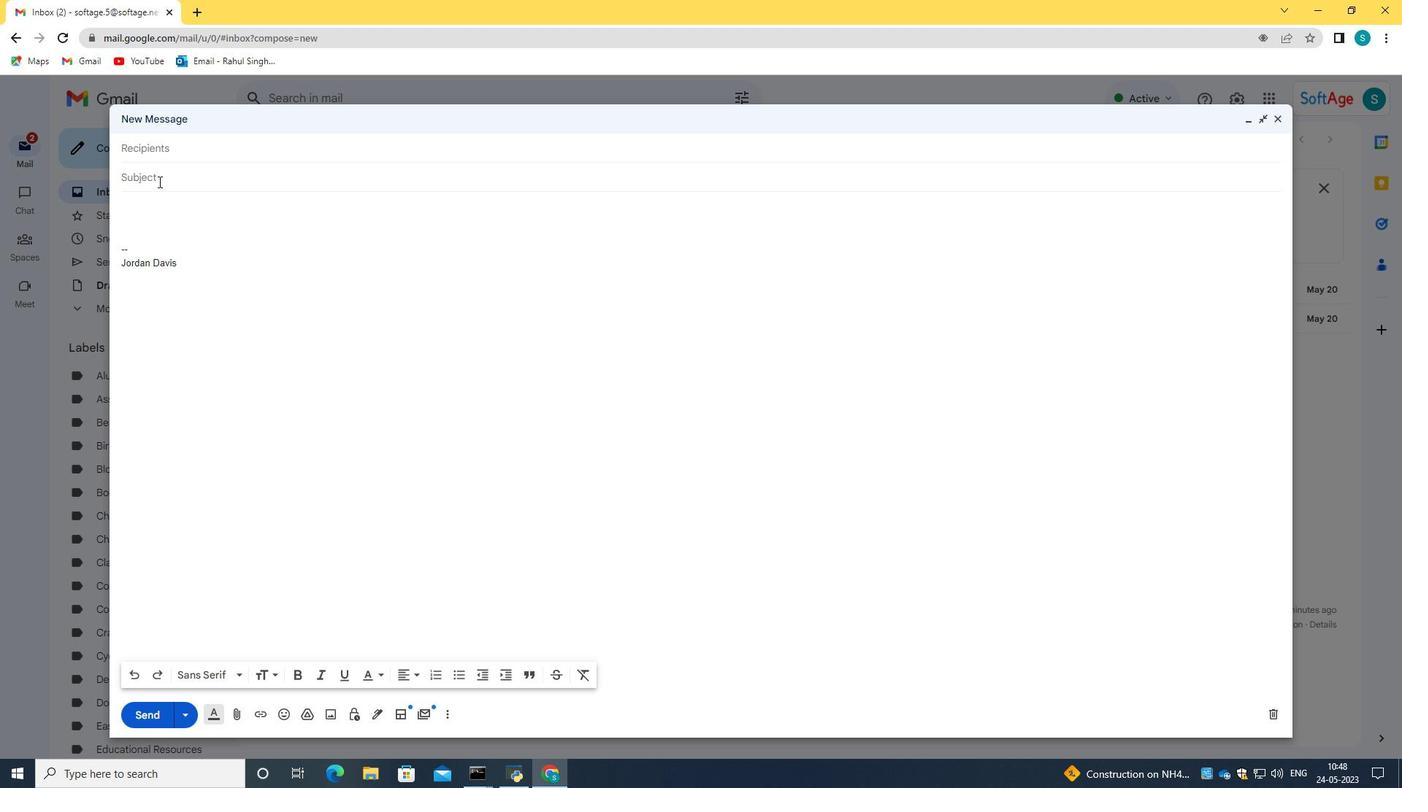 
Action: Key pressed <Key.caps_lock>U<Key.caps_lock>pdate<Key.space>a<Key.backspace>on<Key.space>a<Key.space>new<Key.space>policy<Key.space>
Screenshot: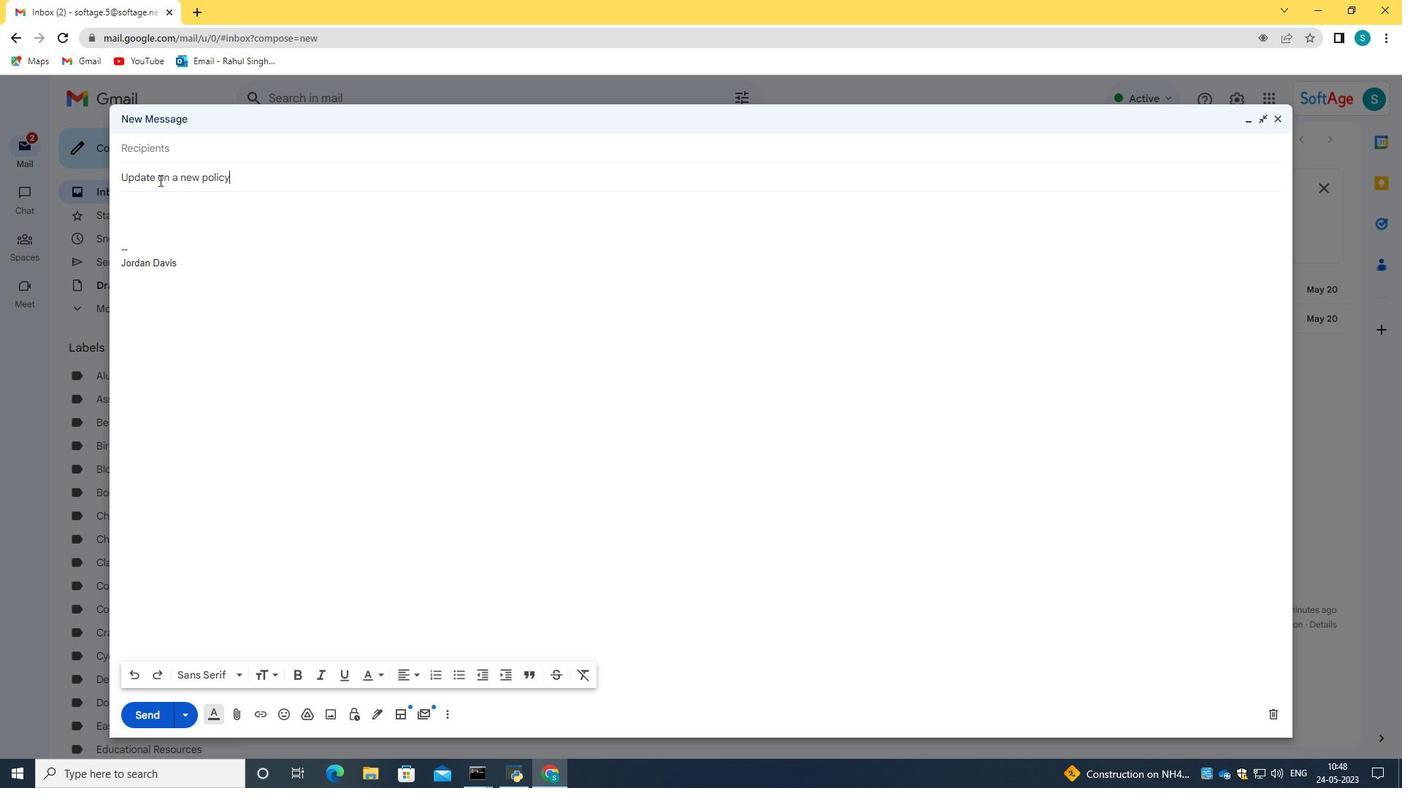 
Action: Mouse moved to (154, 216)
Screenshot: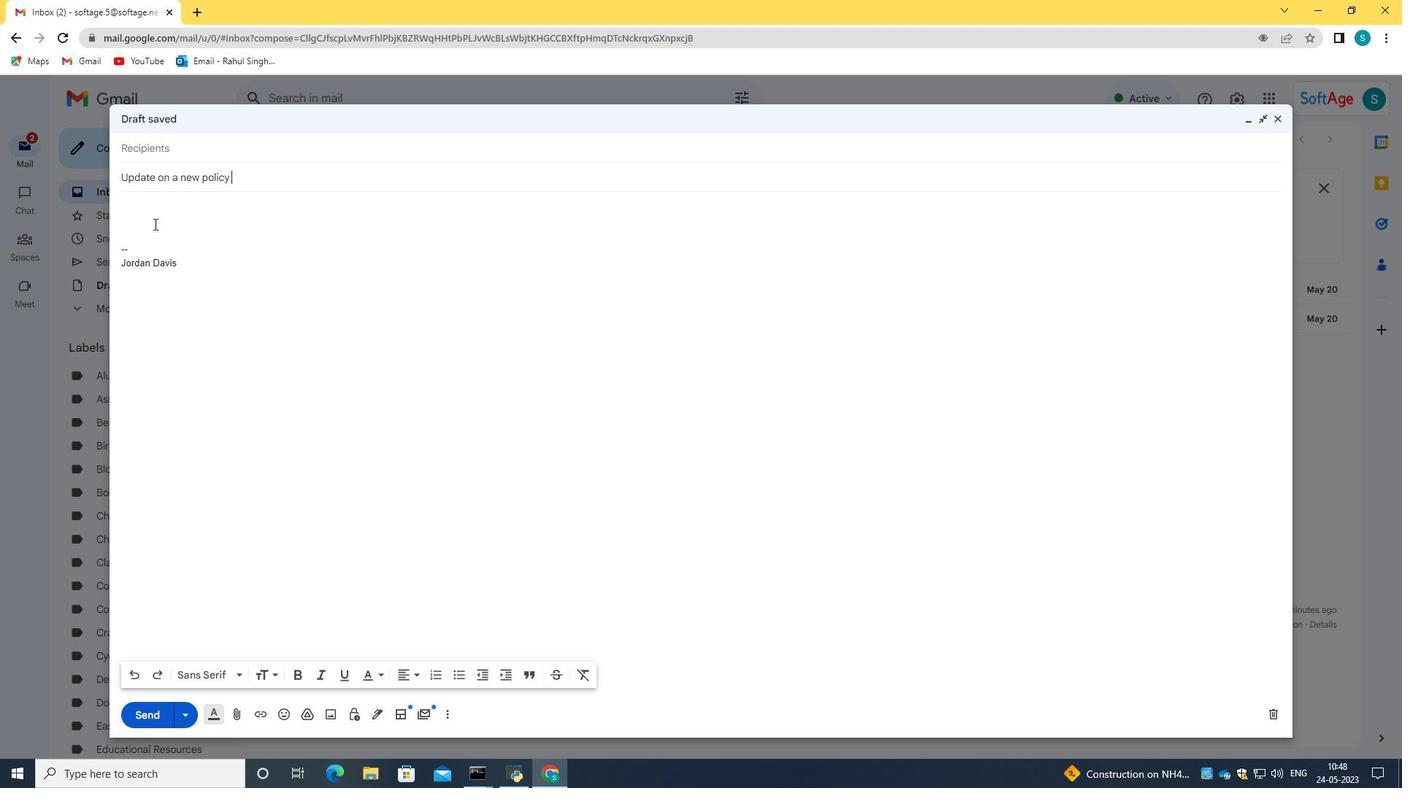 
Action: Mouse pressed left at (154, 216)
Screenshot: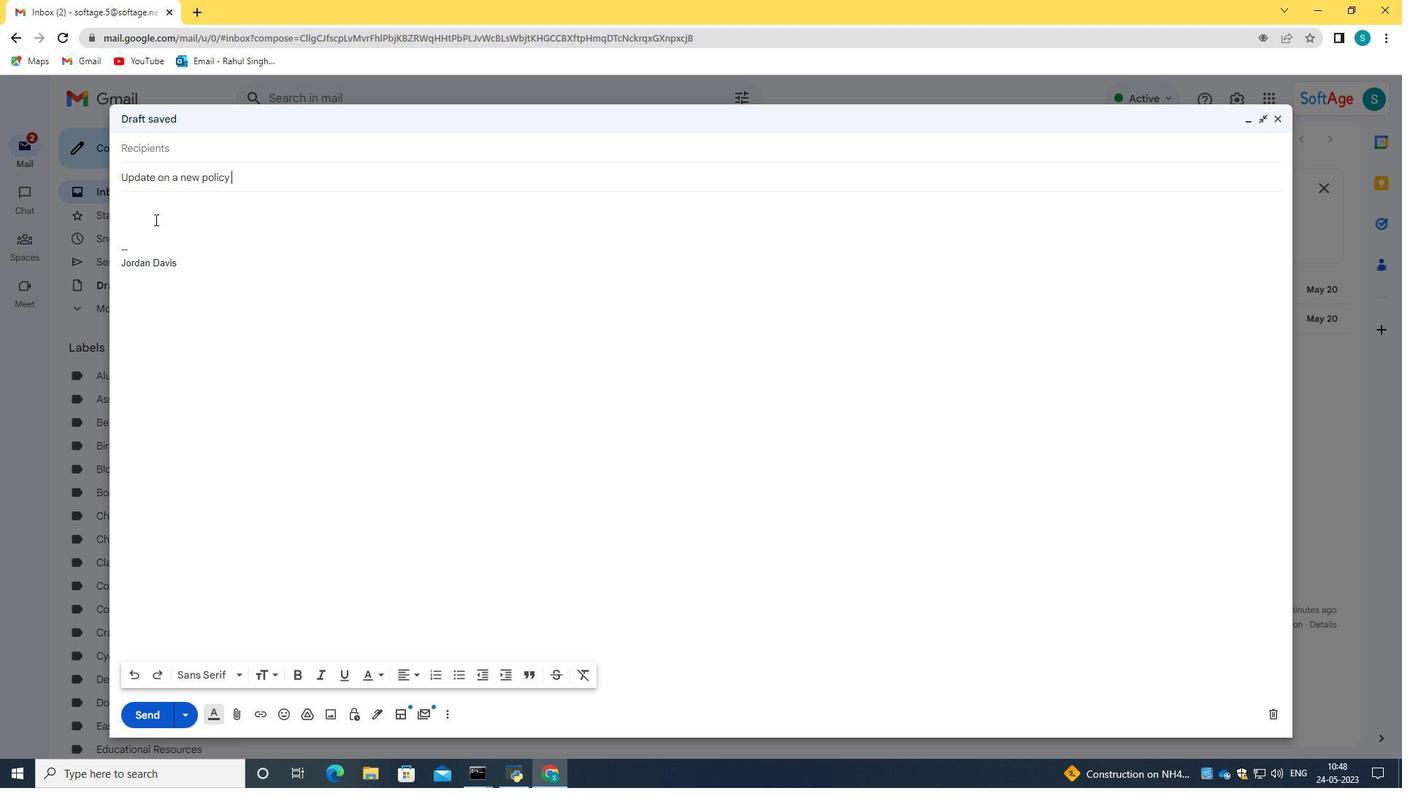 
Action: Mouse moved to (151, 207)
Screenshot: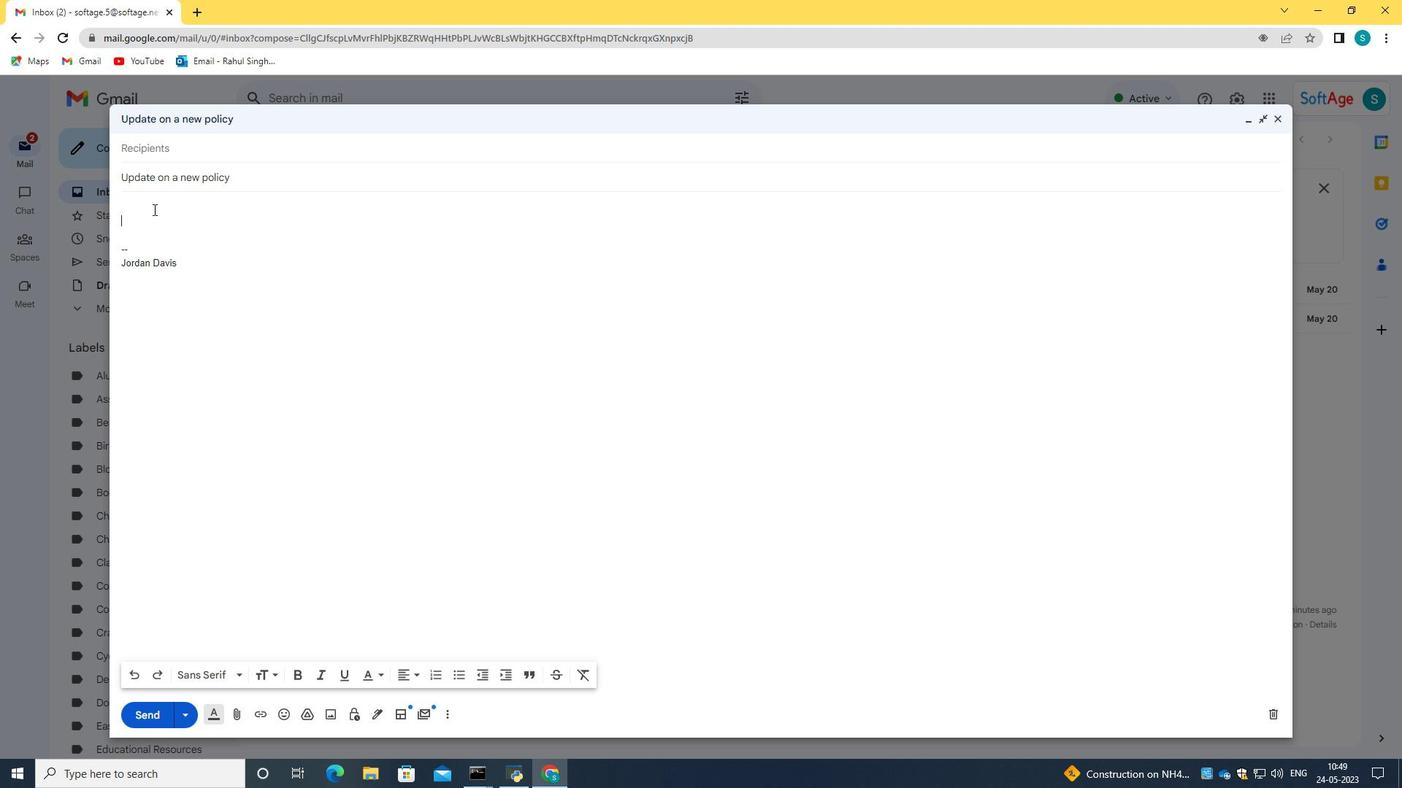 
Action: Mouse pressed left at (151, 207)
Screenshot: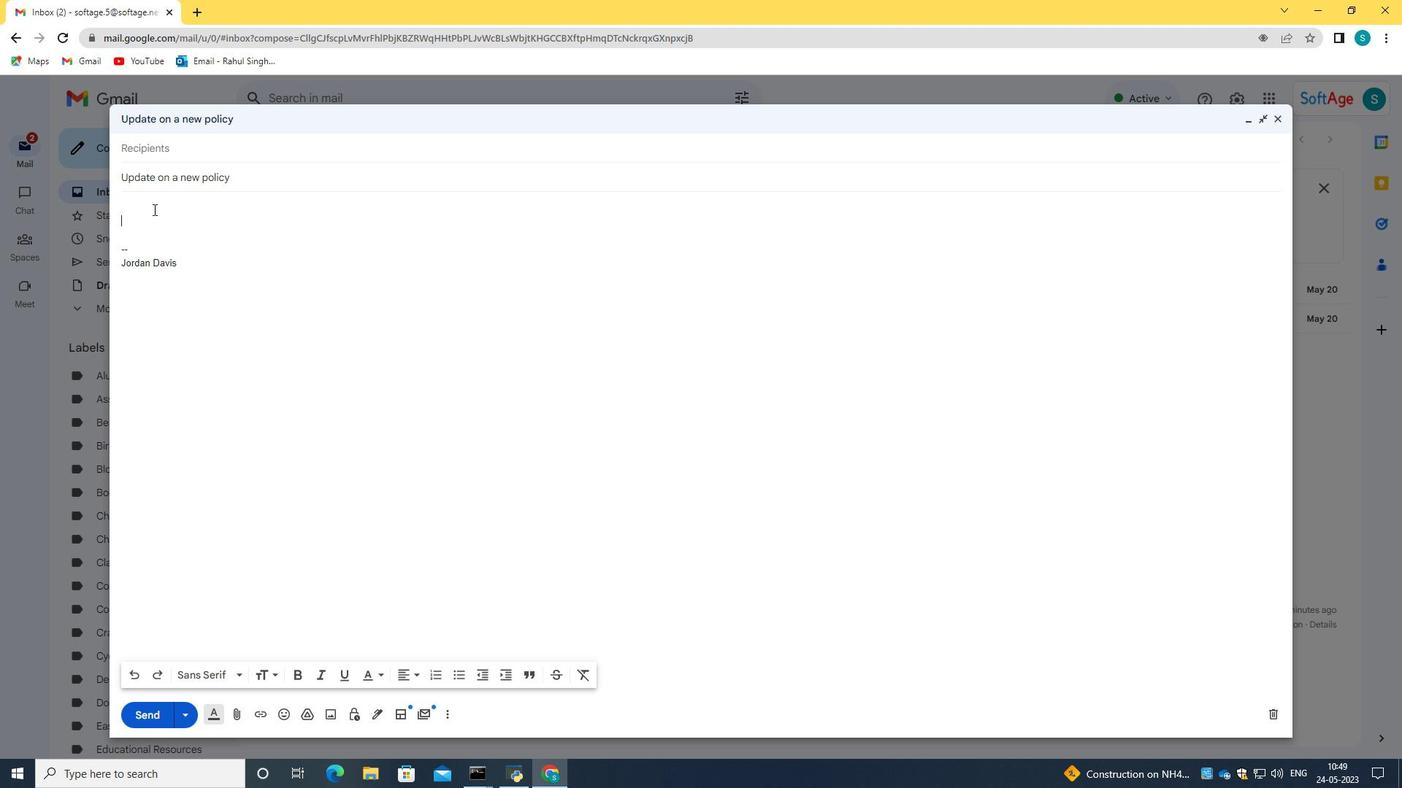 
Action: Key pressed <Key.caps_lock>A<Key.caps_lock>s<Key.space>a<Key.space>reminder,<Key.space>the<Key.space>project<Key.space>statue<Key.backspace>s<Key.space>report<Key.space>is<Key.space>due<Key.space>by<Key.space>the<Key.space>end<Key.space>of<Key.space>the<Key.space>week.
Screenshot: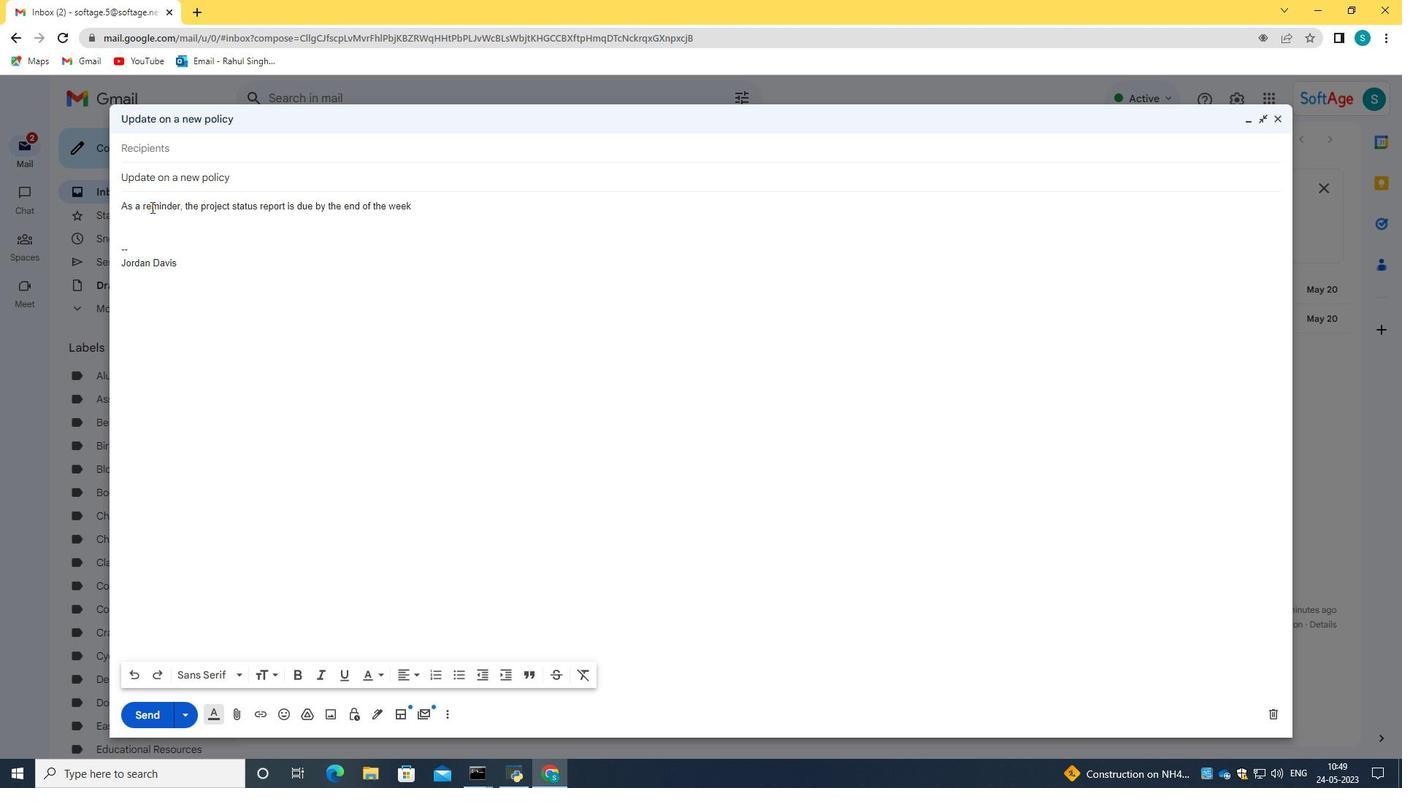 
Action: Mouse moved to (176, 154)
Screenshot: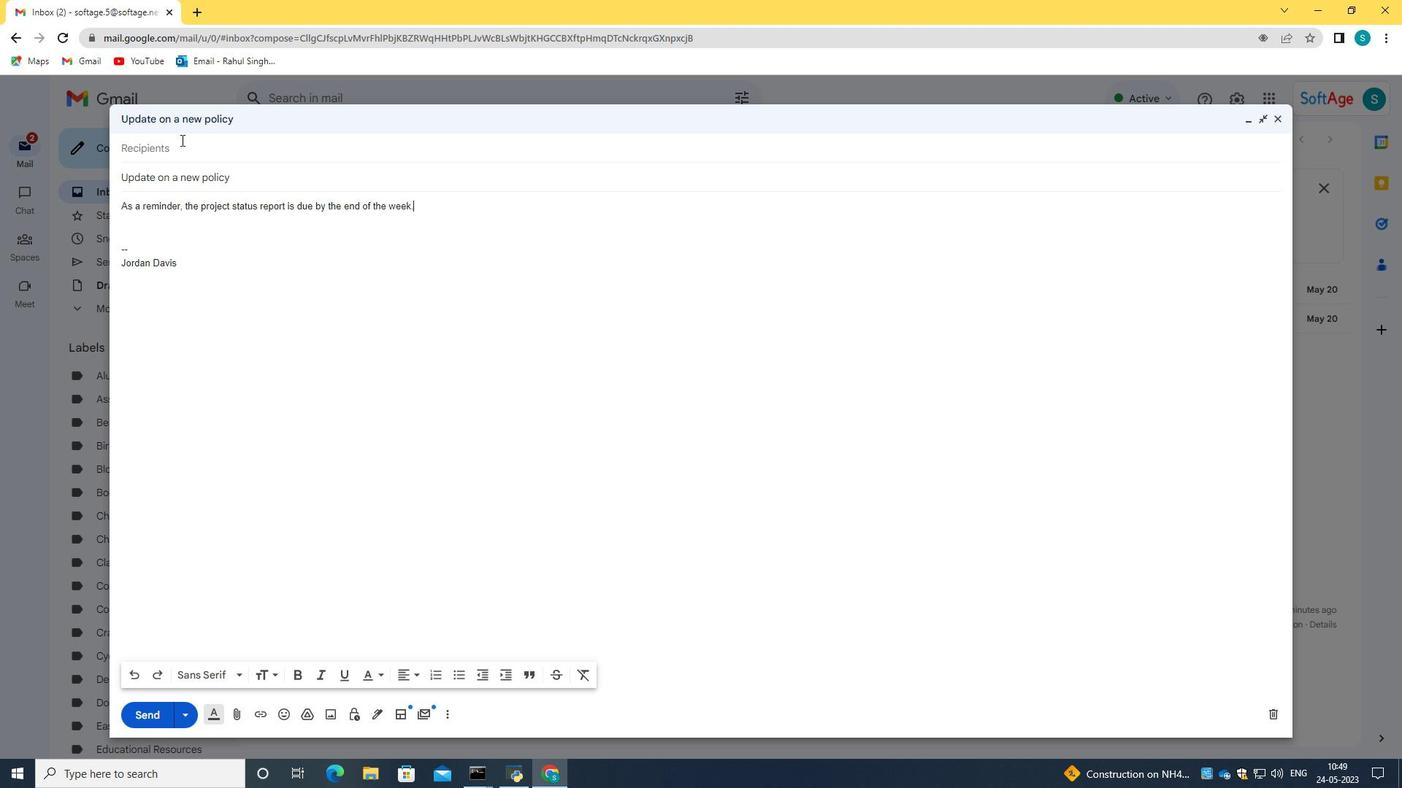 
Action: Mouse pressed left at (176, 154)
Screenshot: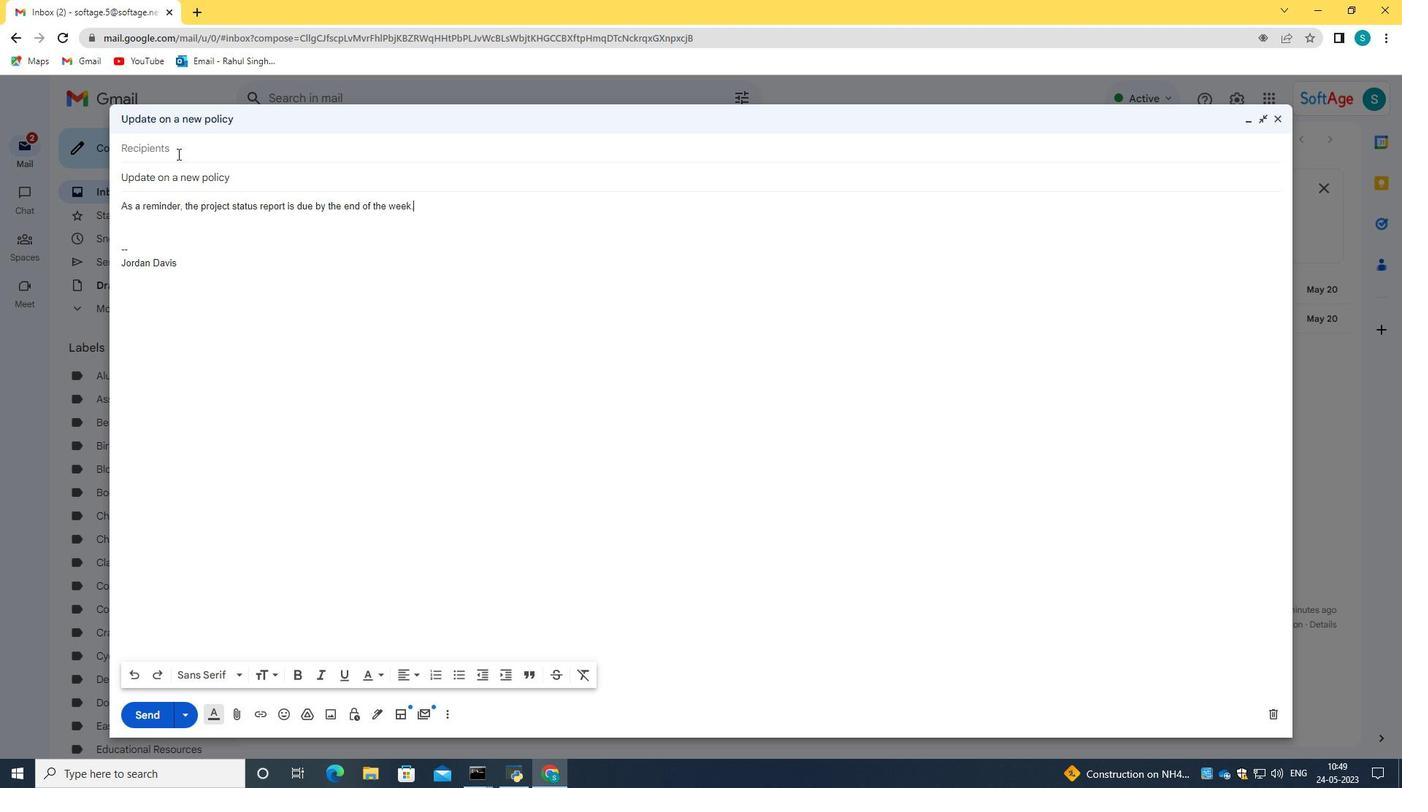 
Action: Key pressed softage.9<Key.shift>@softage.net
Screenshot: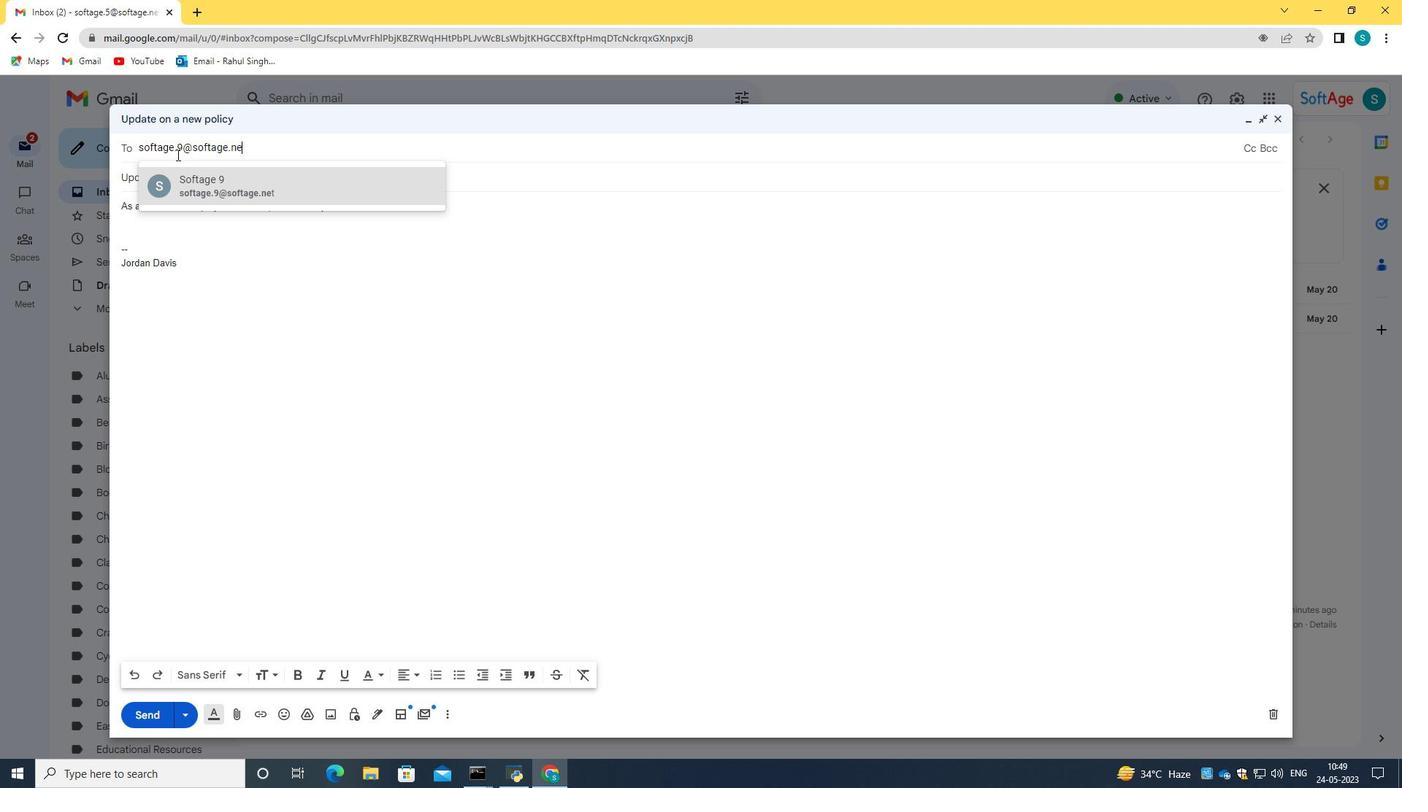 
Action: Mouse moved to (265, 187)
Screenshot: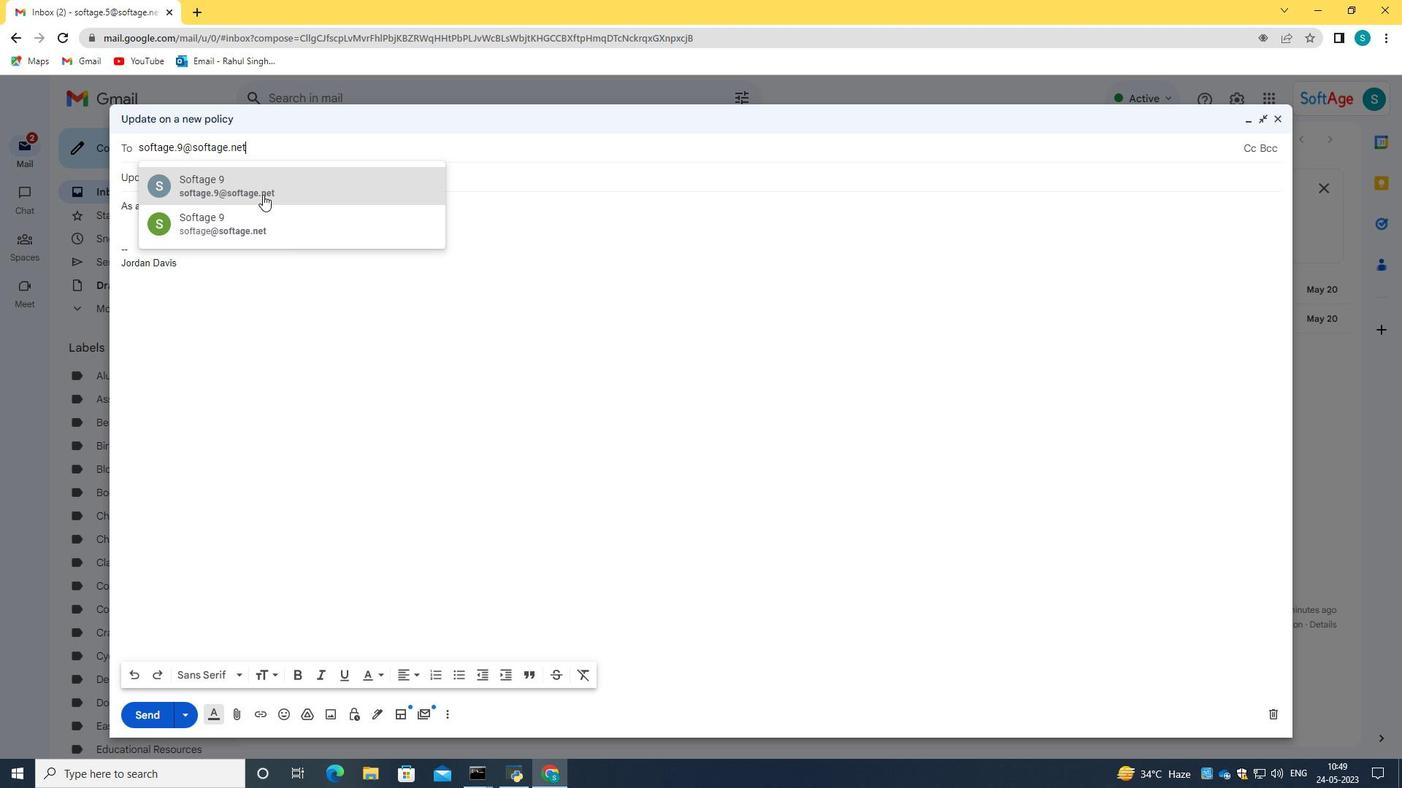 
Action: Mouse pressed left at (265, 187)
Screenshot: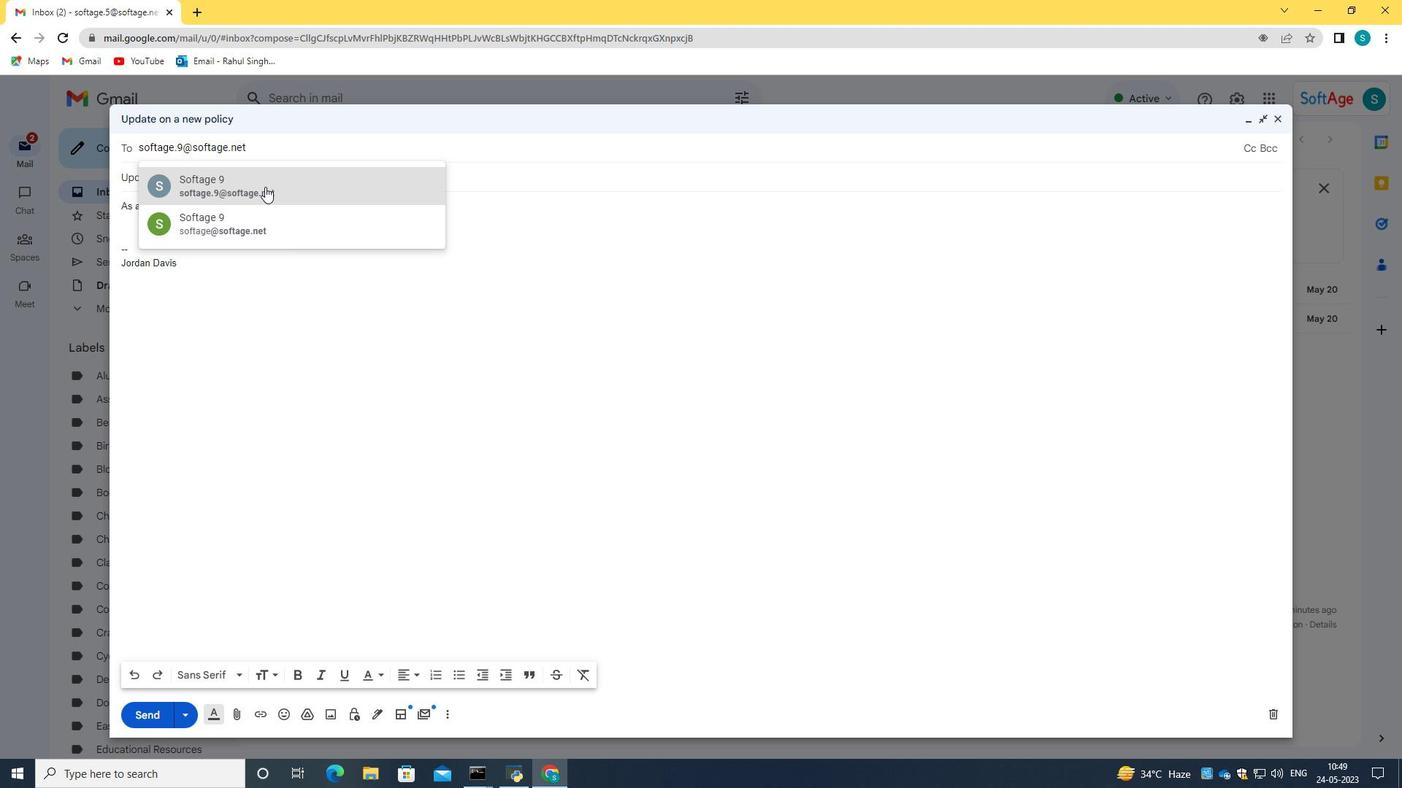 
Action: Mouse moved to (414, 222)
Screenshot: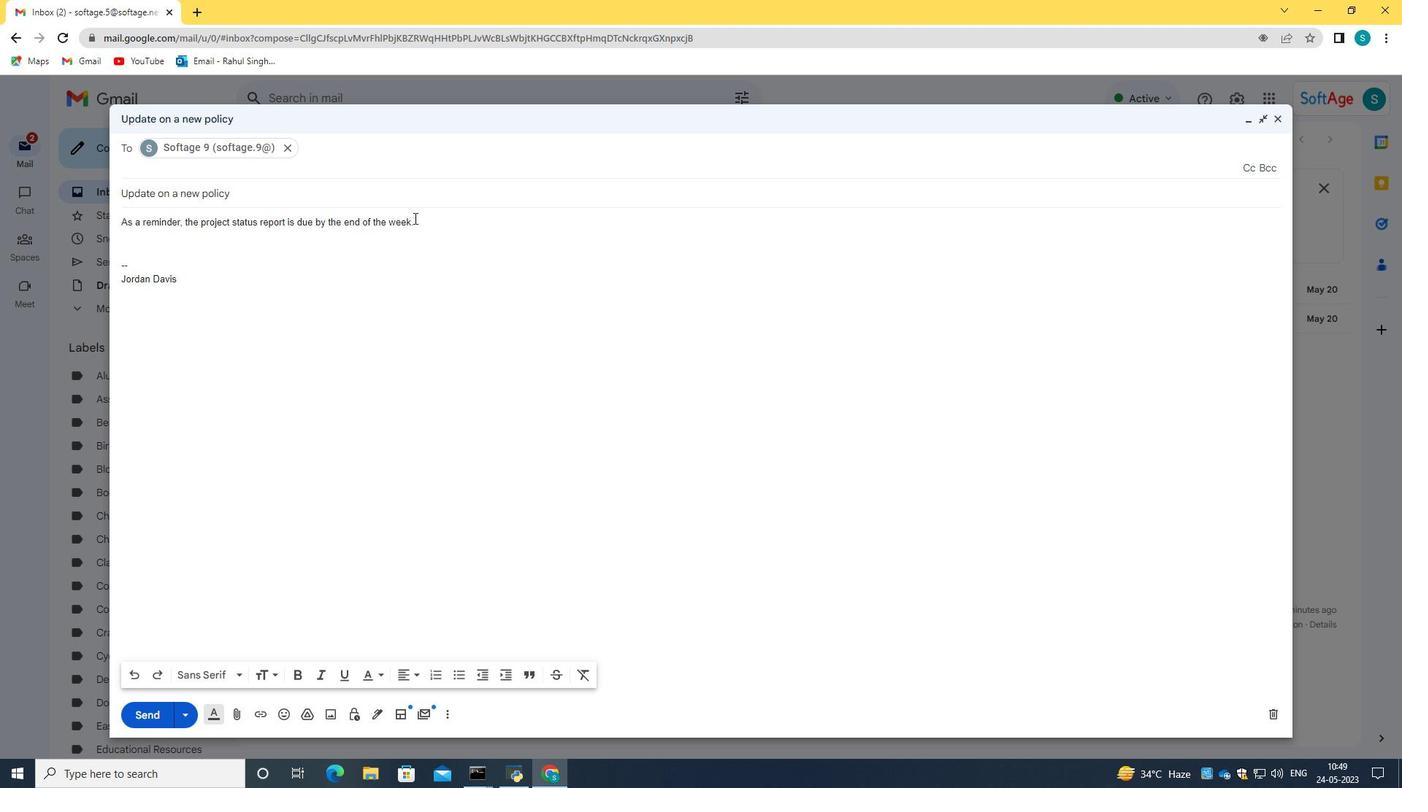 
Action: Mouse pressed left at (414, 222)
Screenshot: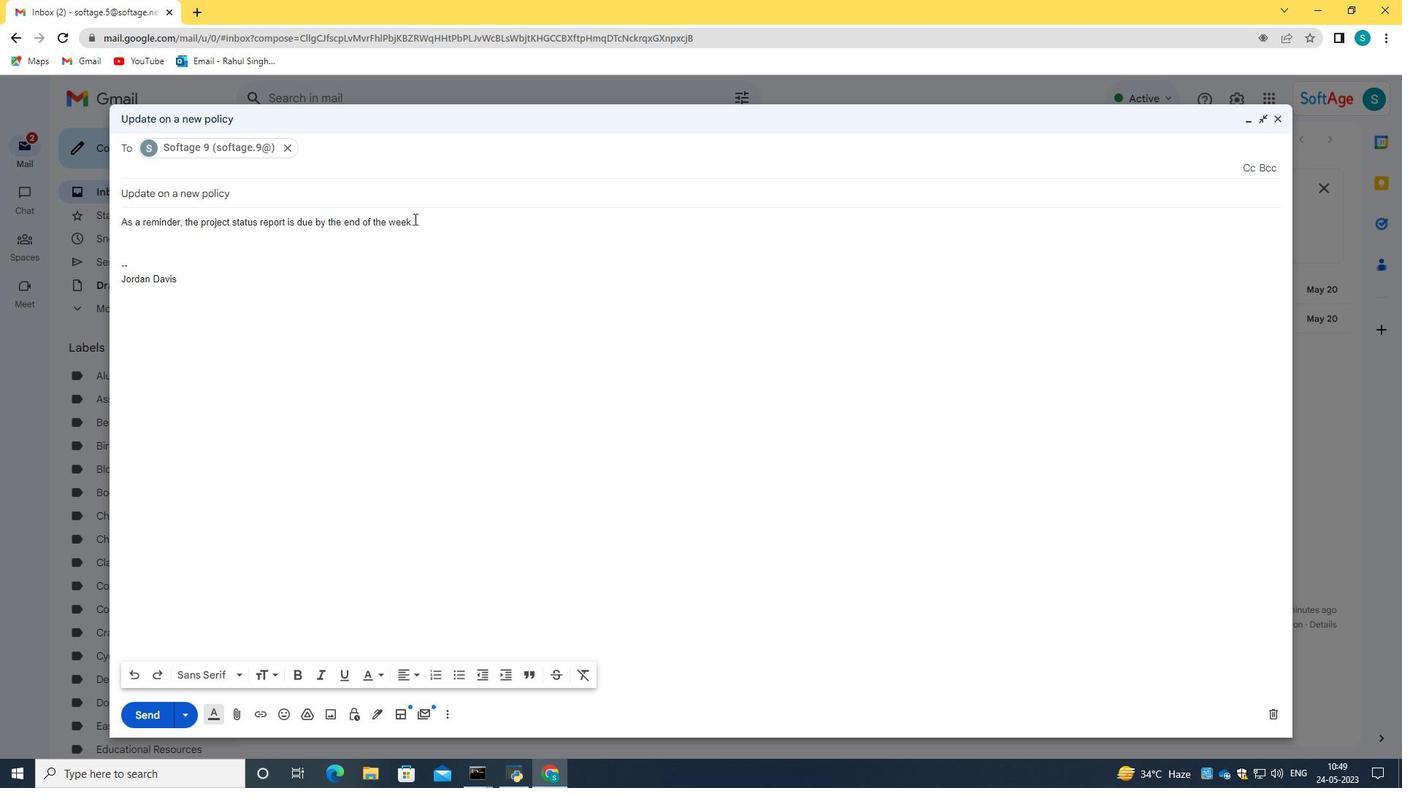 
Action: Mouse moved to (266, 680)
Screenshot: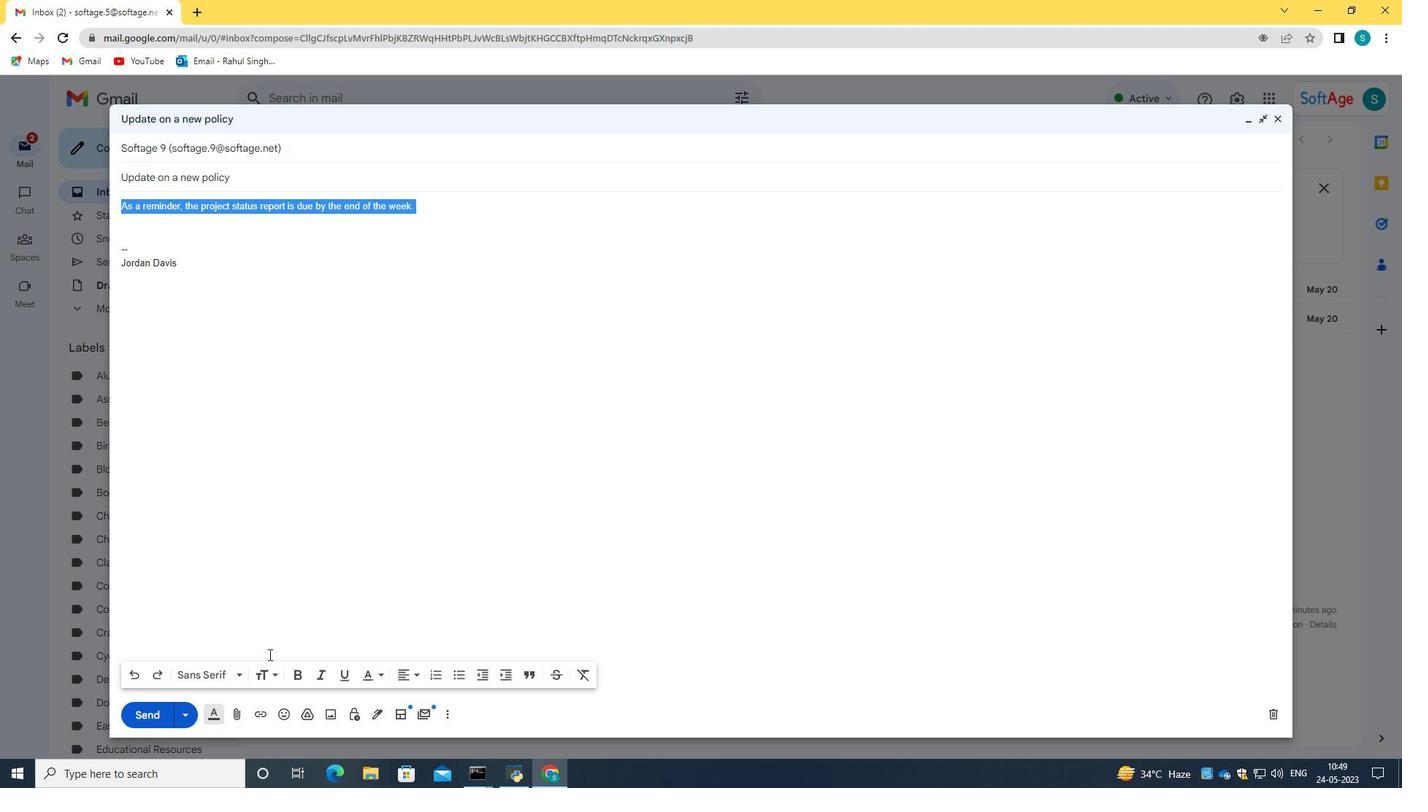 
Action: Mouse pressed left at (266, 680)
Screenshot: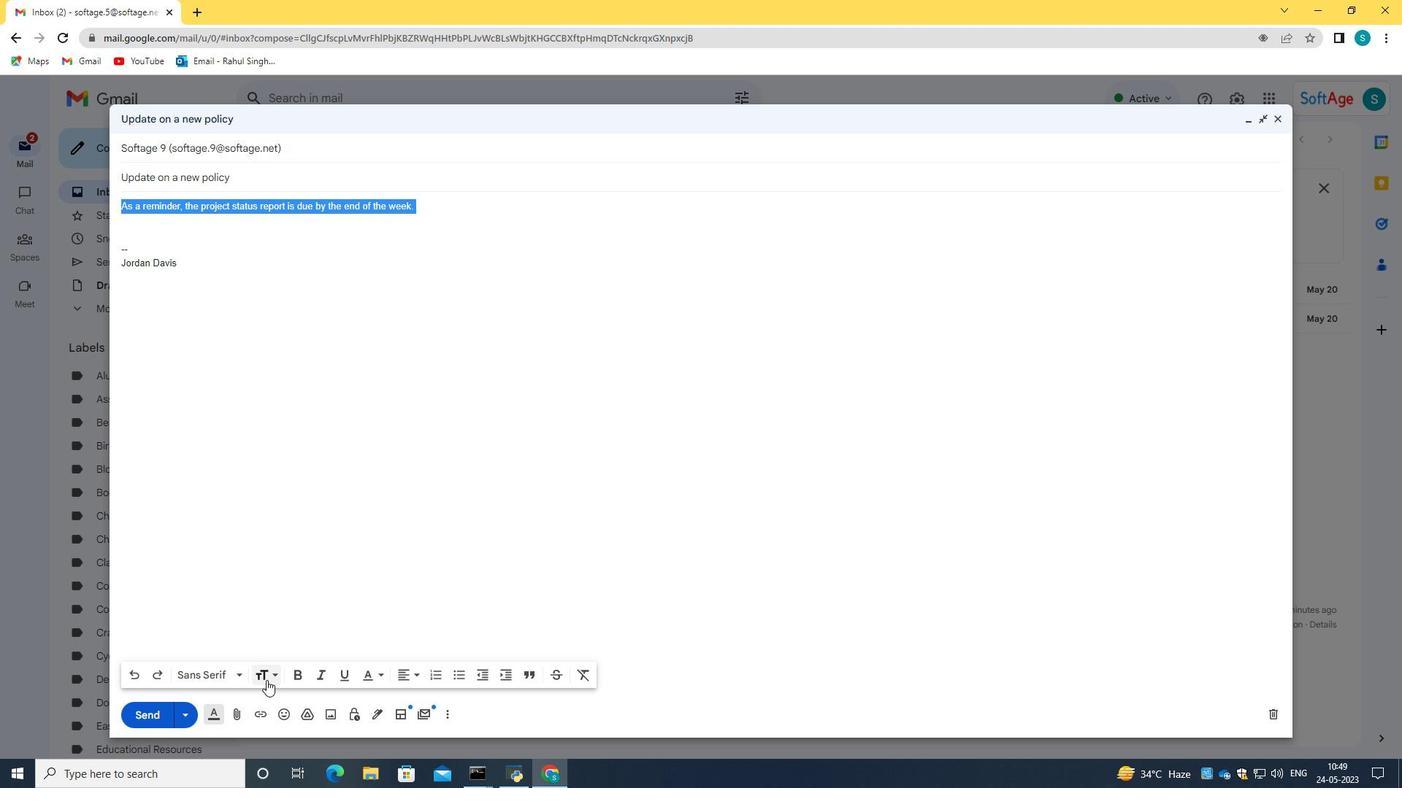 
Action: Mouse moved to (300, 652)
Screenshot: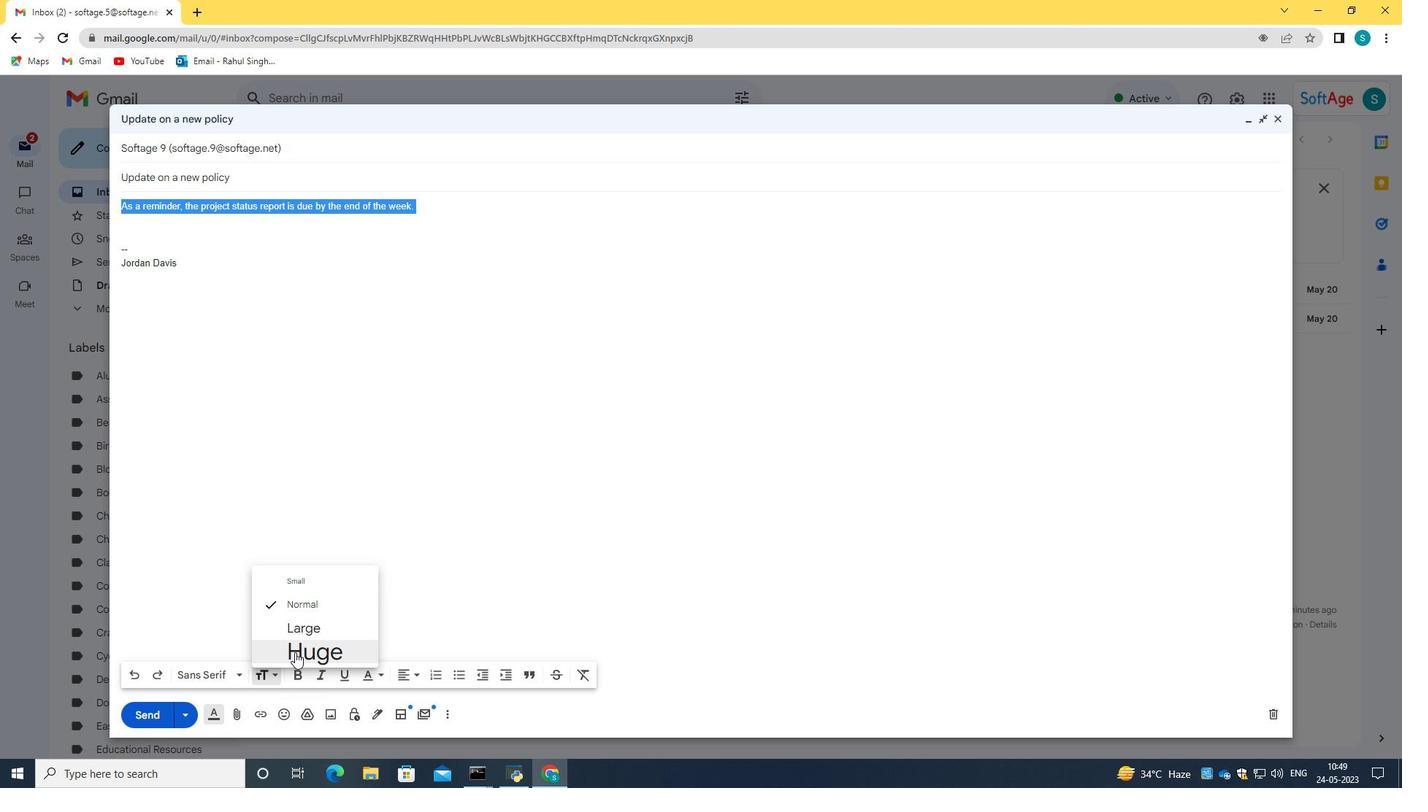 
Action: Mouse pressed left at (300, 652)
Screenshot: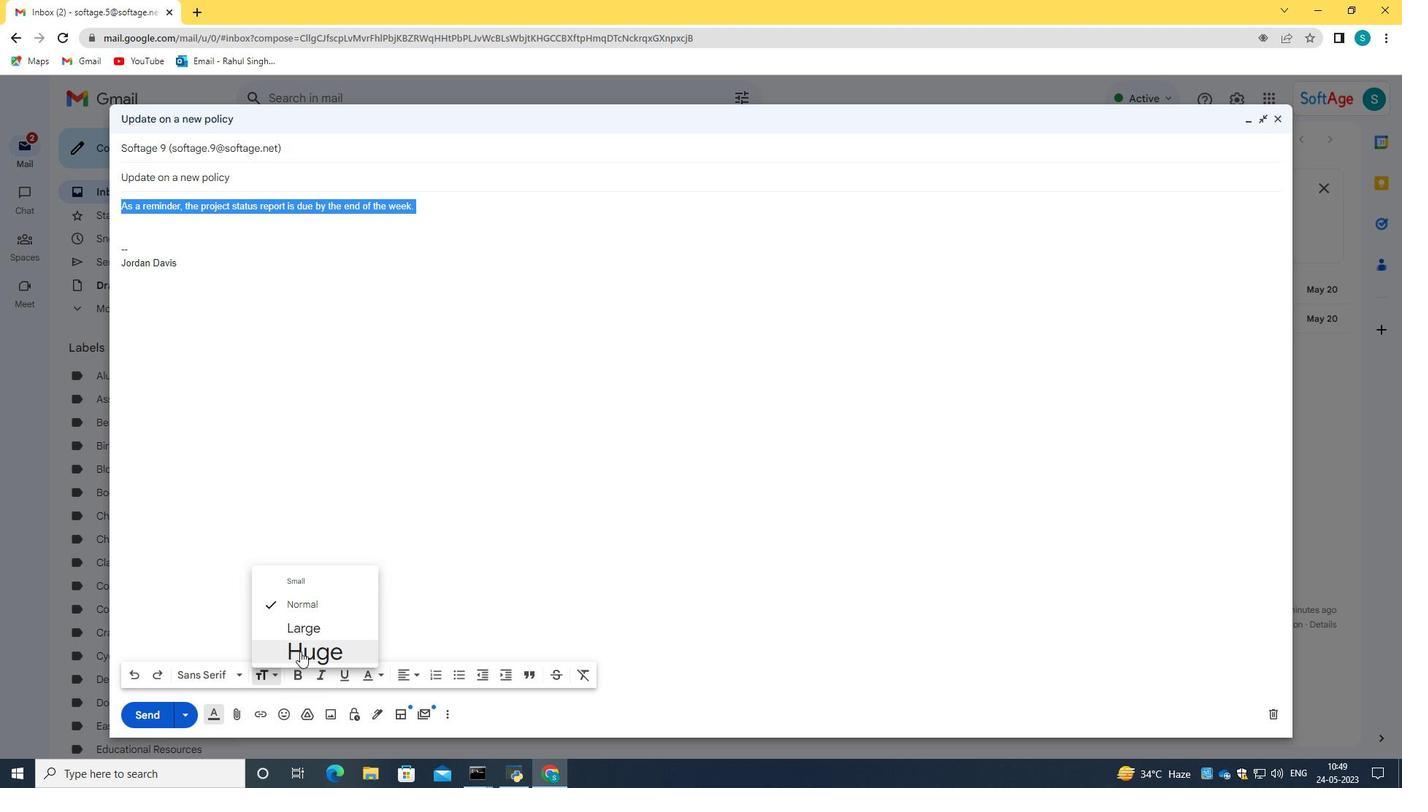 
Action: Mouse moved to (414, 677)
Screenshot: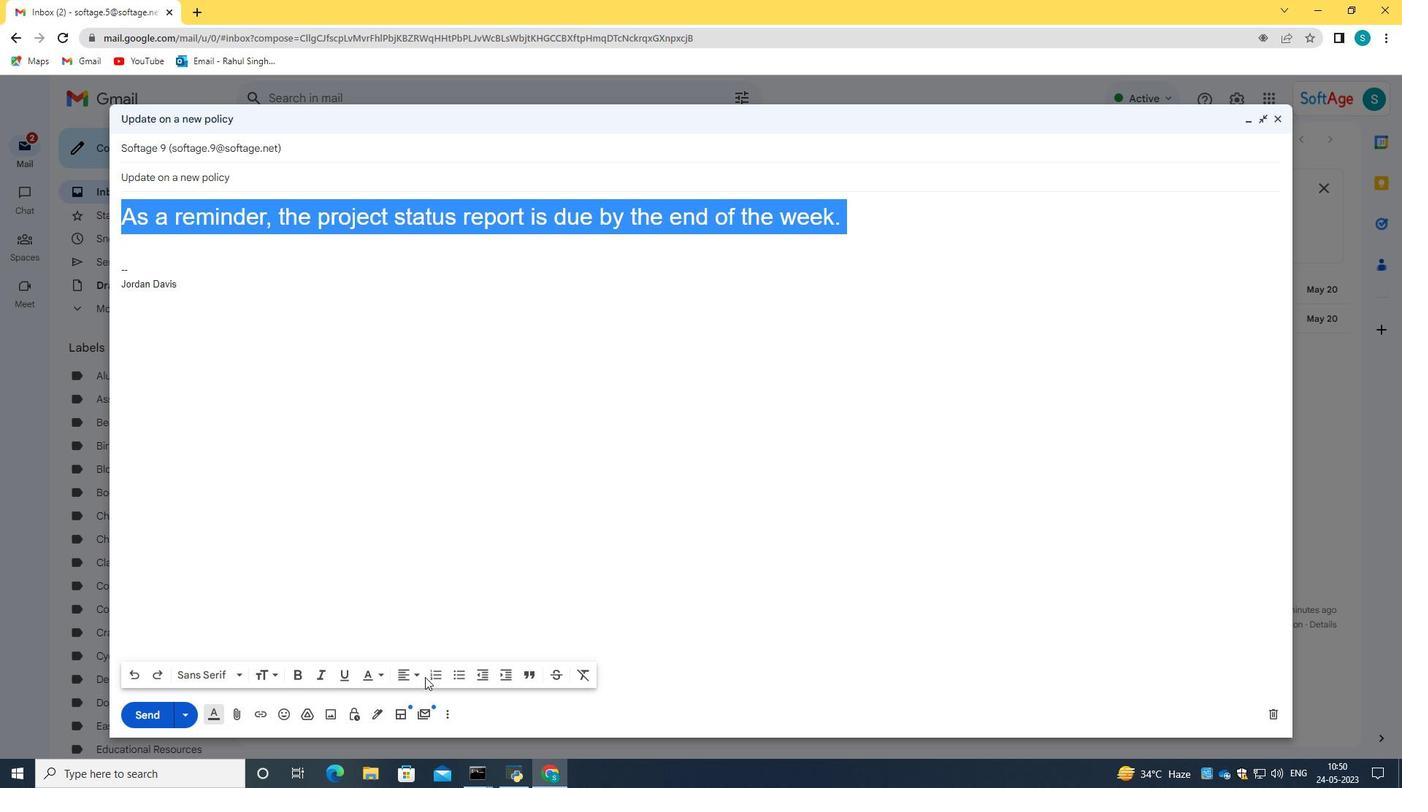 
Action: Mouse pressed left at (414, 677)
Screenshot: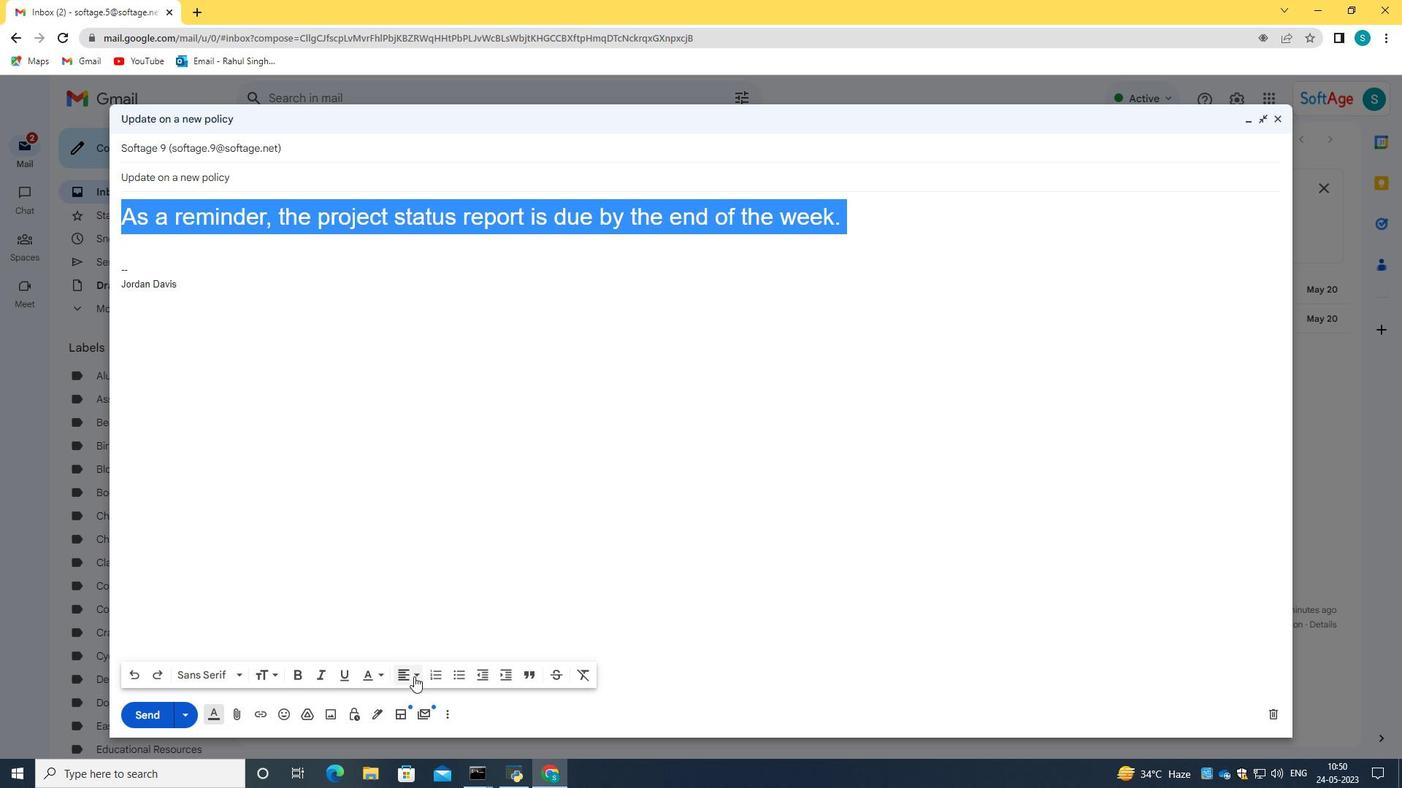 
Action: Mouse moved to (407, 659)
Screenshot: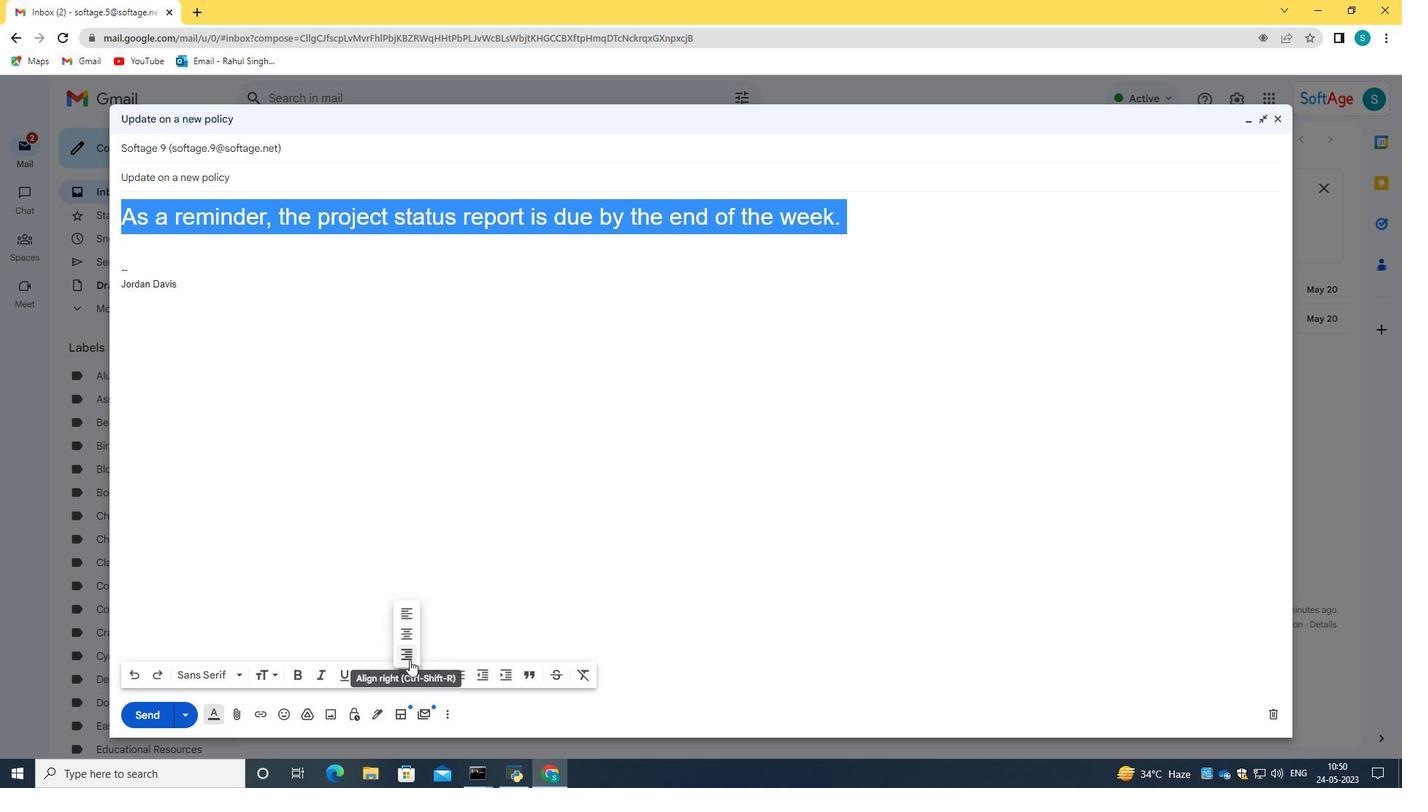 
Action: Mouse pressed left at (407, 659)
Screenshot: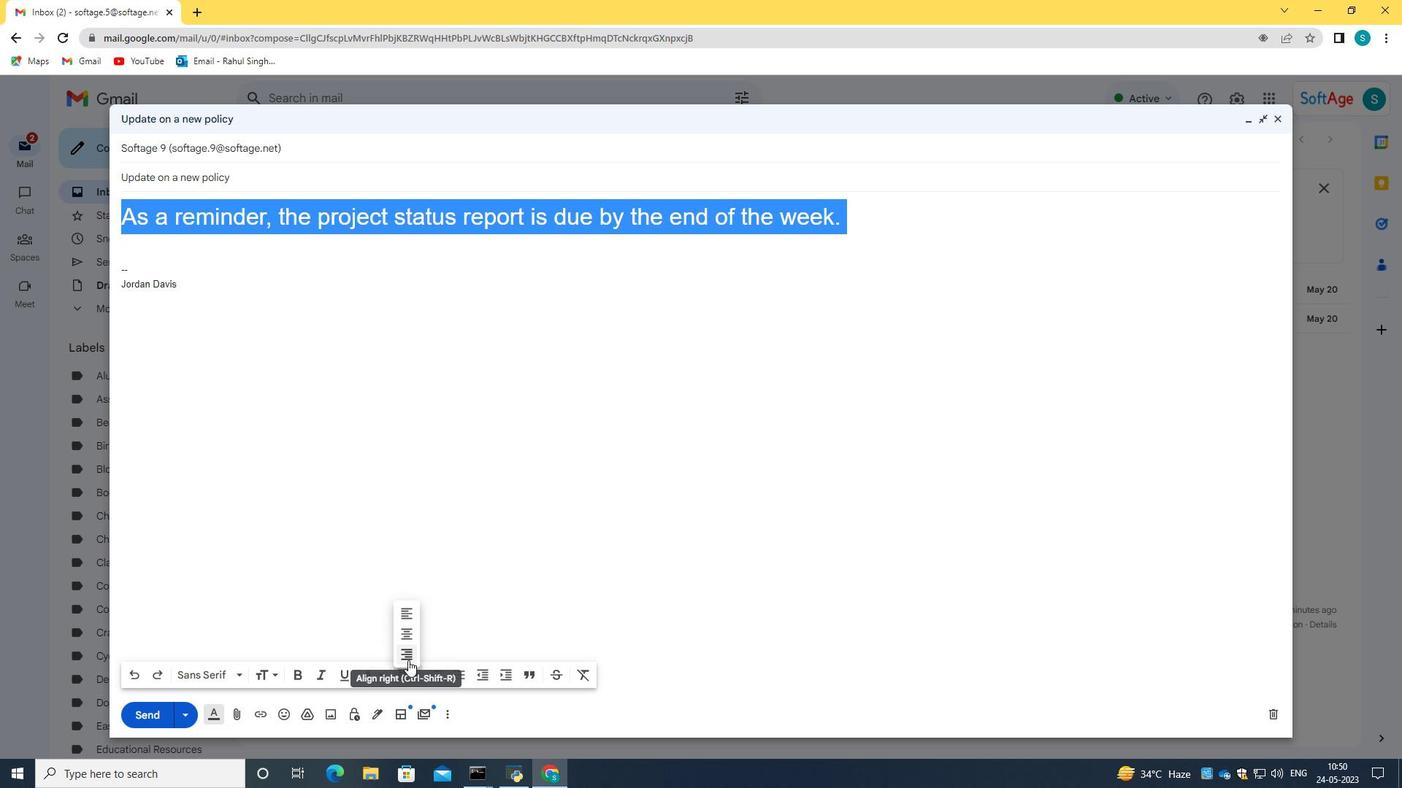 
Action: Mouse moved to (157, 719)
Screenshot: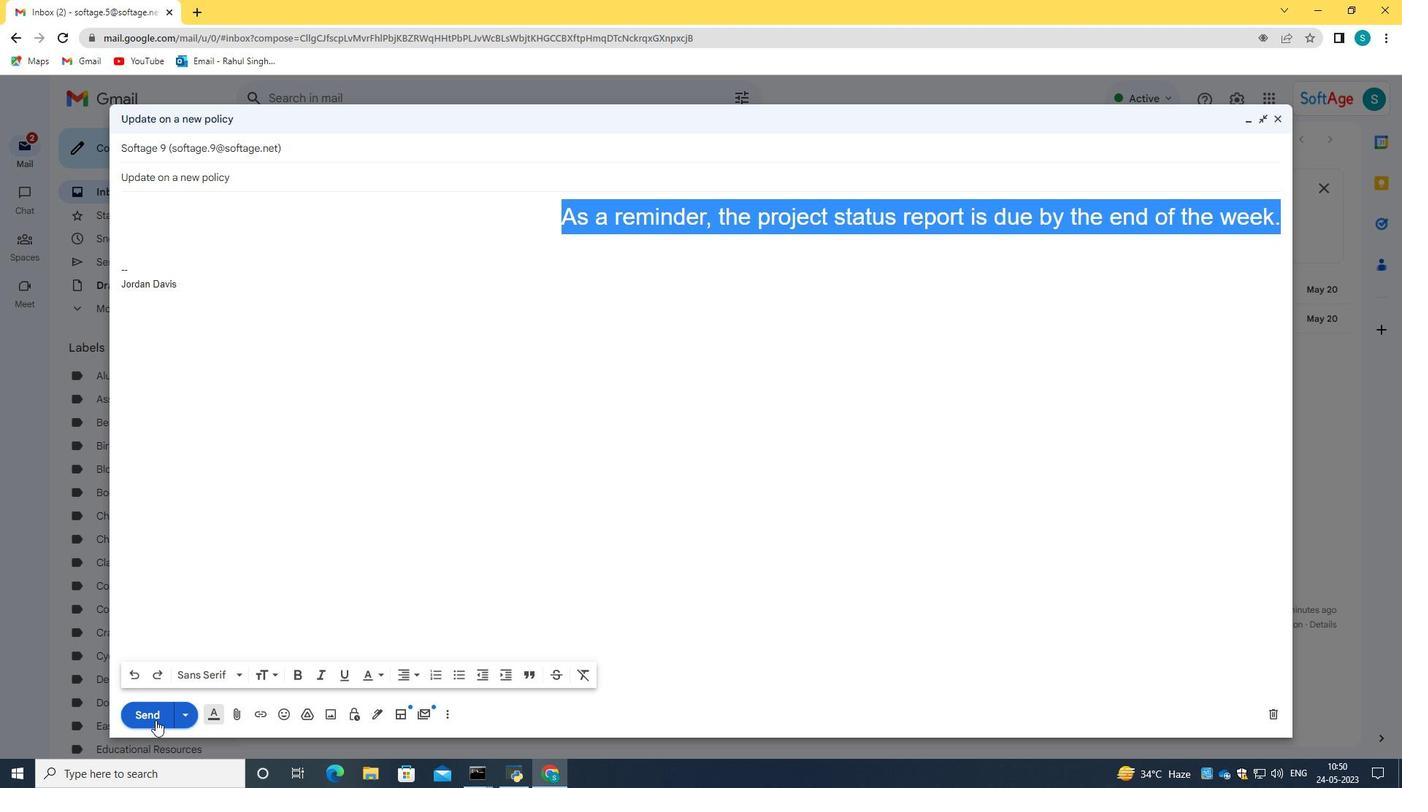 
Action: Mouse pressed left at (157, 719)
Screenshot: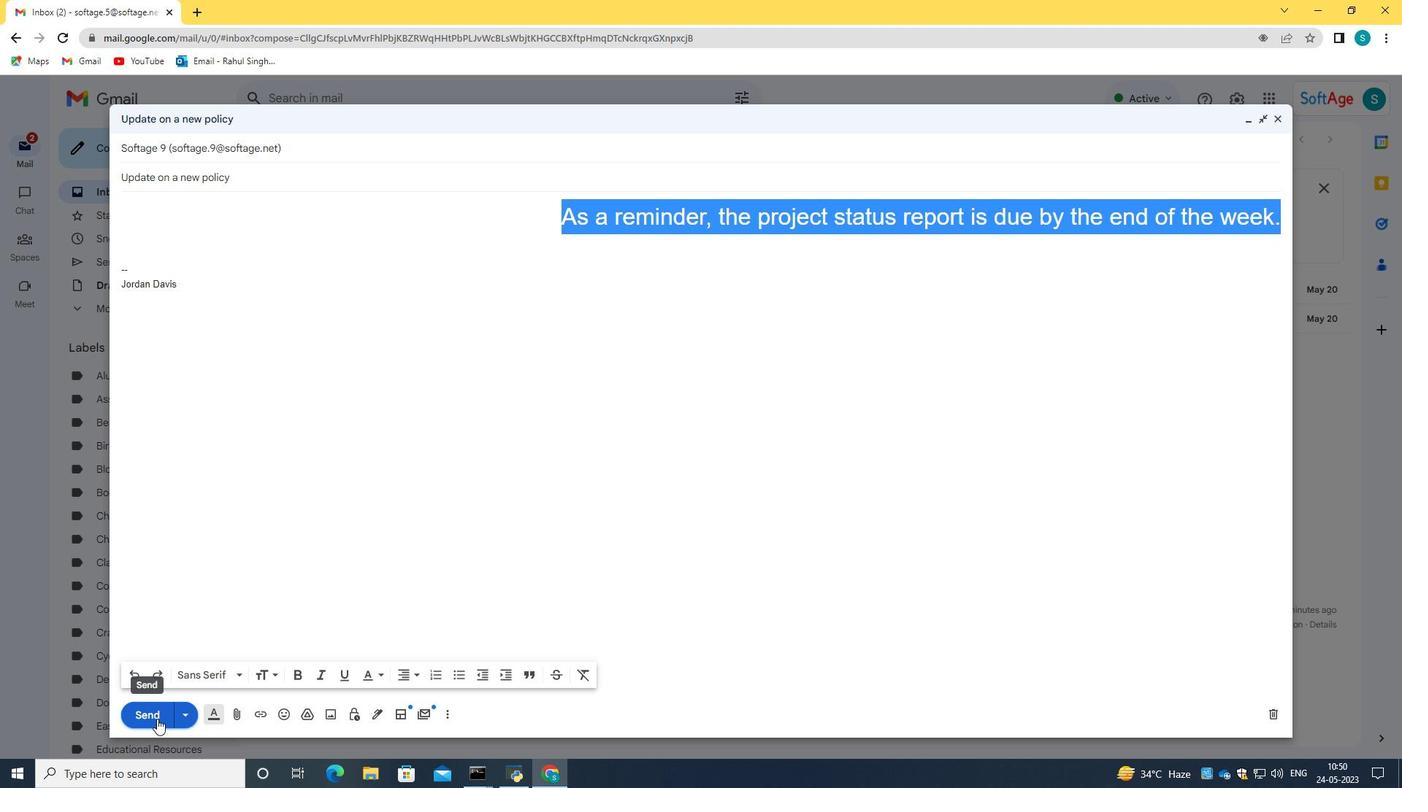 
Action: Mouse moved to (128, 259)
Screenshot: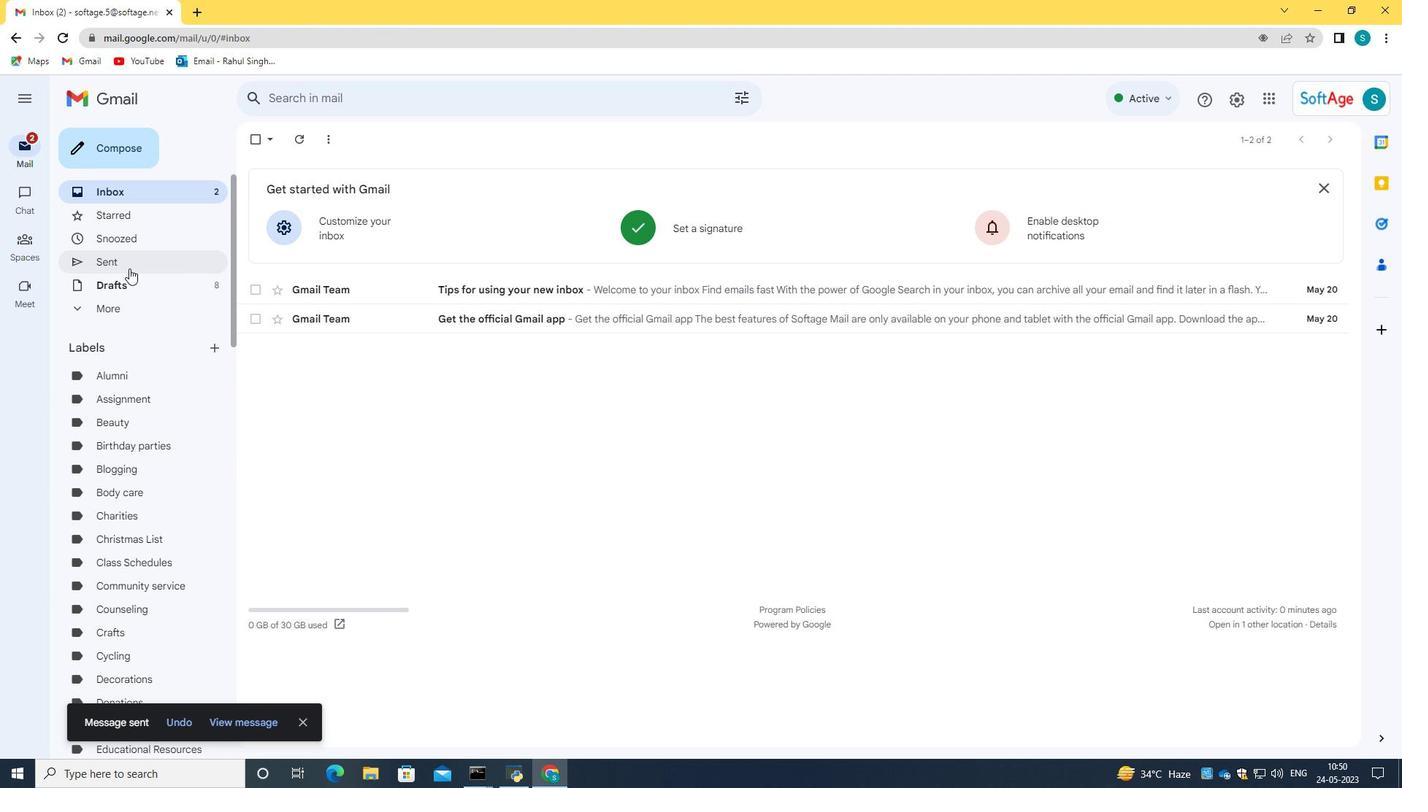 
Action: Mouse pressed left at (128, 259)
Screenshot: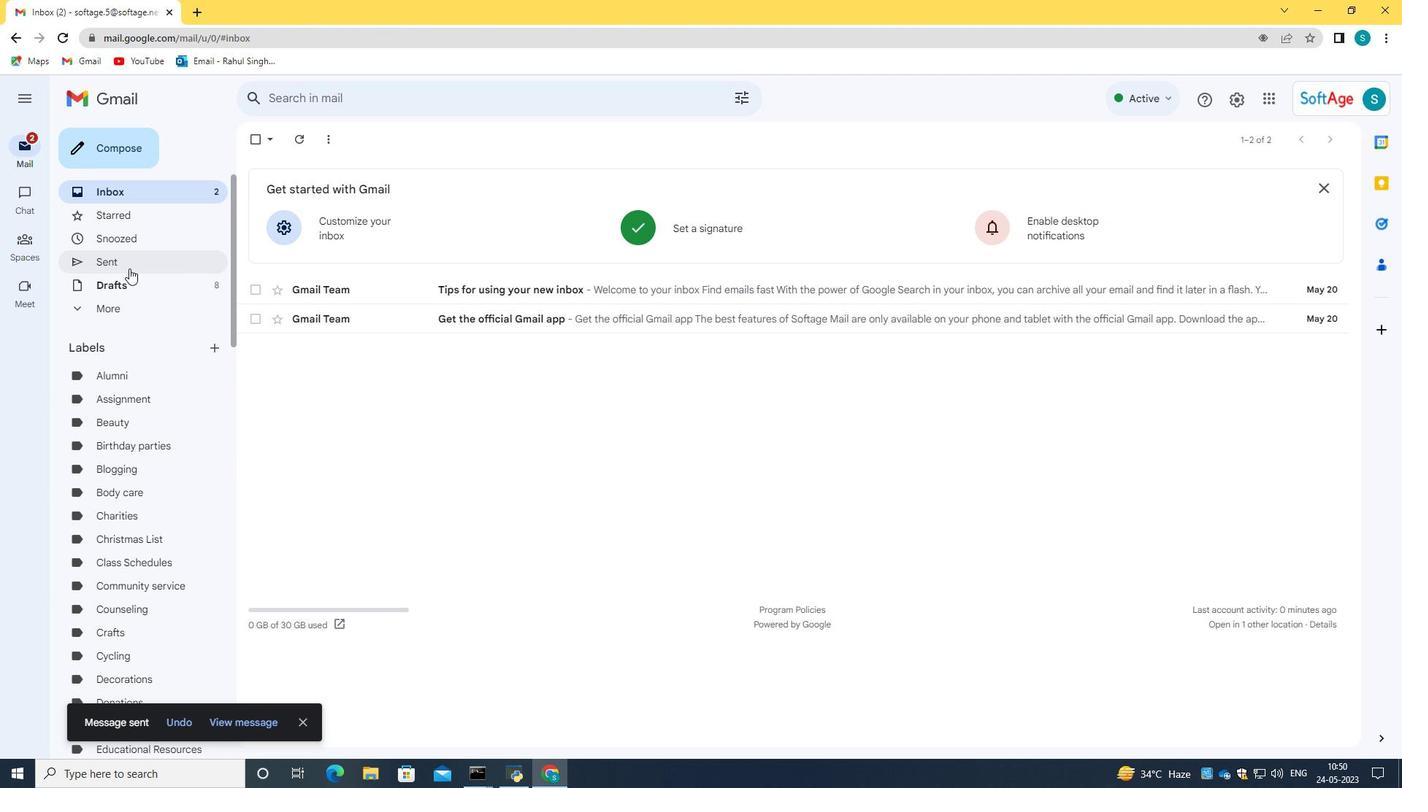 
Action: Mouse moved to (265, 214)
Screenshot: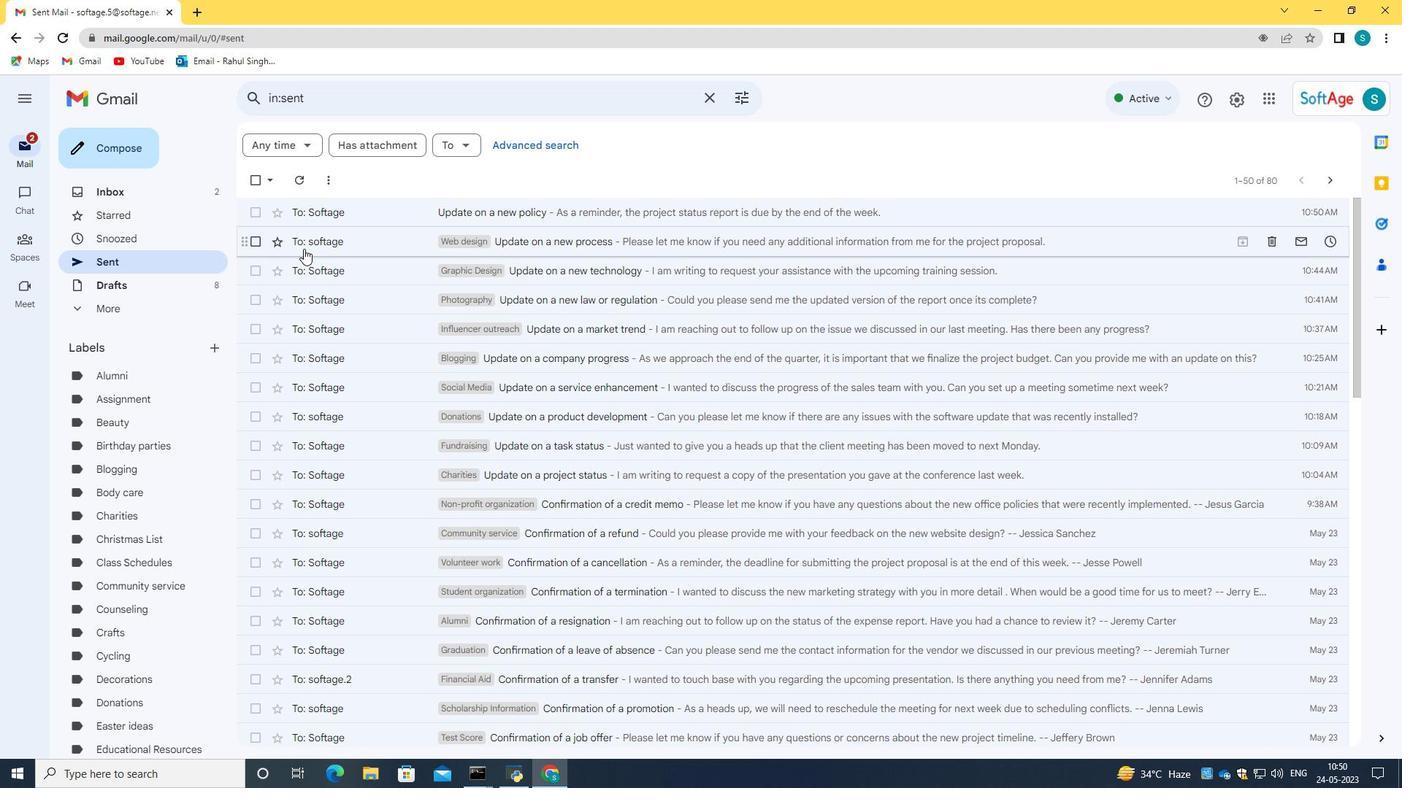 
Action: Mouse pressed left at (265, 214)
Screenshot: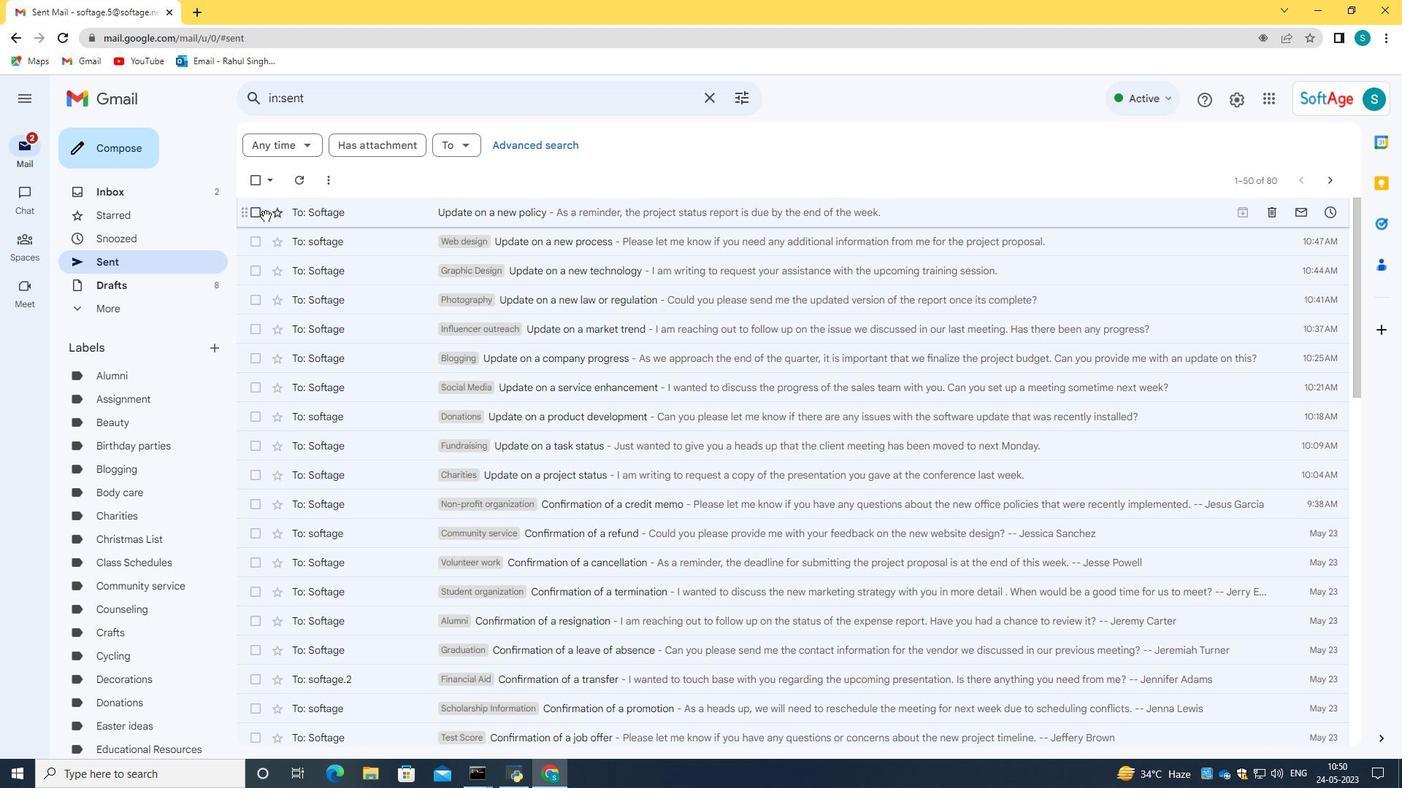 
Action: Mouse moved to (349, 214)
Screenshot: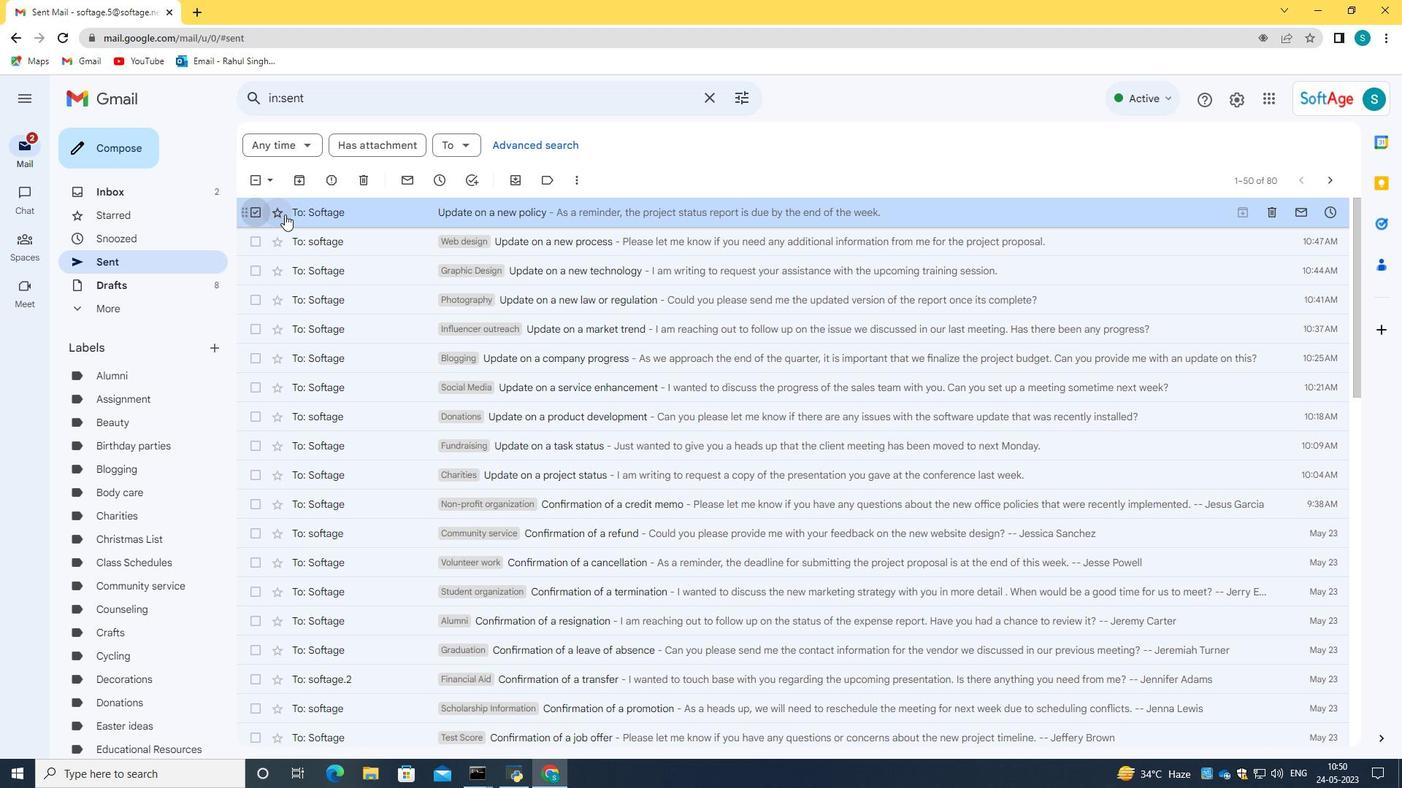 
Action: Mouse pressed right at (349, 214)
Screenshot: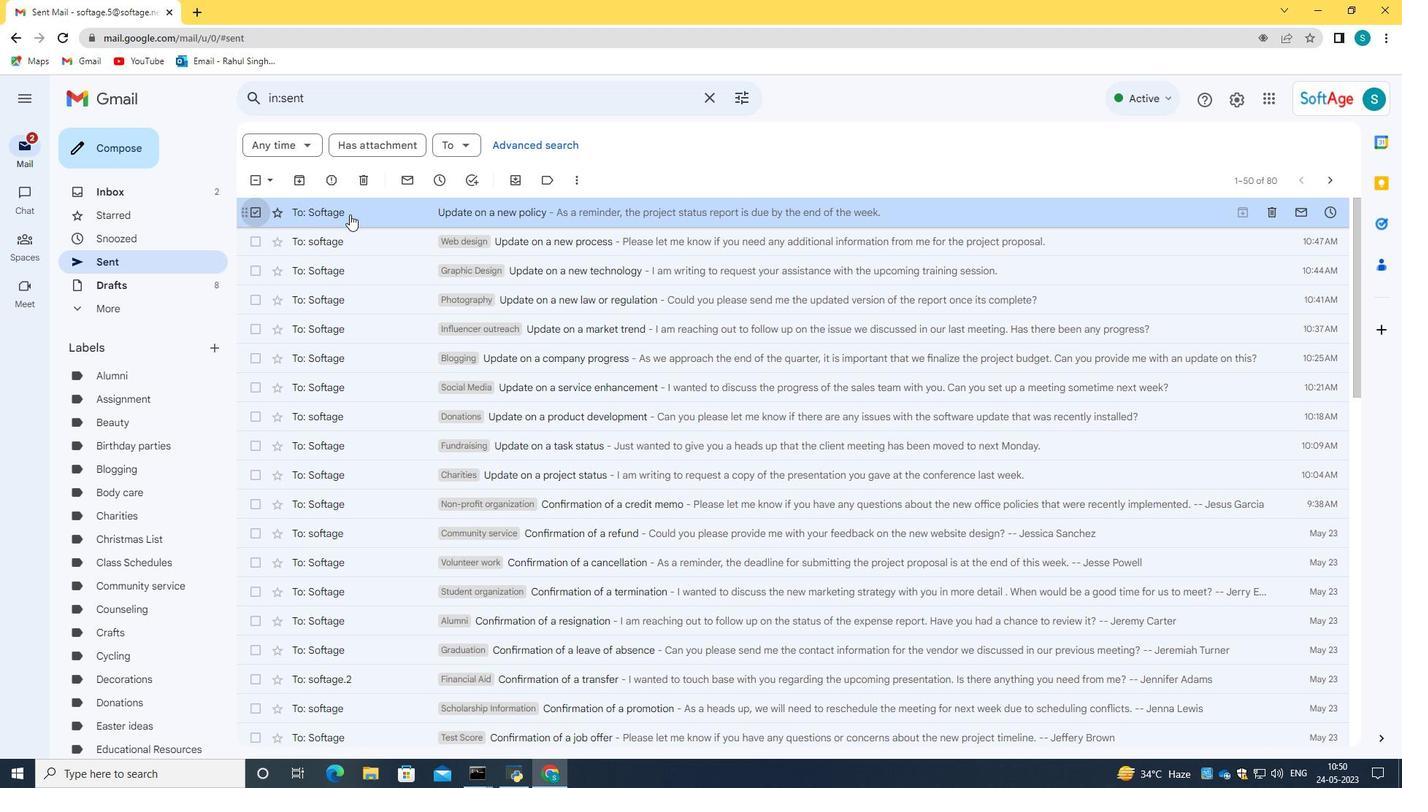 
Action: Mouse moved to (588, 424)
Screenshot: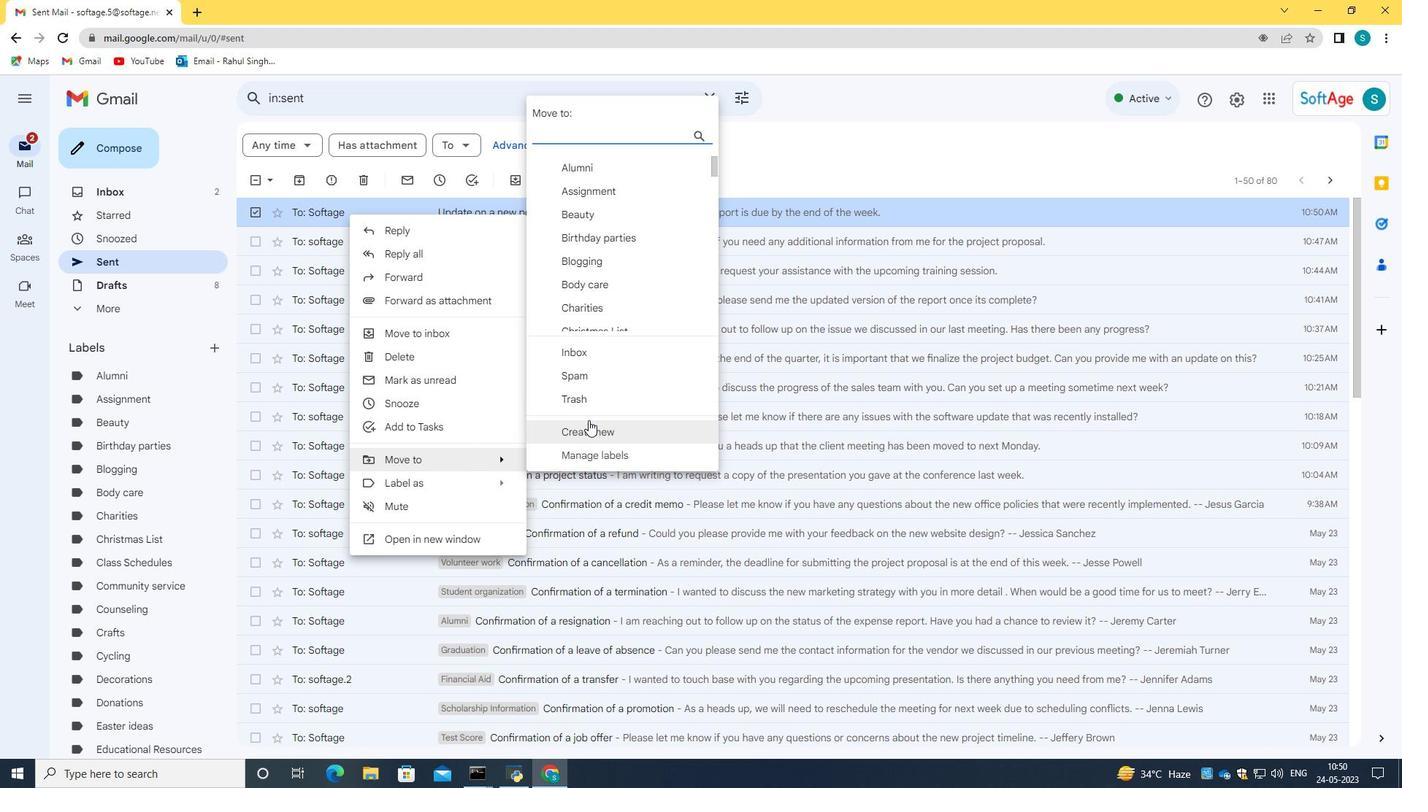 
Action: Mouse pressed left at (588, 424)
Screenshot: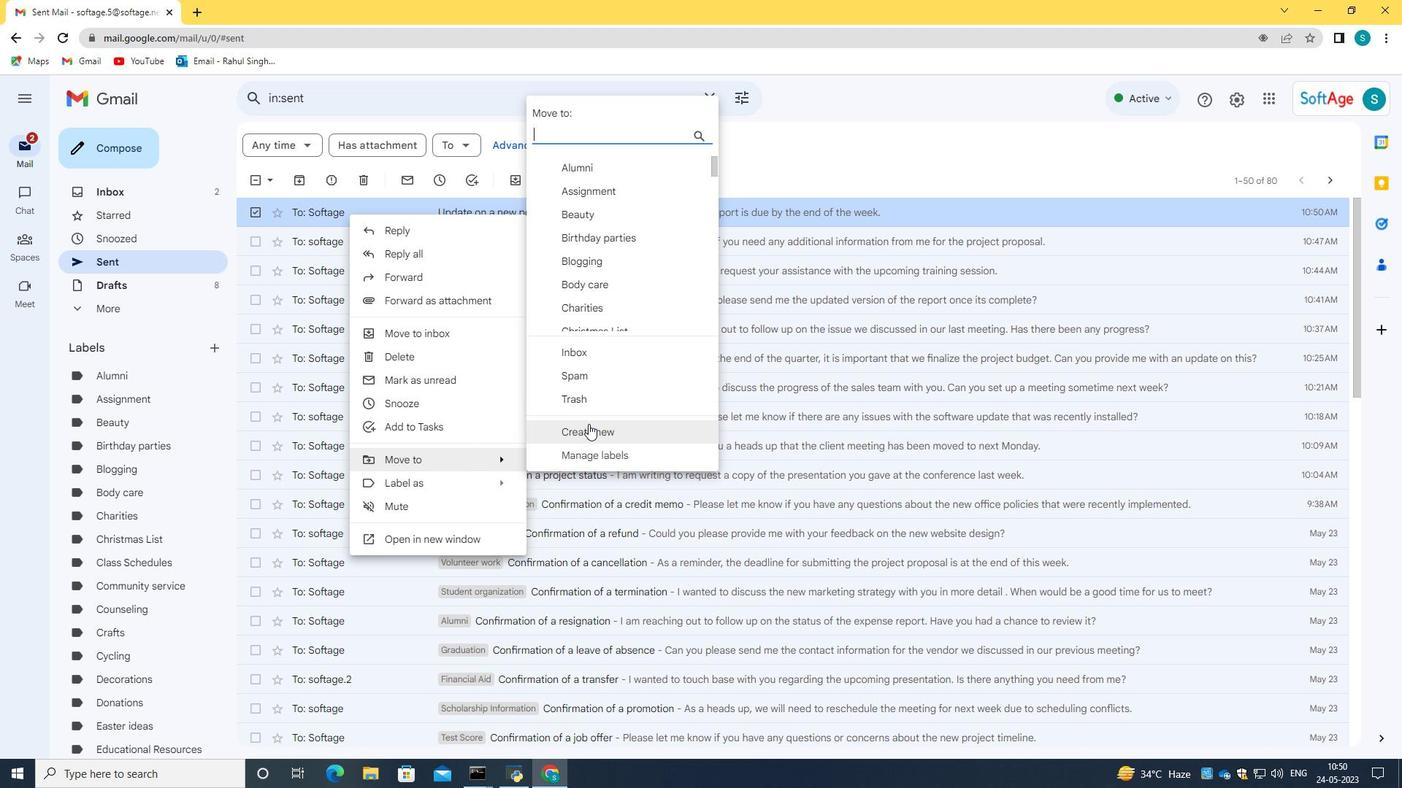 
Action: Key pressed <Key.caps_lock>C<Key.caps_lock>oding
Screenshot: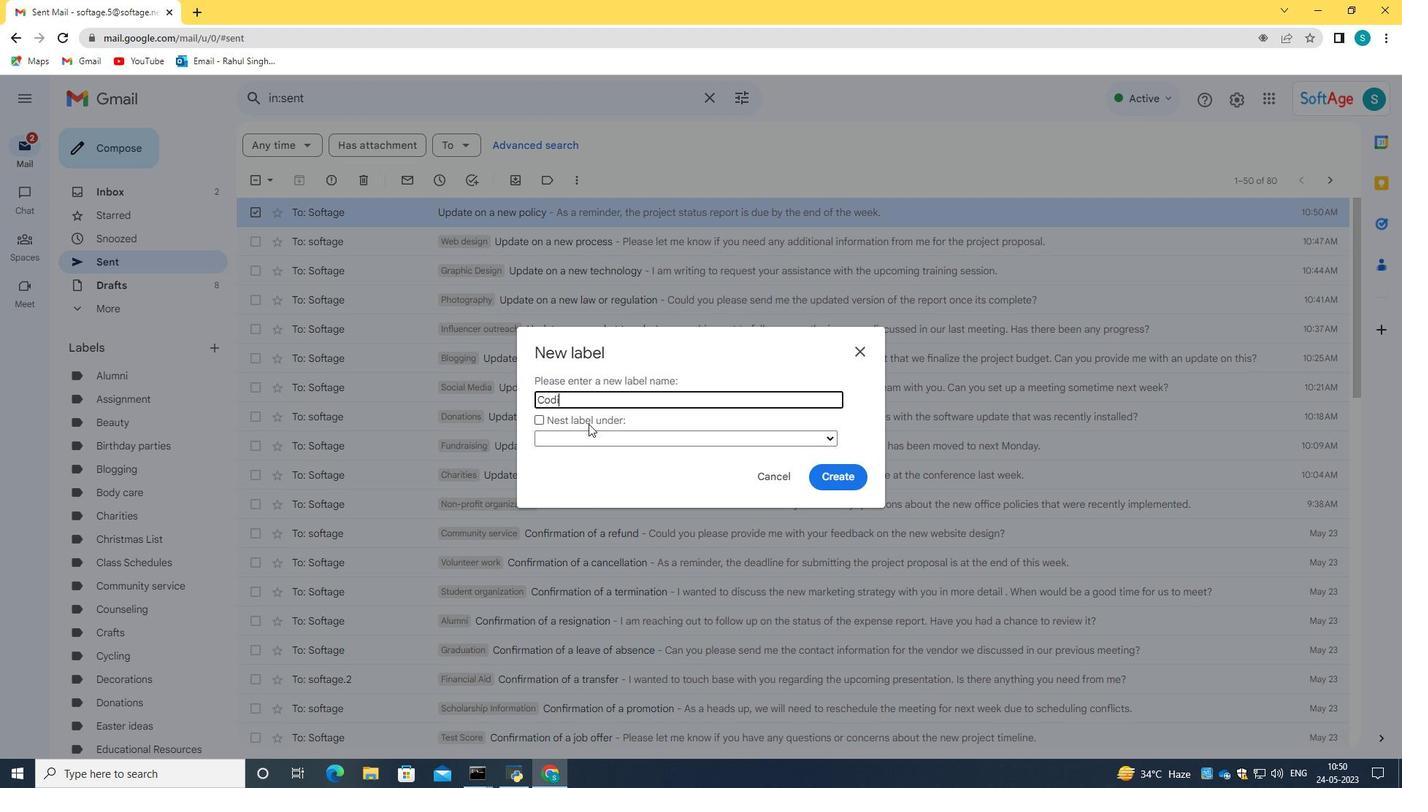 
Action: Mouse moved to (830, 480)
Screenshot: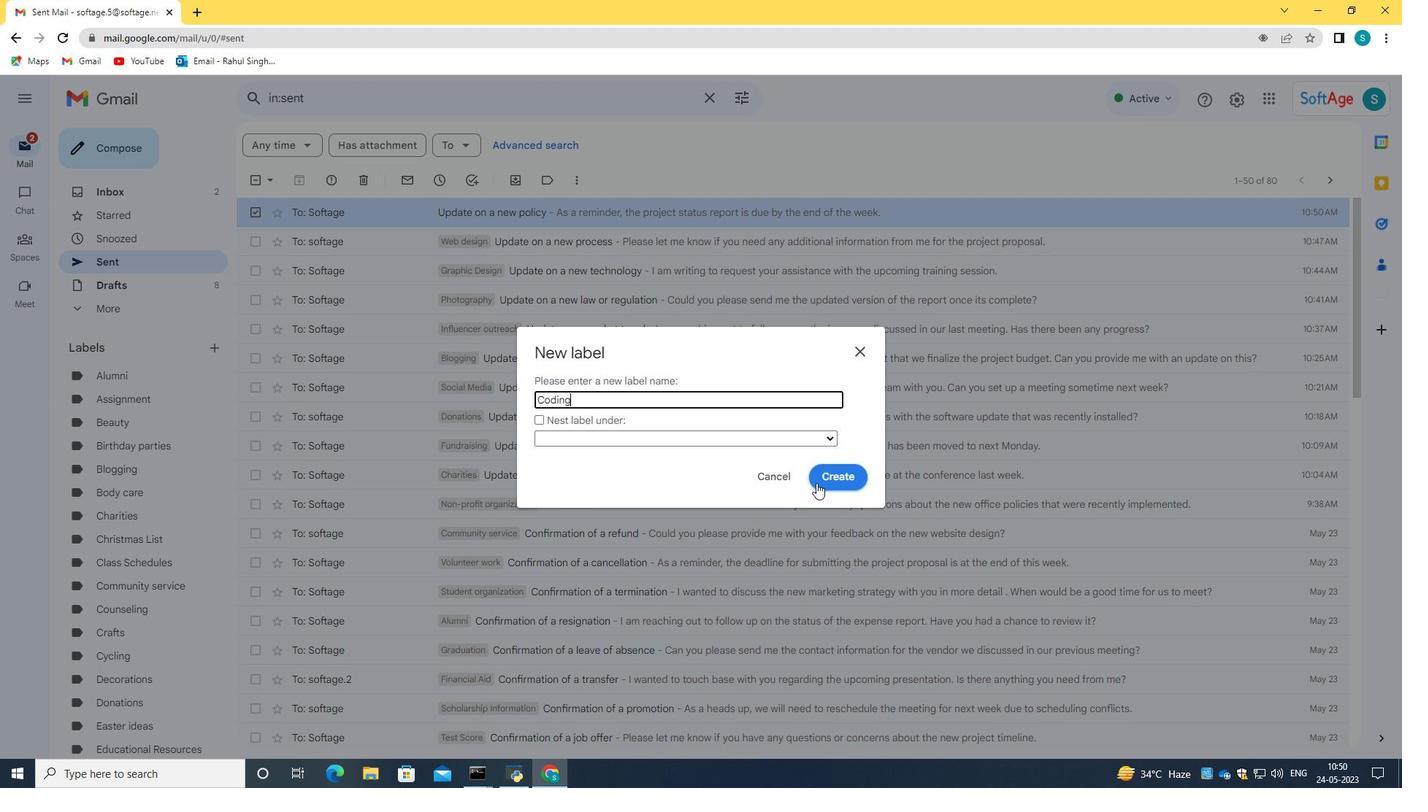 
Action: Mouse pressed left at (830, 480)
Screenshot: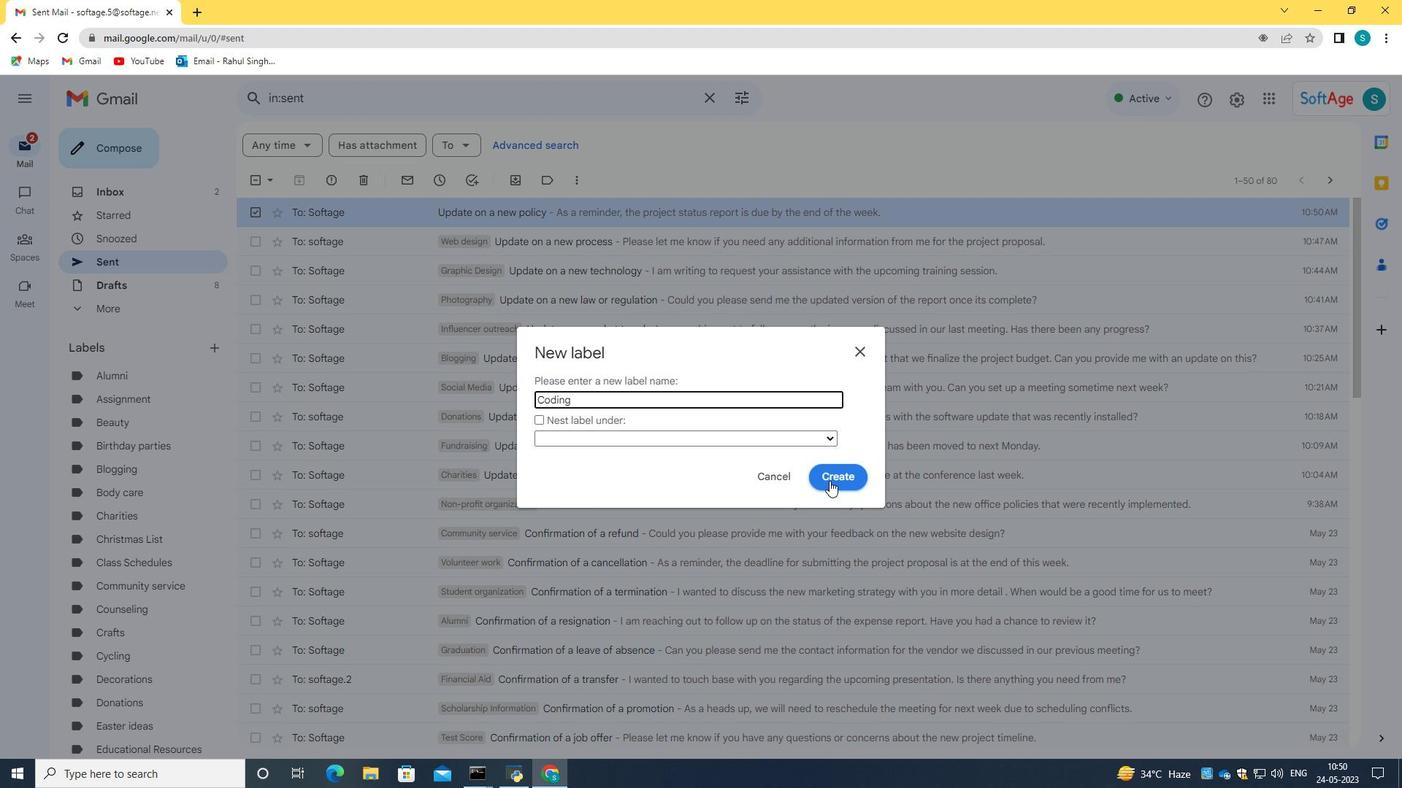 
Action: Mouse moved to (647, 338)
Screenshot: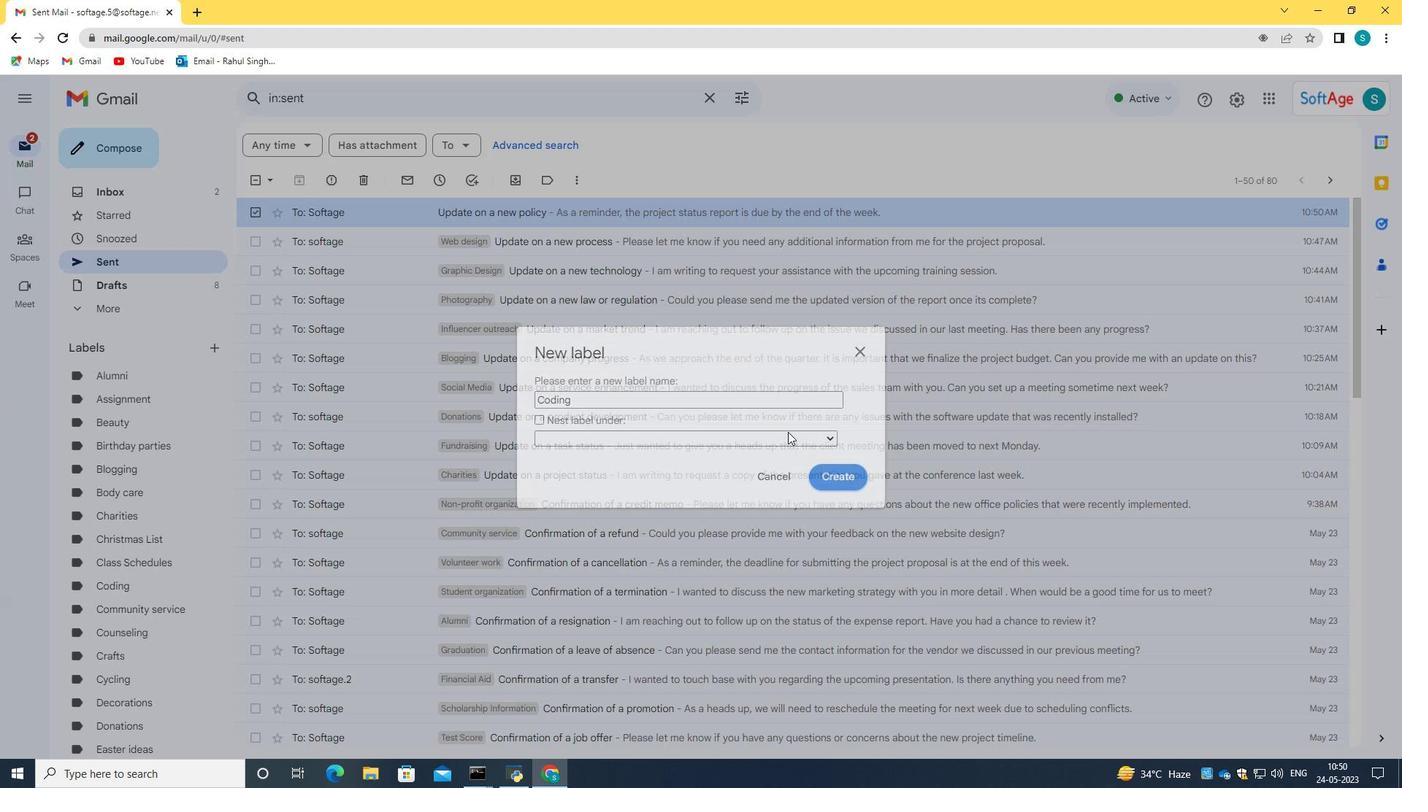 
